 Task: Find connections with filter location Payyannūr with filter topic #LinkedInwith filter profile language German with filter current company Jobs Quest with filter school Rani Channamma University, Belagavi with filter industry Wholesale Motor Vehicles and Parts with filter service category Budgeting with filter keywords title Management Consultant
Action: Mouse moved to (594, 83)
Screenshot: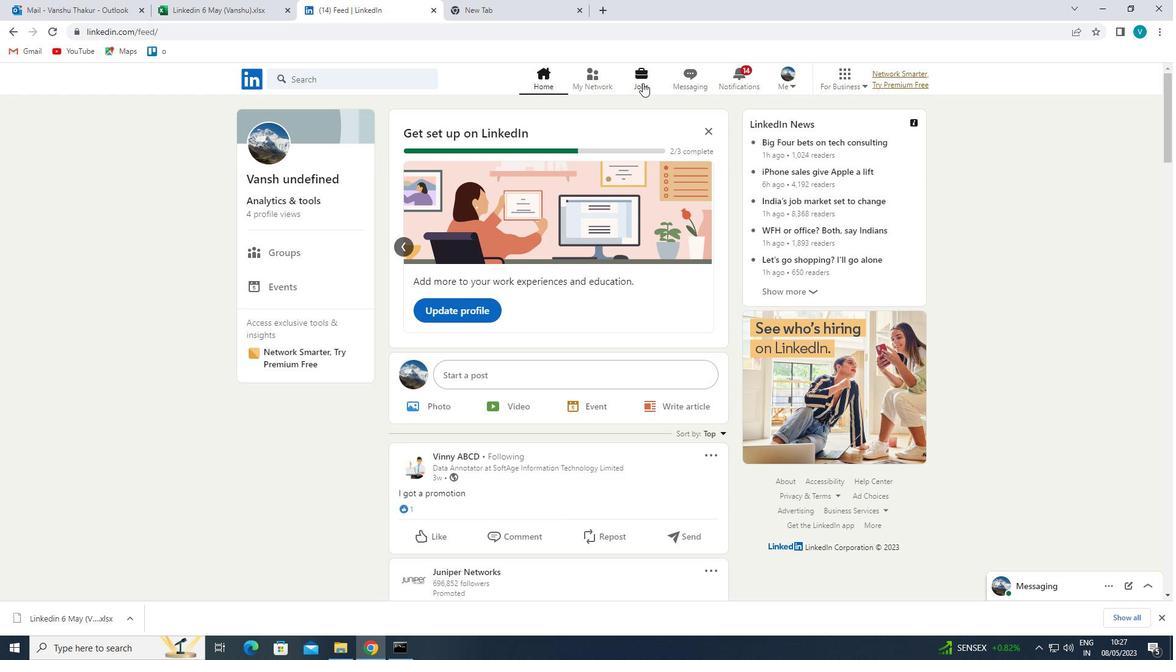 
Action: Mouse pressed left at (594, 83)
Screenshot: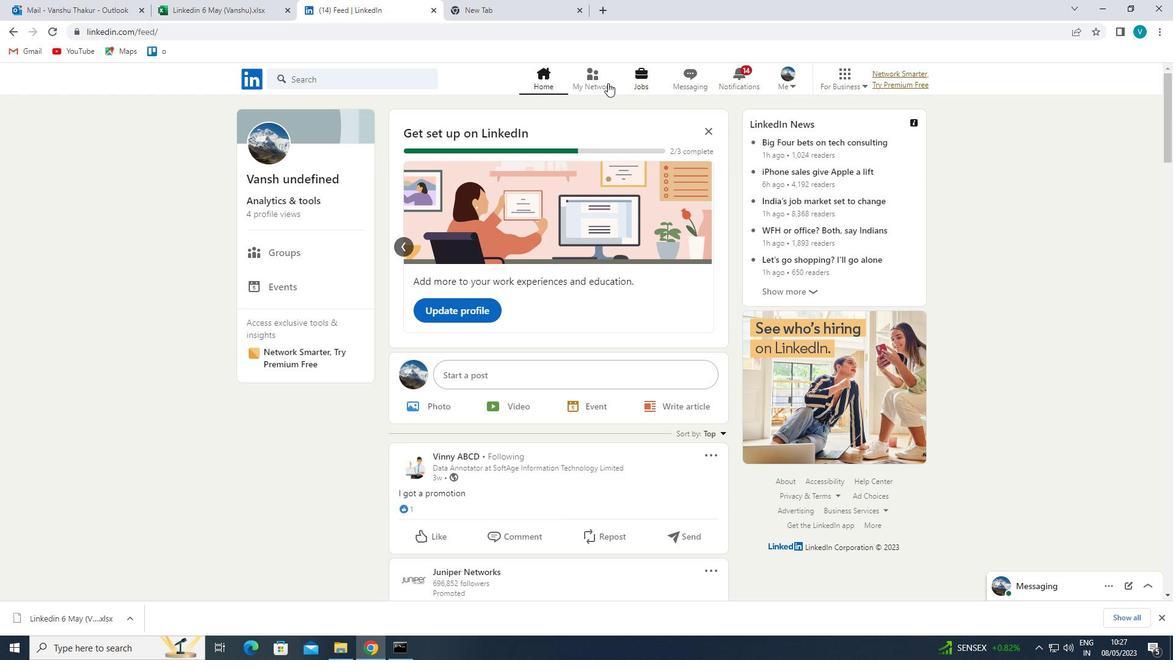 
Action: Mouse moved to (359, 135)
Screenshot: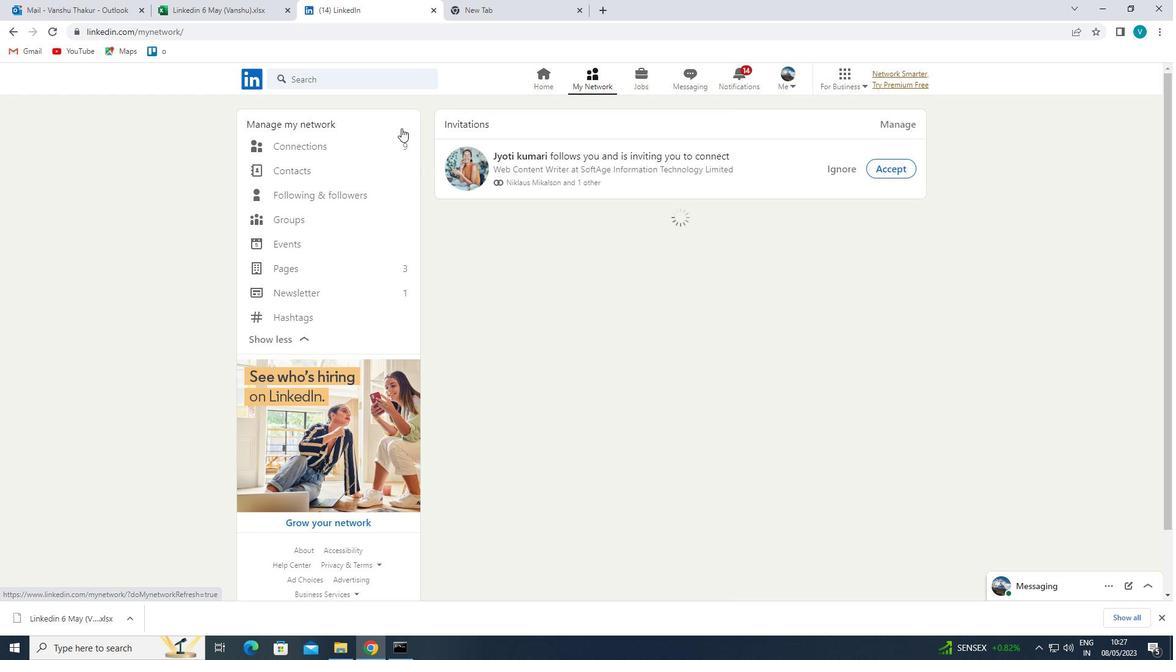 
Action: Mouse pressed left at (359, 135)
Screenshot: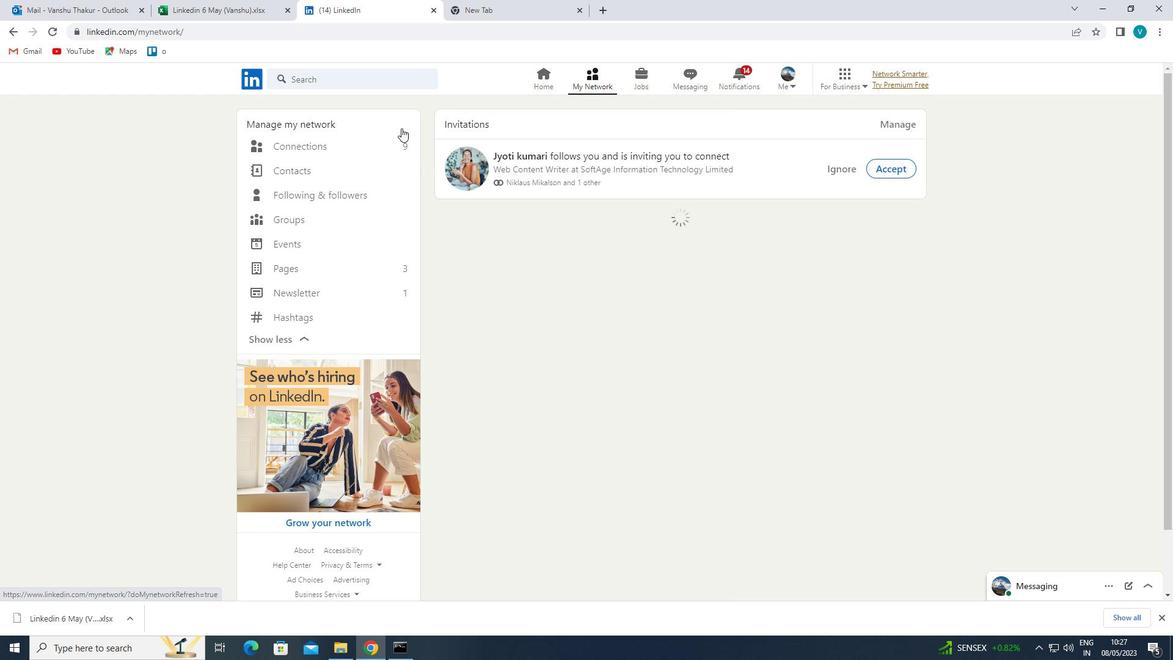 
Action: Mouse moved to (348, 144)
Screenshot: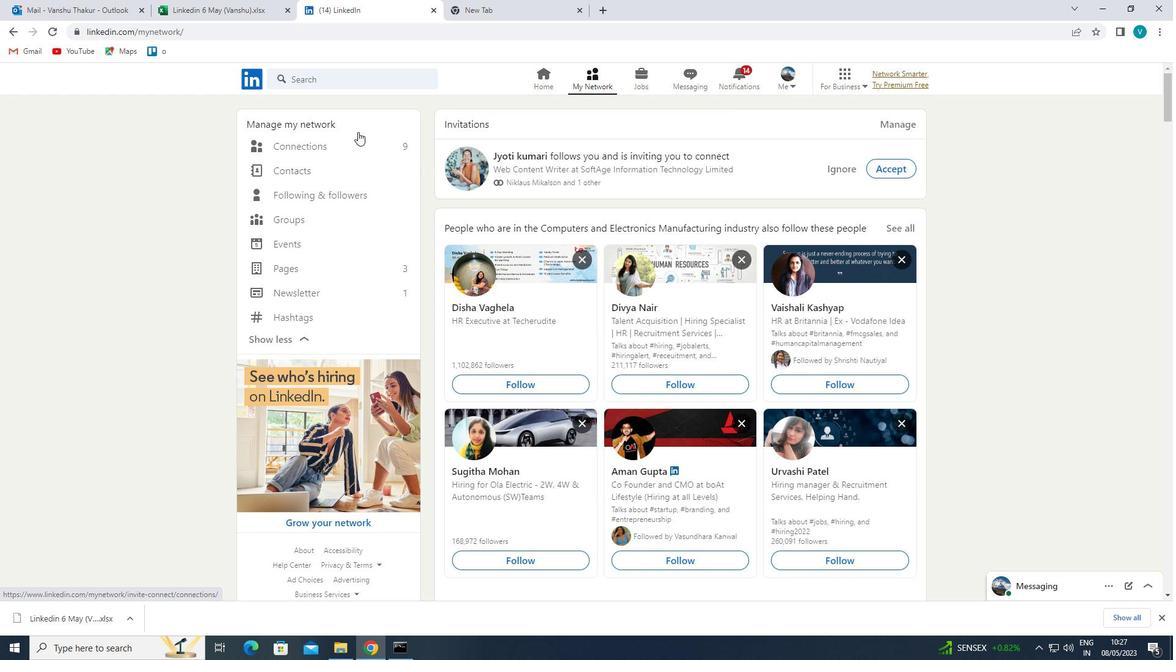 
Action: Mouse pressed left at (348, 144)
Screenshot: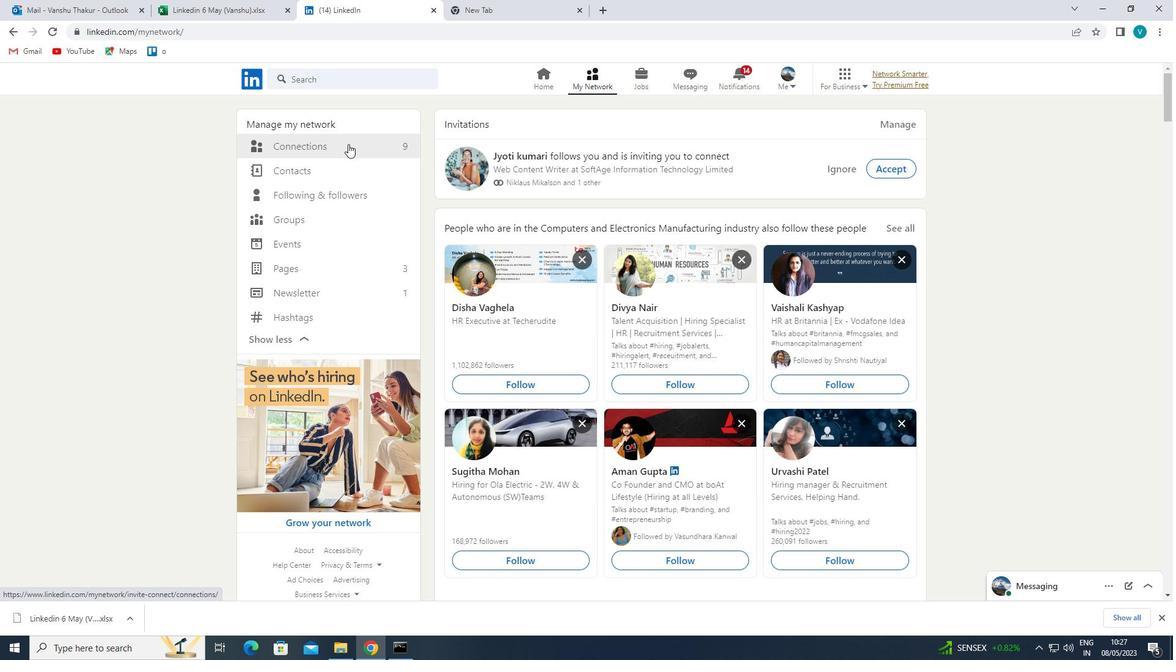 
Action: Mouse moved to (663, 144)
Screenshot: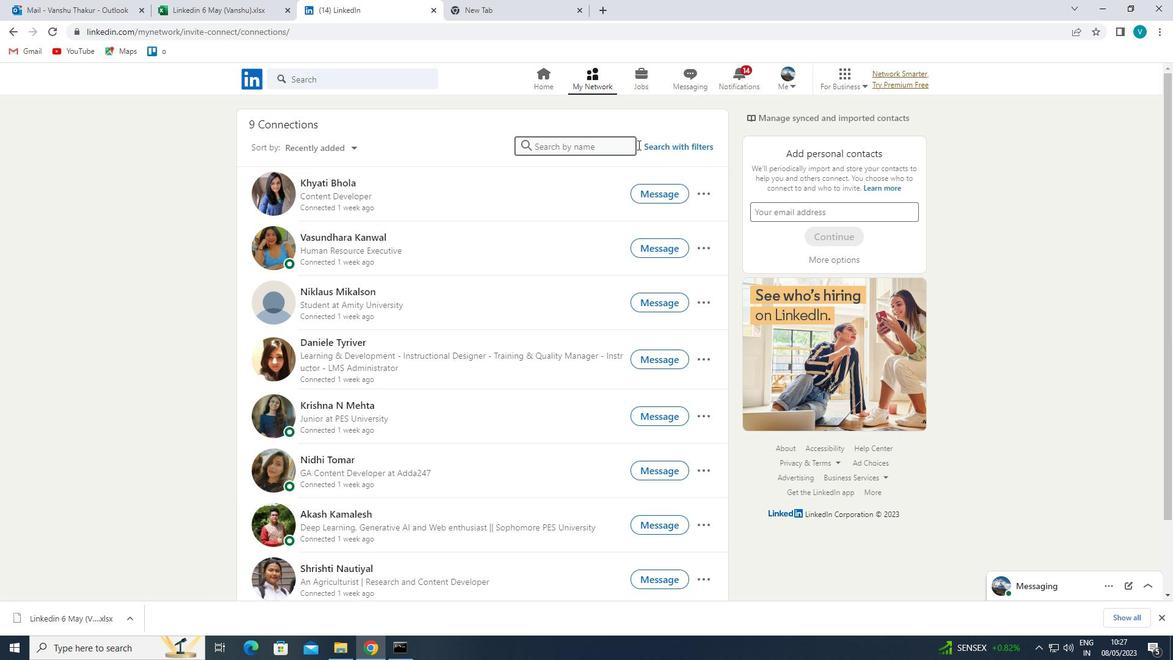 
Action: Mouse pressed left at (663, 144)
Screenshot: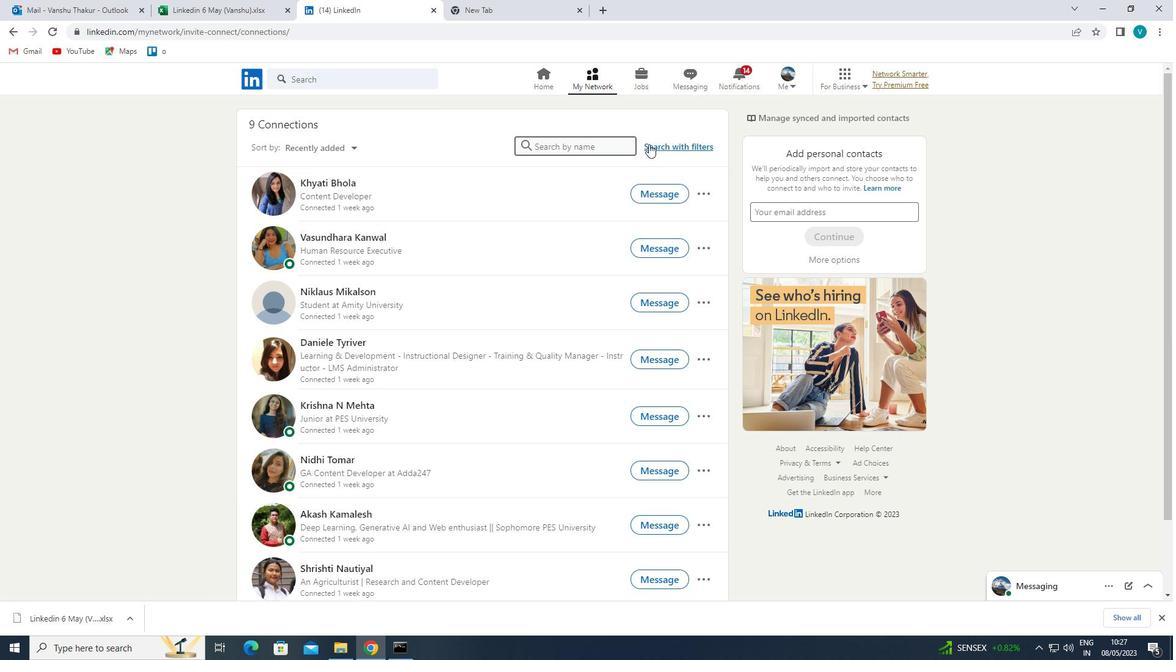 
Action: Mouse moved to (584, 108)
Screenshot: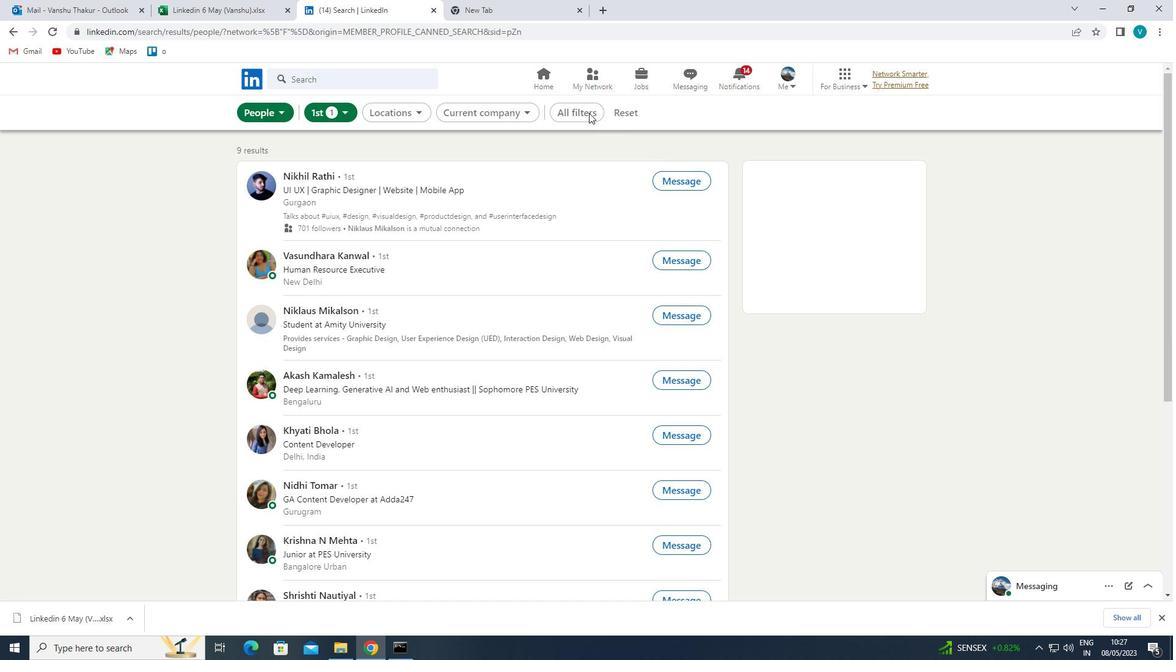 
Action: Mouse pressed left at (584, 108)
Screenshot: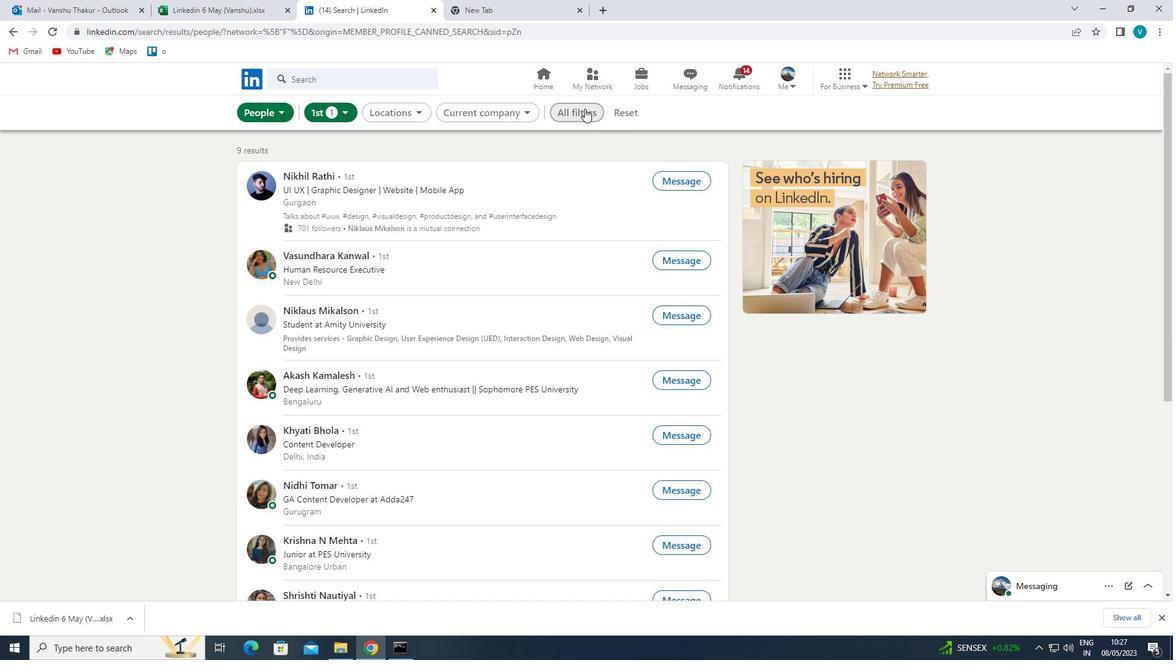 
Action: Mouse moved to (1031, 316)
Screenshot: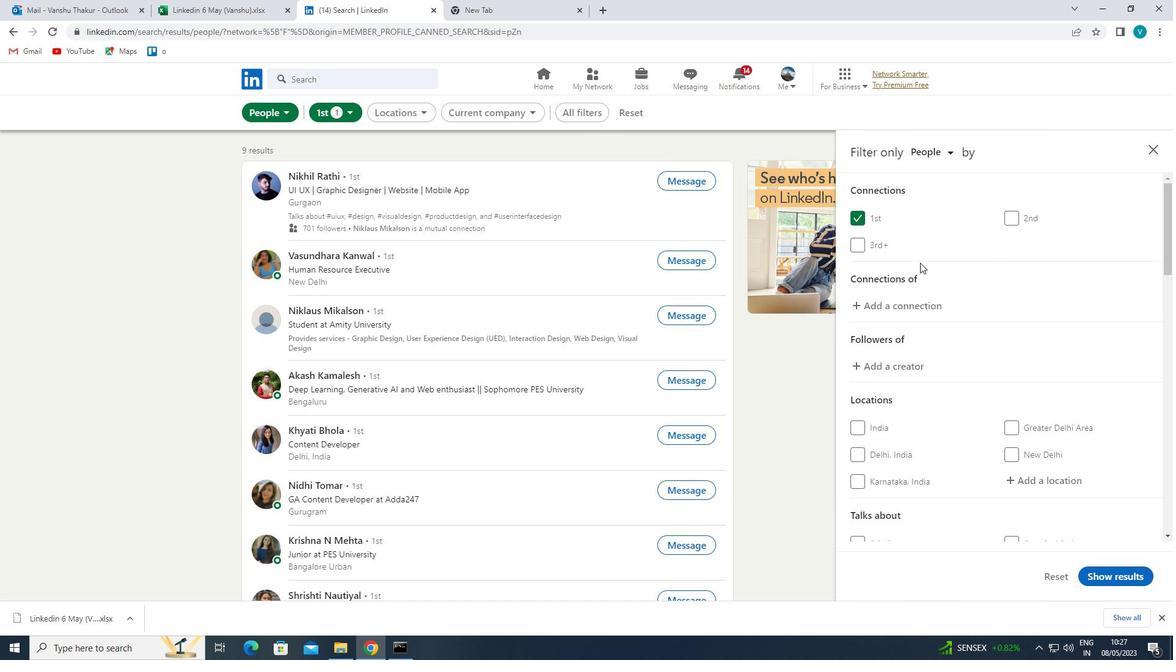 
Action: Mouse scrolled (1031, 315) with delta (0, 0)
Screenshot: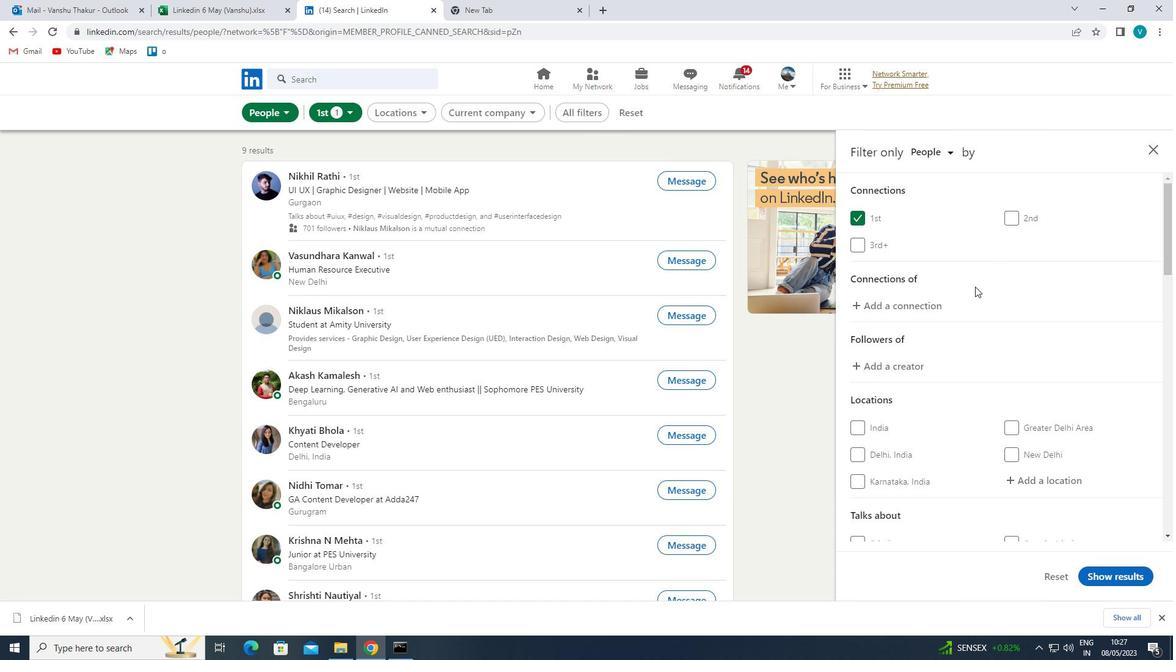
Action: Mouse moved to (1055, 418)
Screenshot: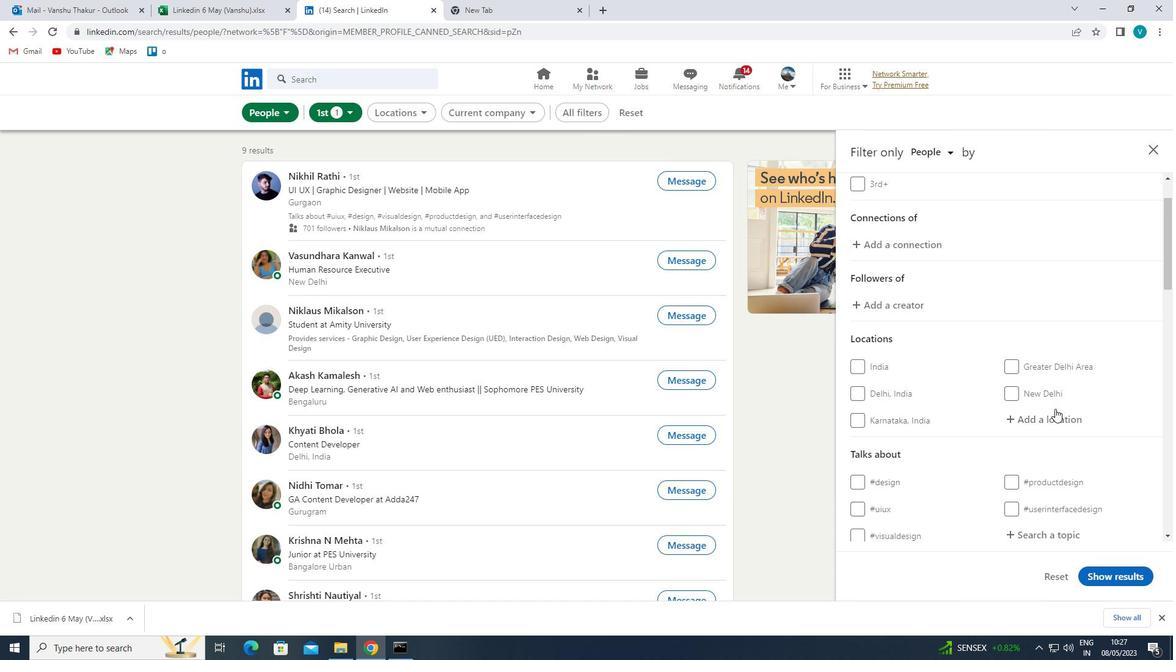
Action: Mouse pressed left at (1055, 418)
Screenshot: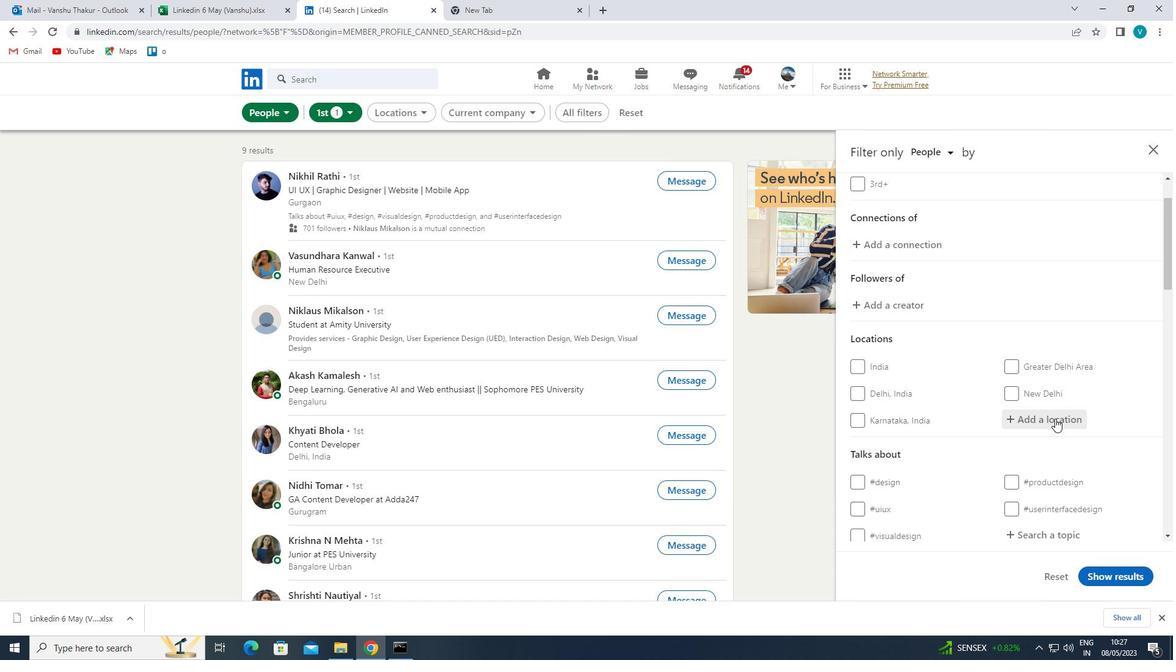 
Action: Mouse moved to (801, 279)
Screenshot: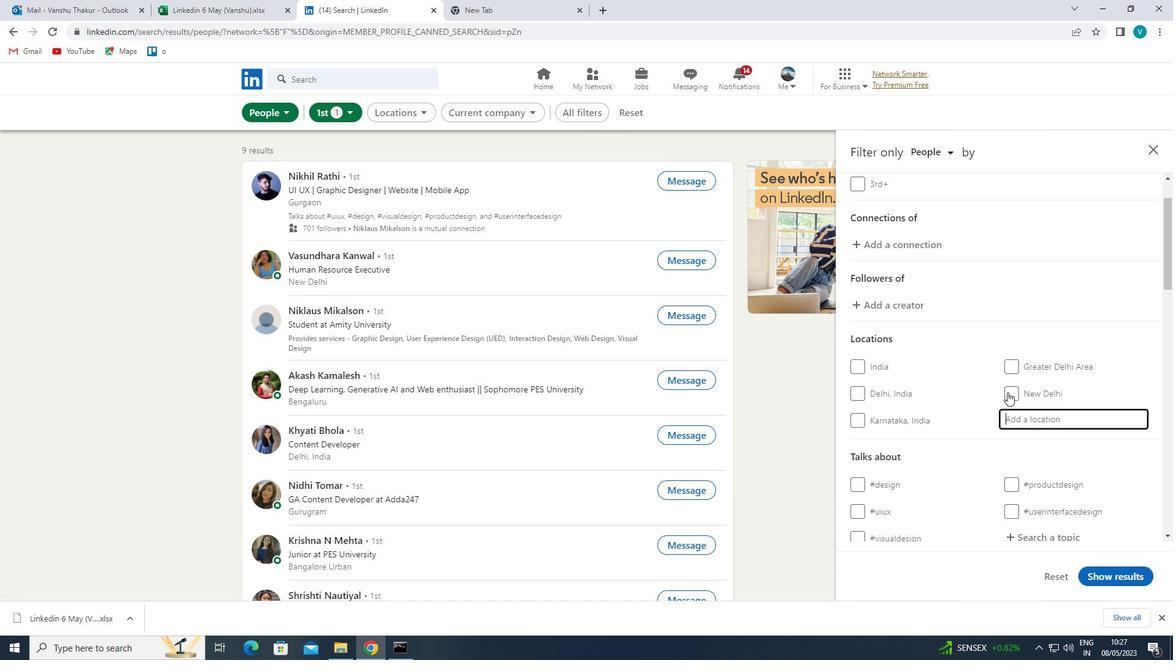 
Action: Key pressed <Key.shift>PAYYANNUR
Screenshot: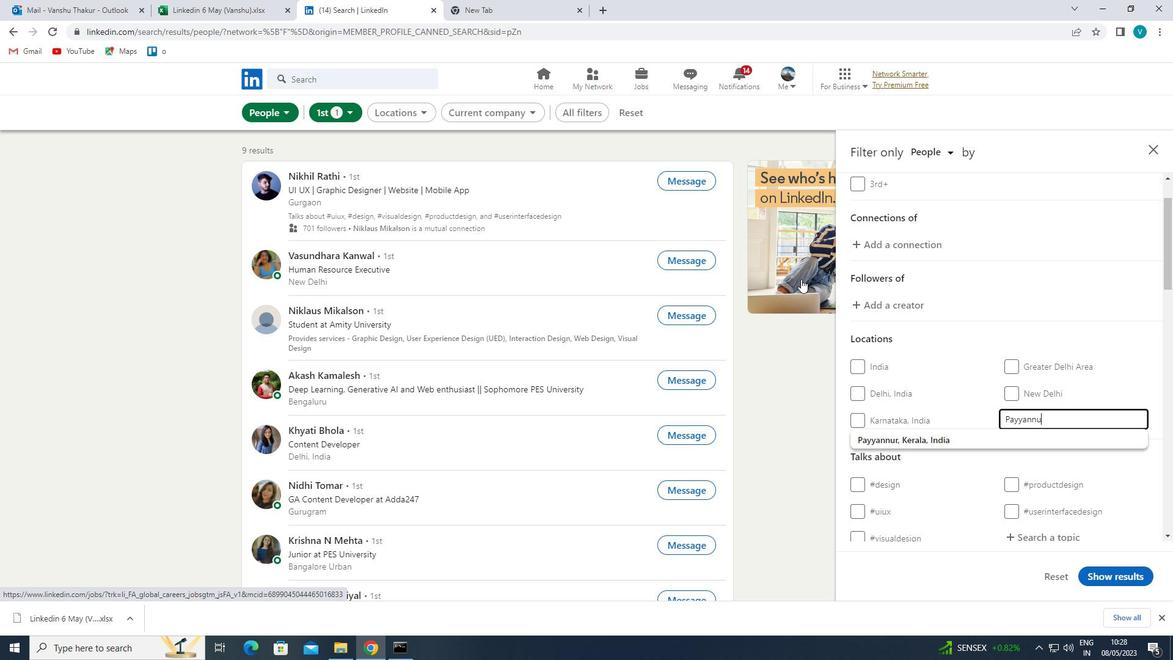 
Action: Mouse moved to (922, 434)
Screenshot: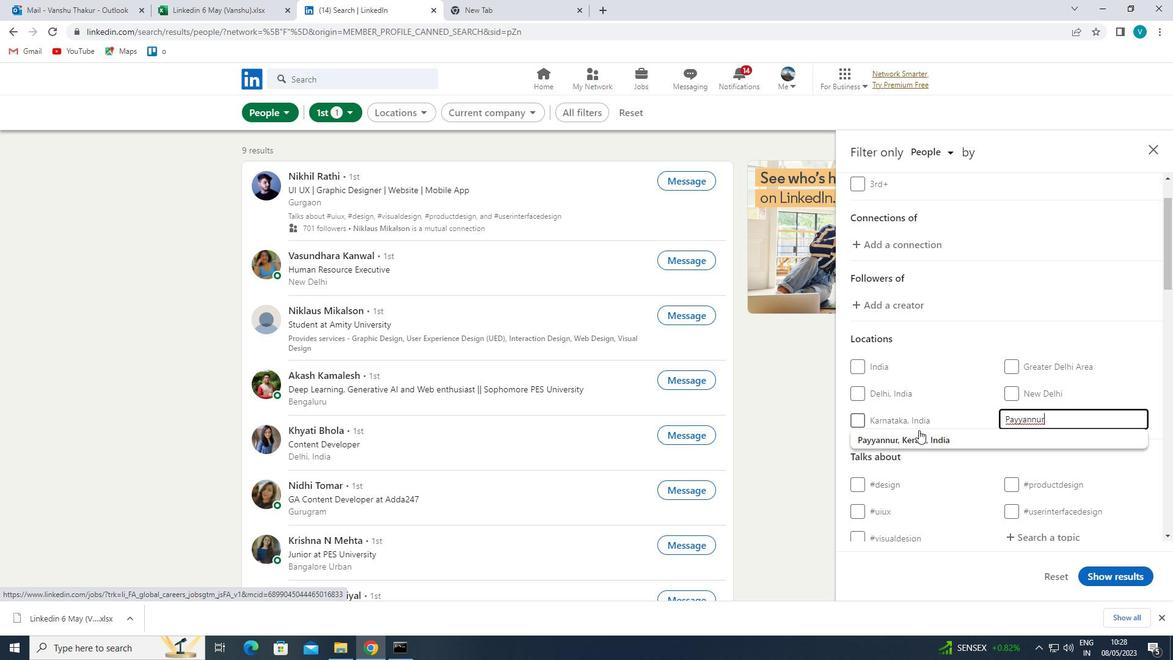 
Action: Mouse pressed left at (922, 434)
Screenshot: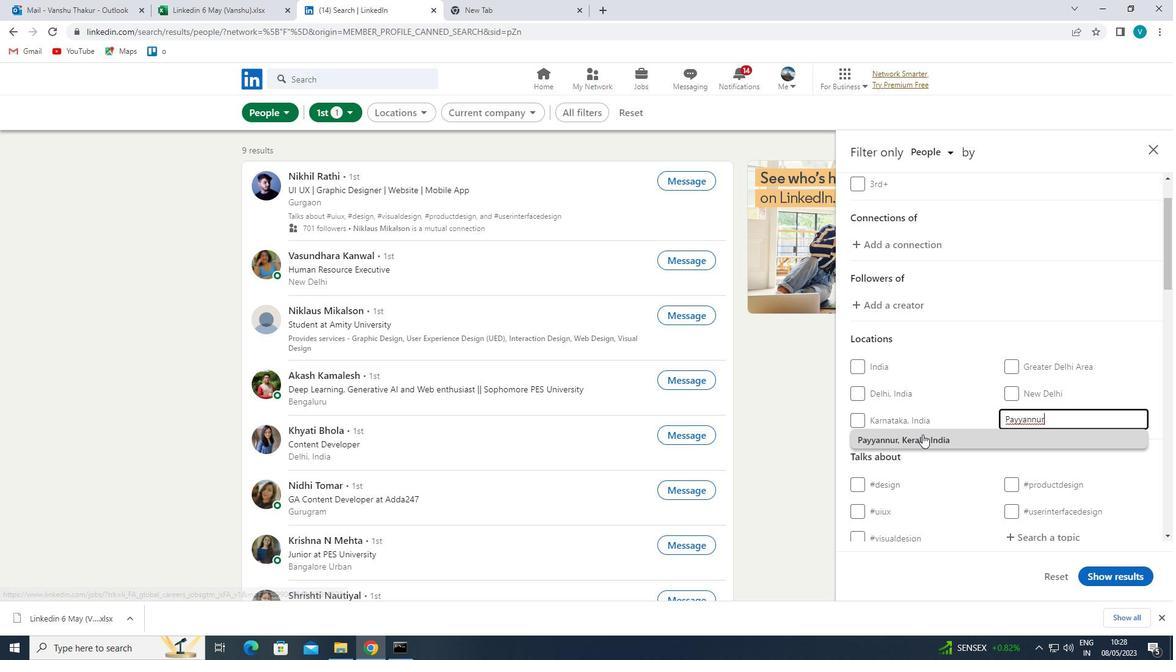 
Action: Mouse moved to (1007, 451)
Screenshot: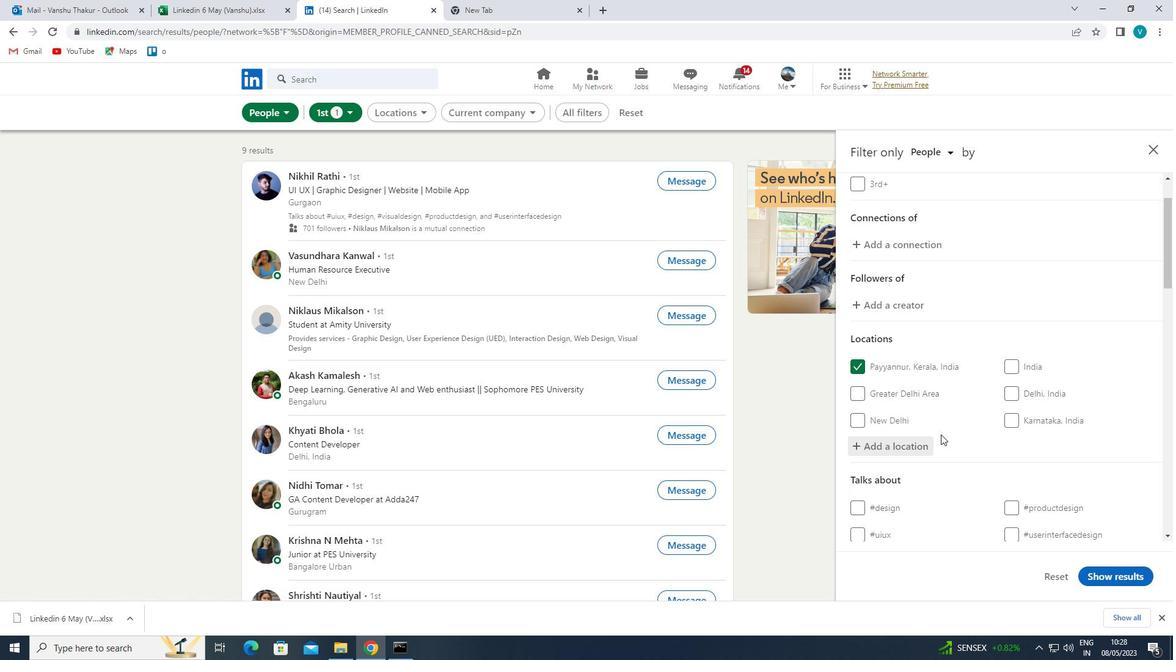 
Action: Mouse scrolled (1007, 450) with delta (0, 0)
Screenshot: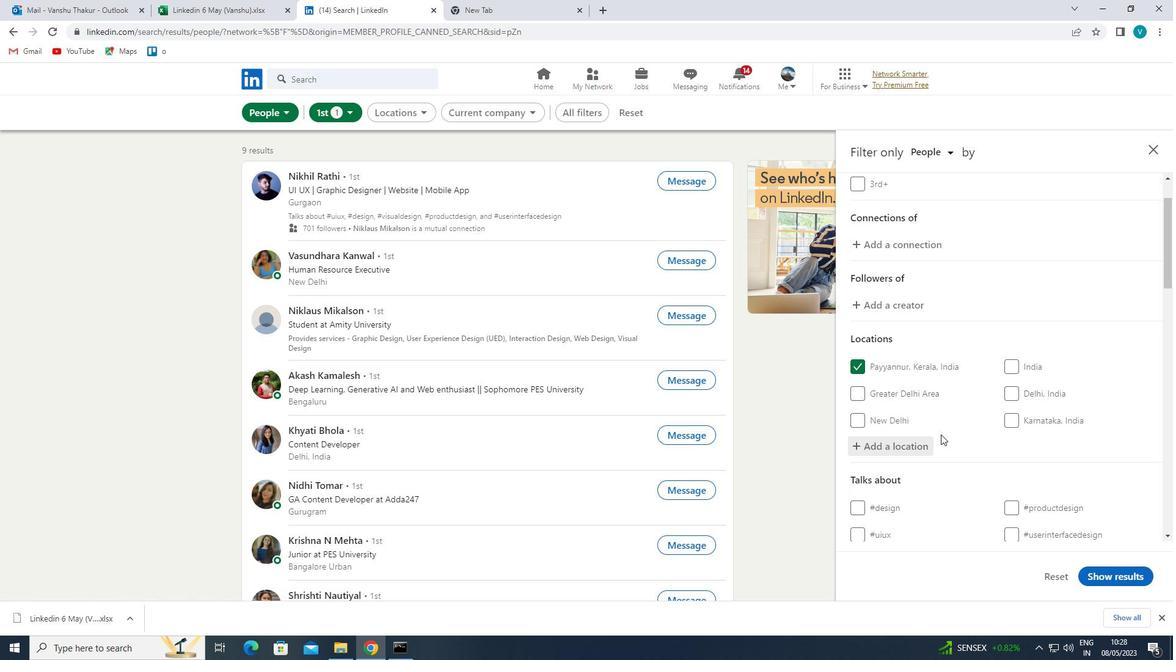 
Action: Mouse moved to (1012, 452)
Screenshot: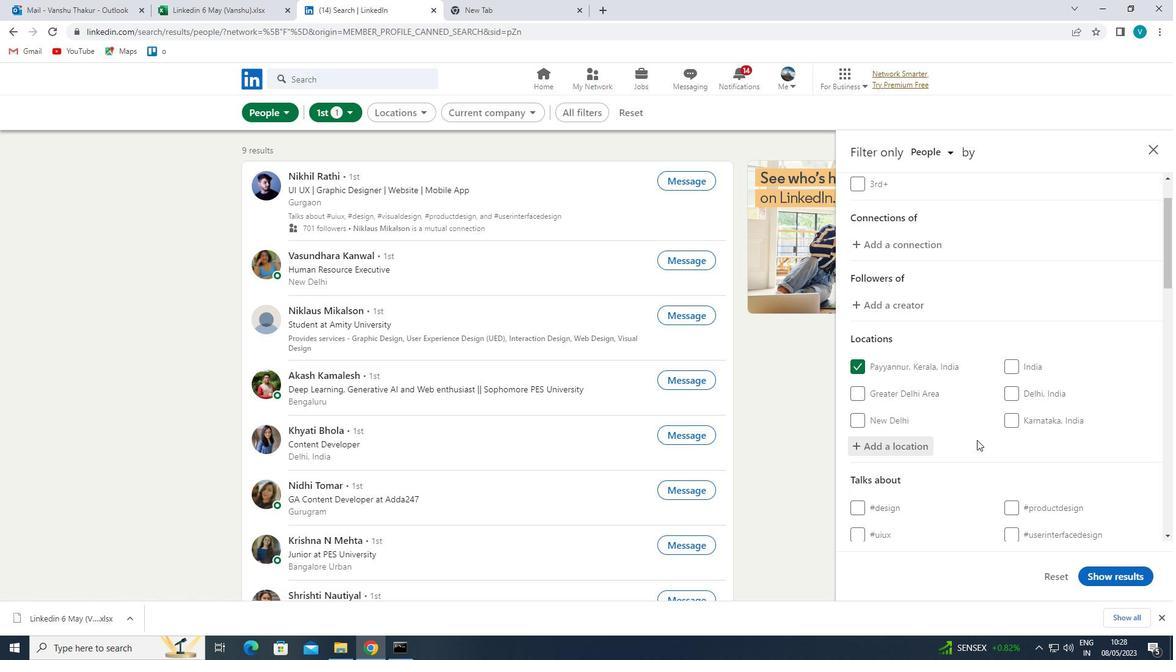 
Action: Mouse scrolled (1012, 452) with delta (0, 0)
Screenshot: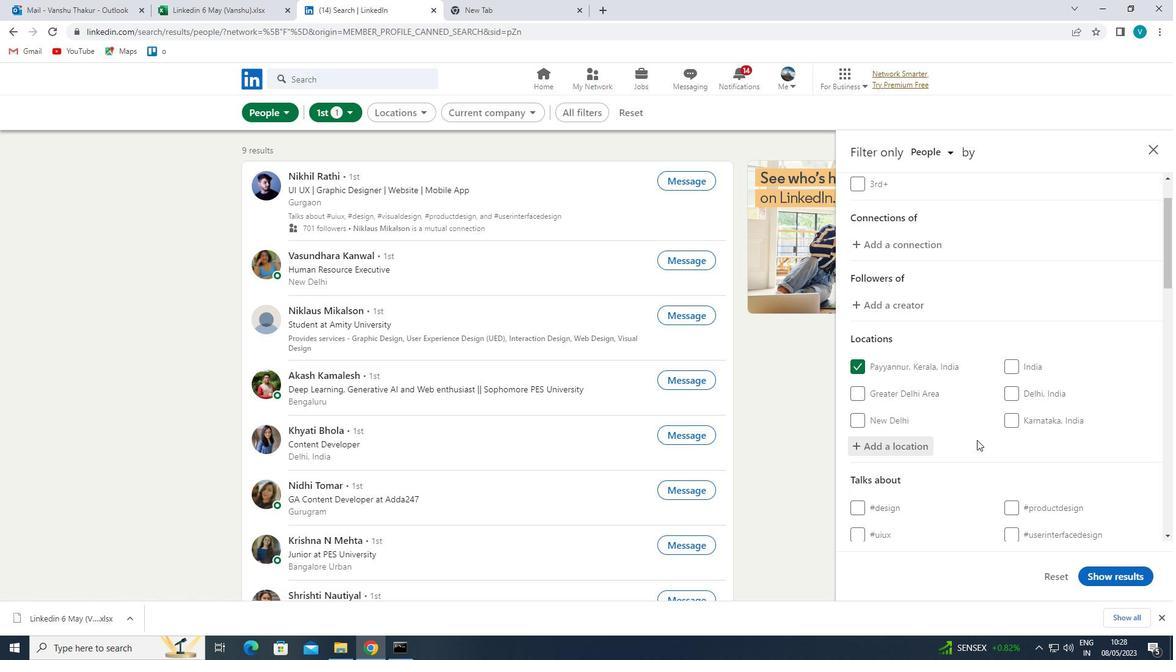 
Action: Mouse moved to (1035, 434)
Screenshot: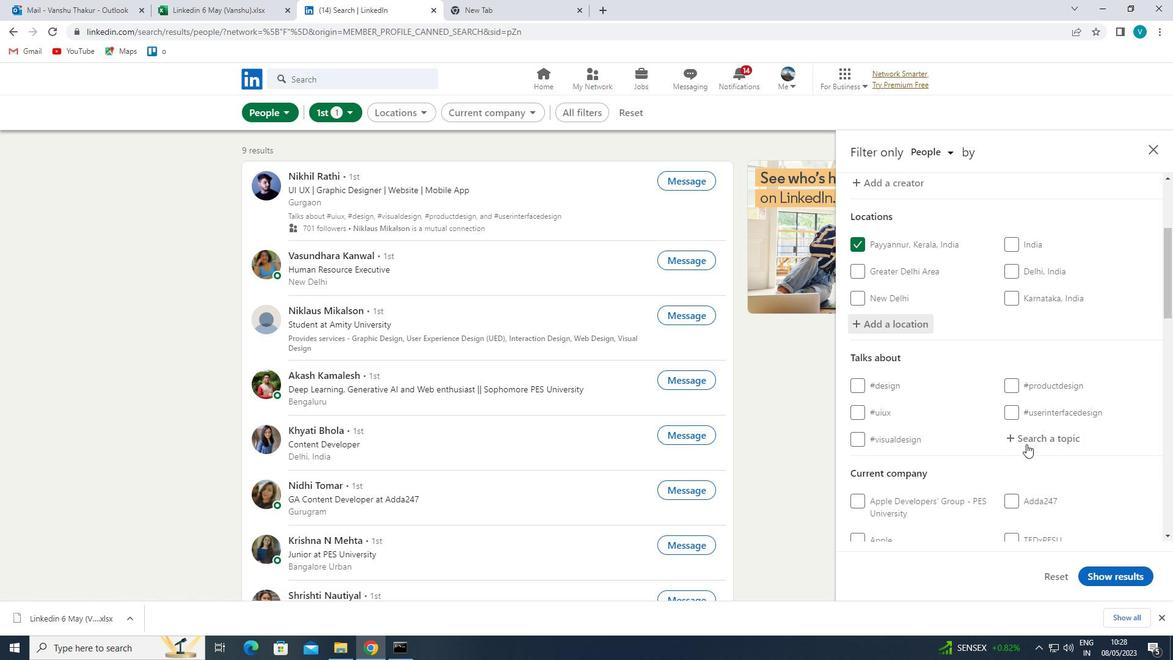 
Action: Mouse pressed left at (1035, 434)
Screenshot: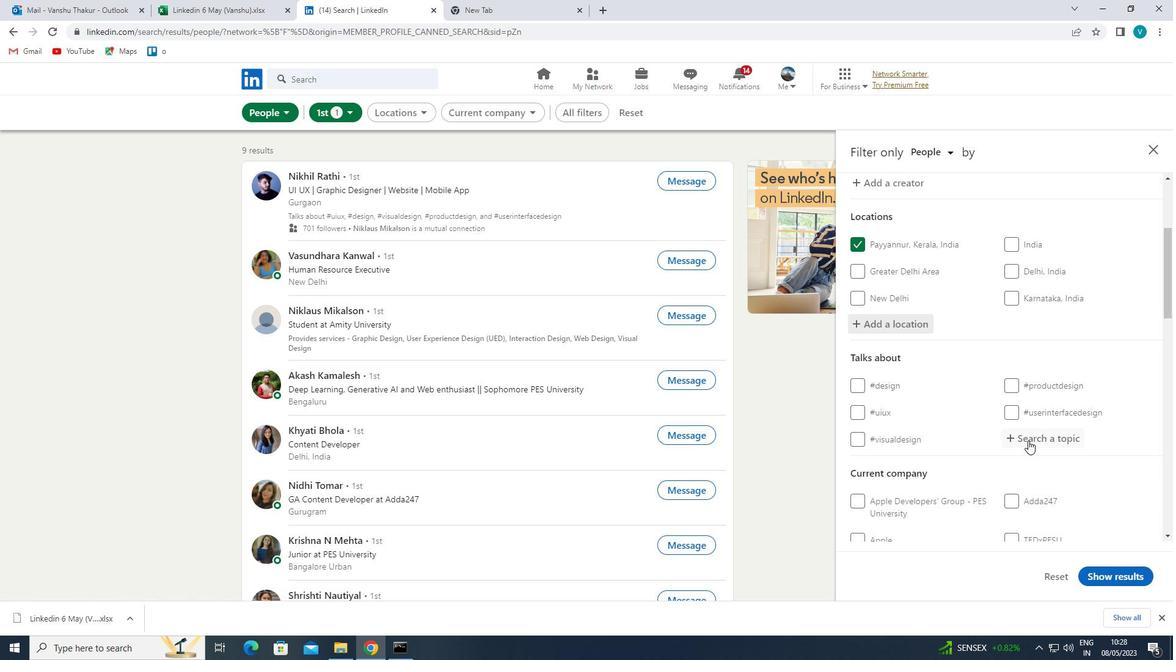 
Action: Mouse moved to (835, 320)
Screenshot: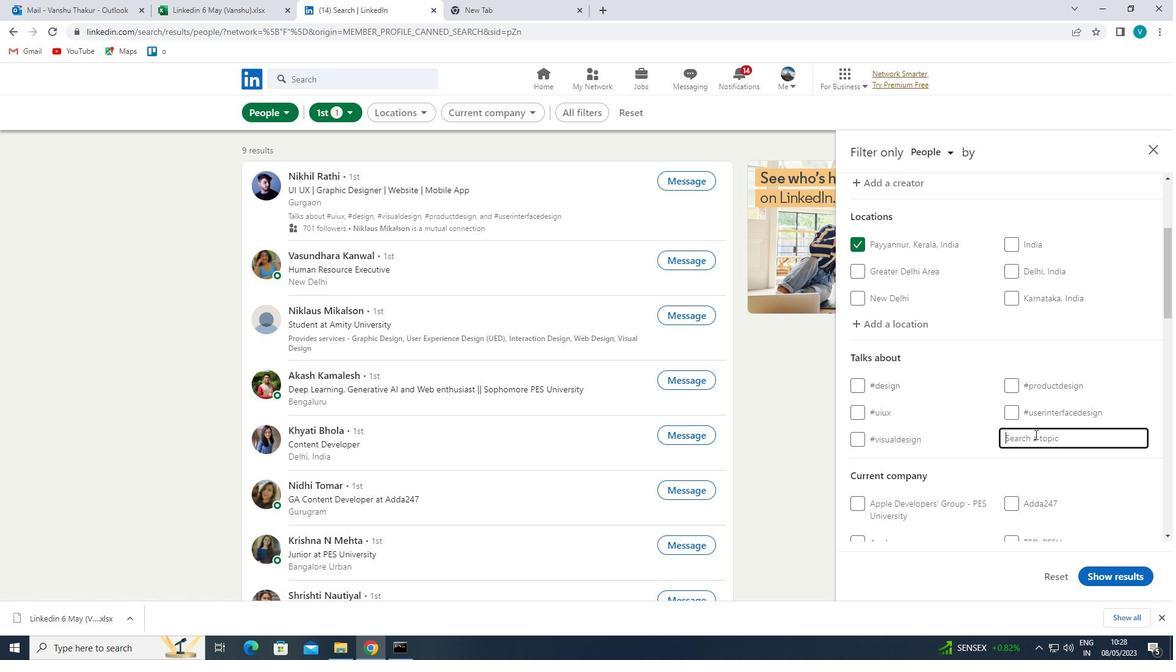 
Action: Key pressed LINKEDIN
Screenshot: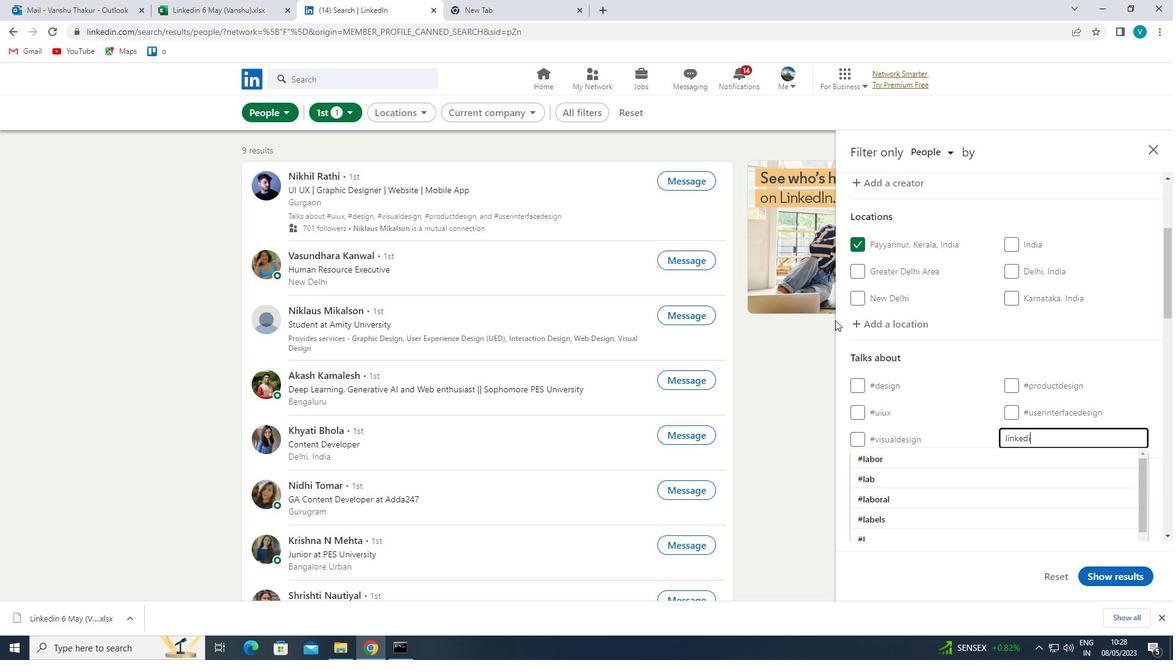 
Action: Mouse moved to (908, 454)
Screenshot: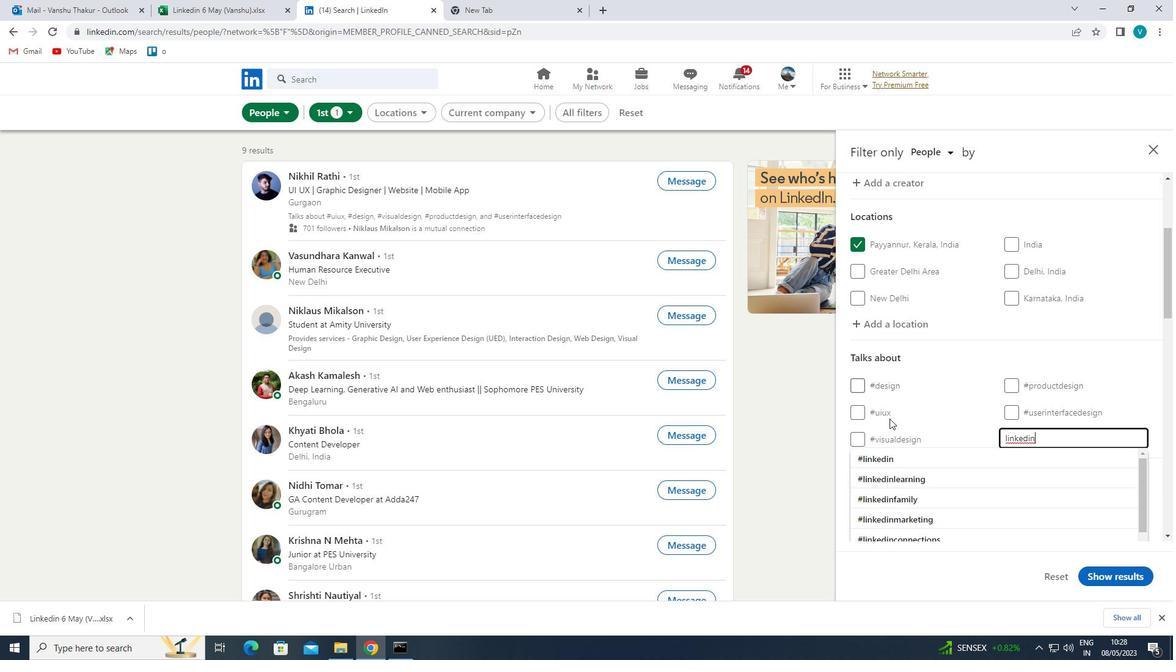 
Action: Mouse pressed left at (908, 454)
Screenshot: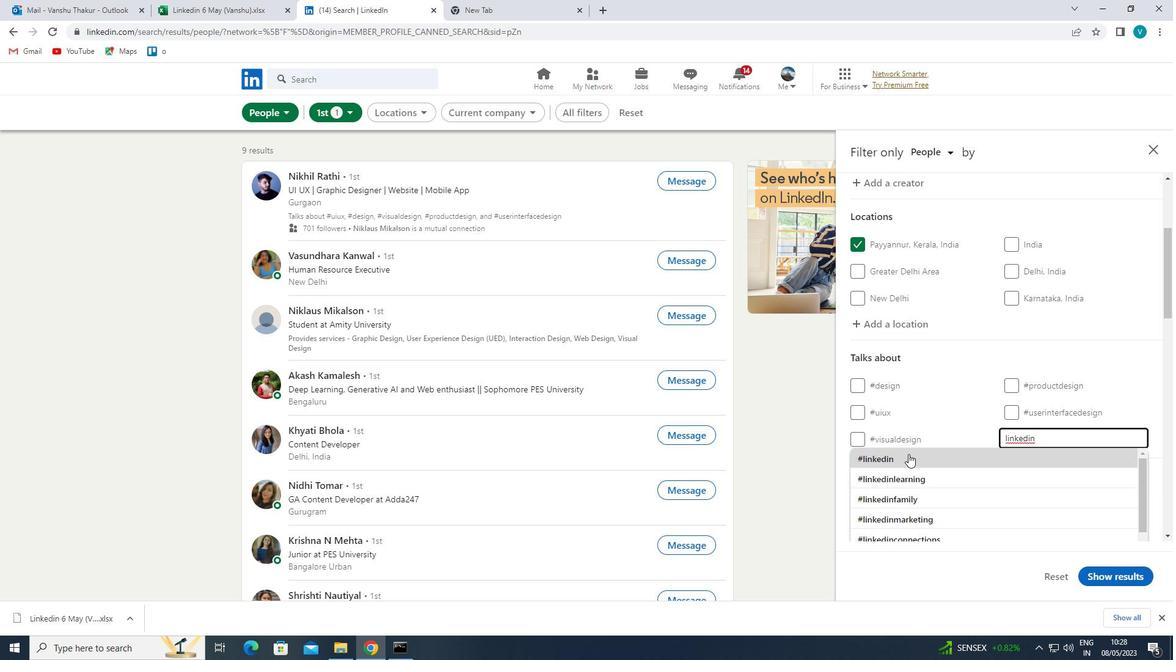 
Action: Mouse moved to (968, 466)
Screenshot: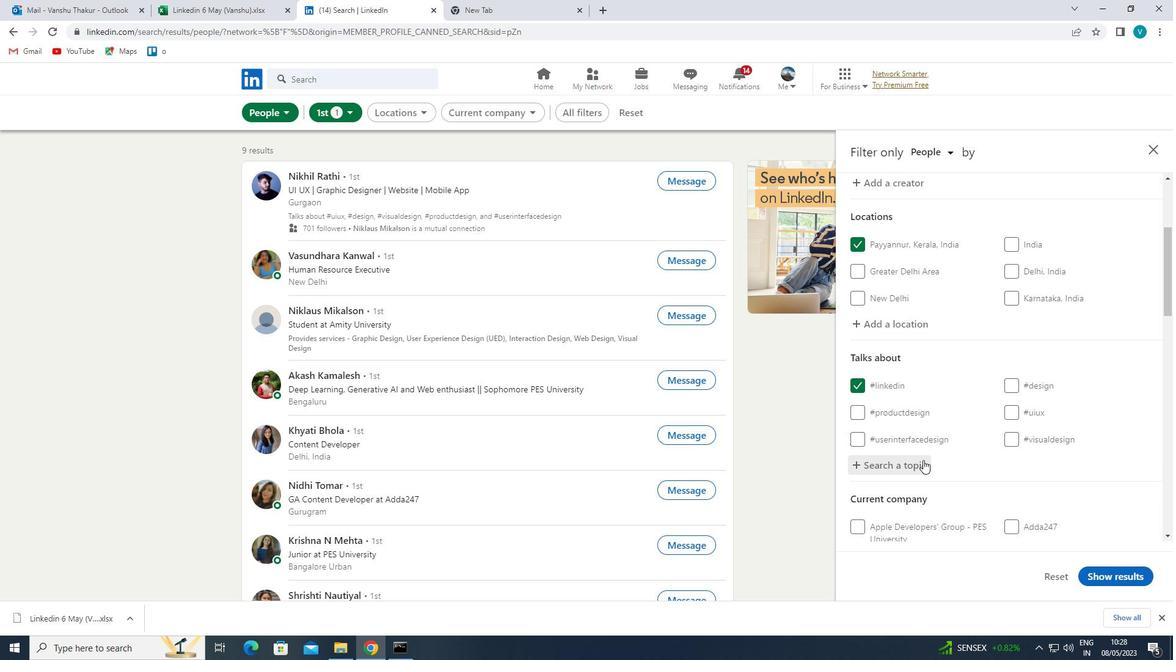 
Action: Mouse scrolled (968, 465) with delta (0, 0)
Screenshot: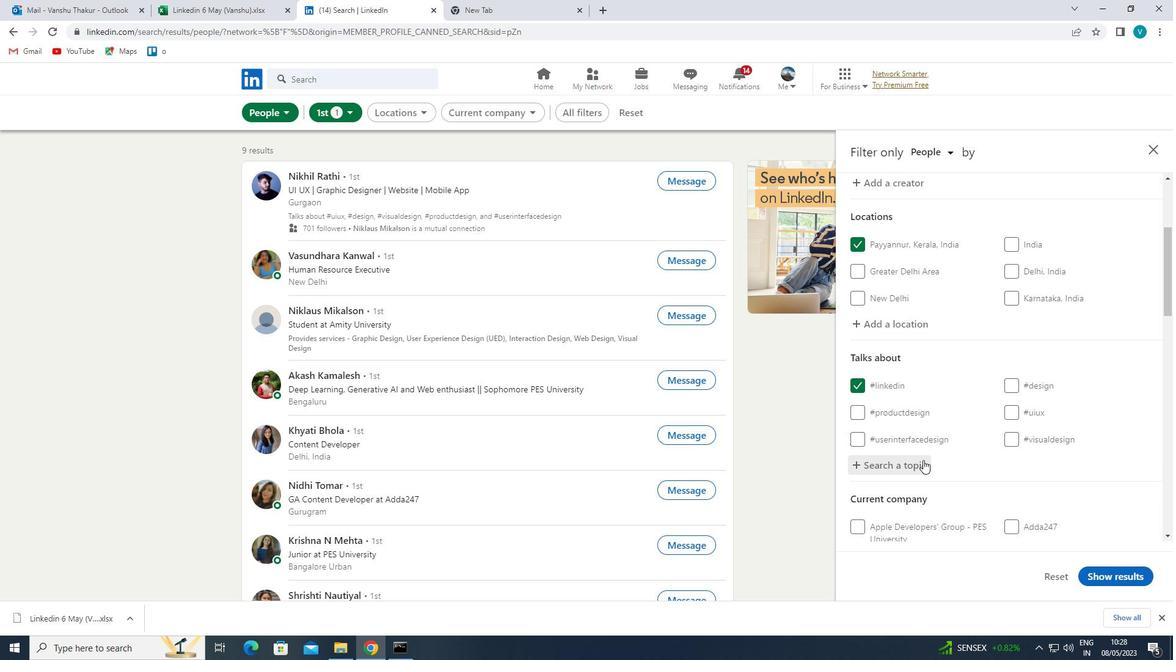 
Action: Mouse moved to (984, 460)
Screenshot: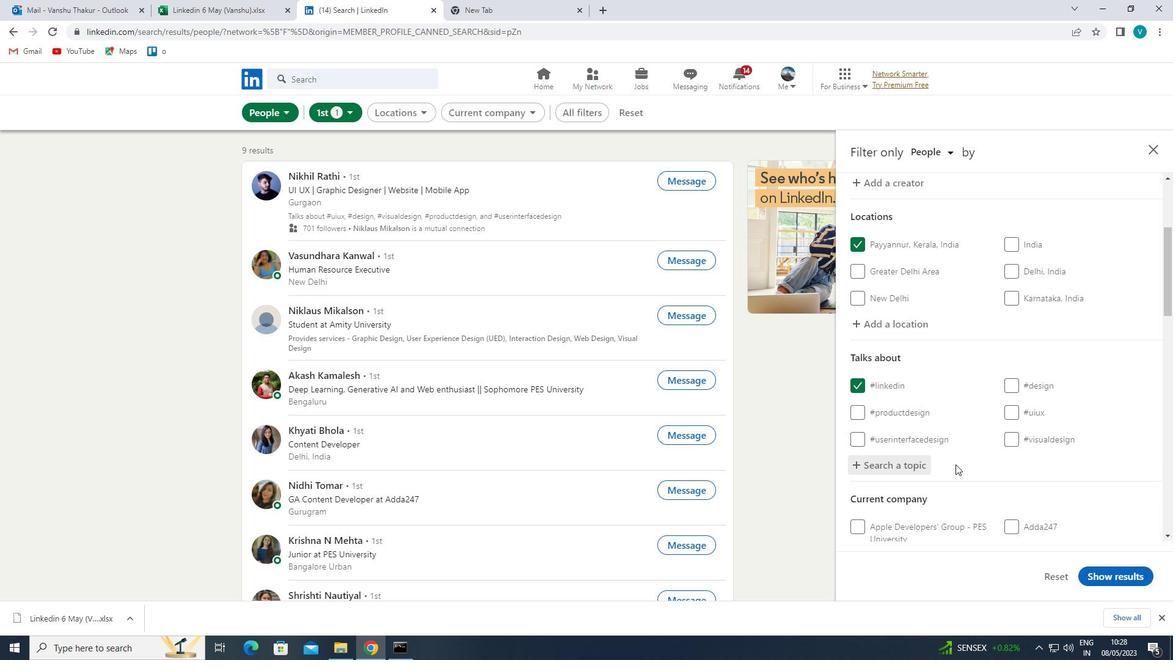
Action: Mouse scrolled (984, 460) with delta (0, 0)
Screenshot: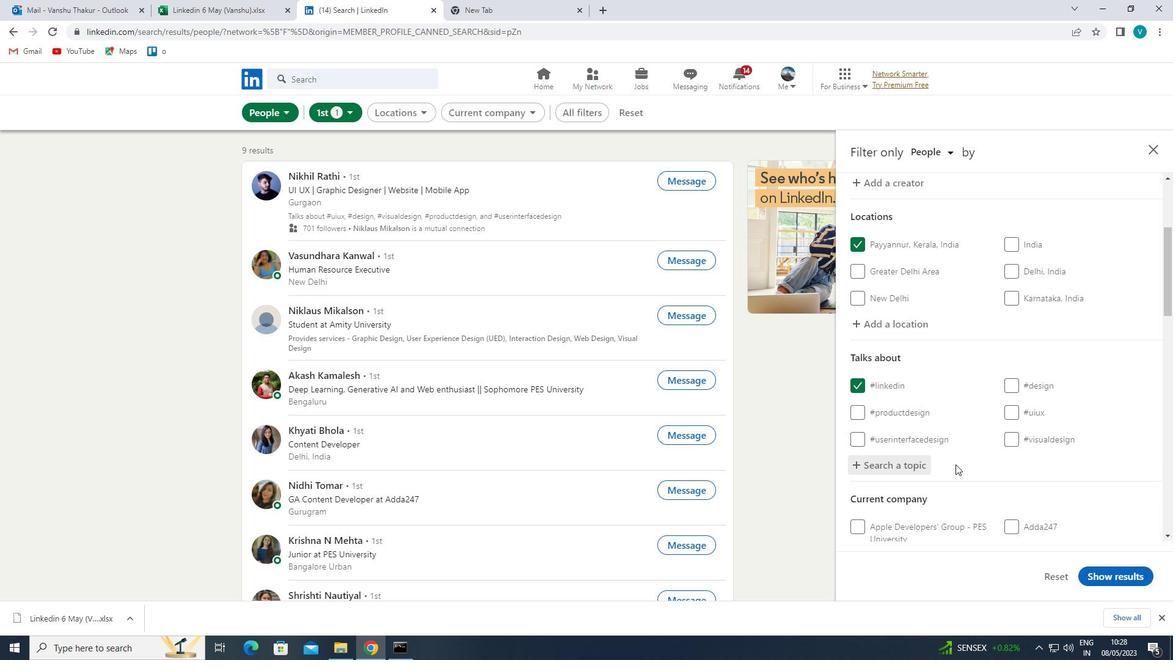 
Action: Mouse moved to (990, 456)
Screenshot: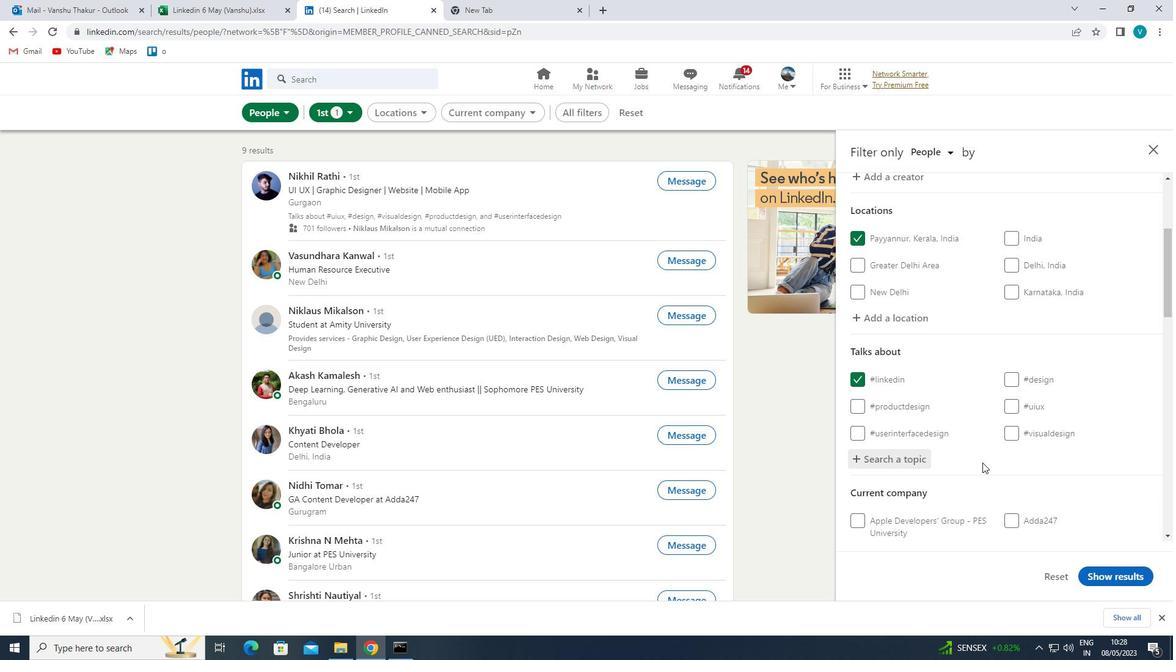 
Action: Mouse scrolled (990, 455) with delta (0, 0)
Screenshot: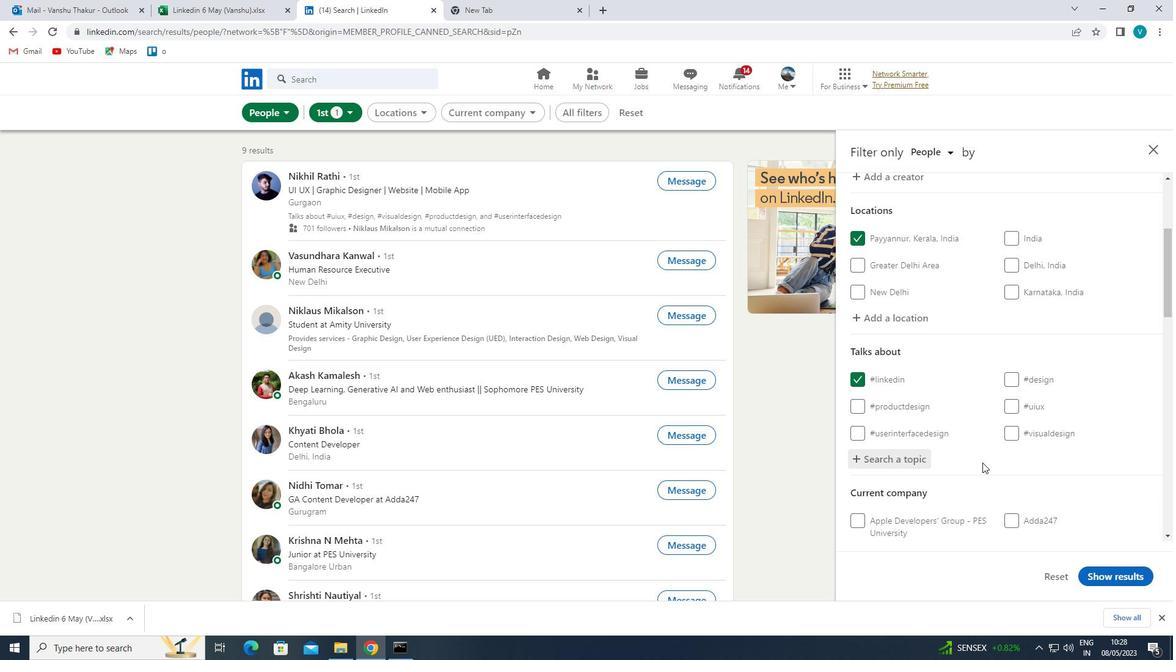 
Action: Mouse moved to (1048, 409)
Screenshot: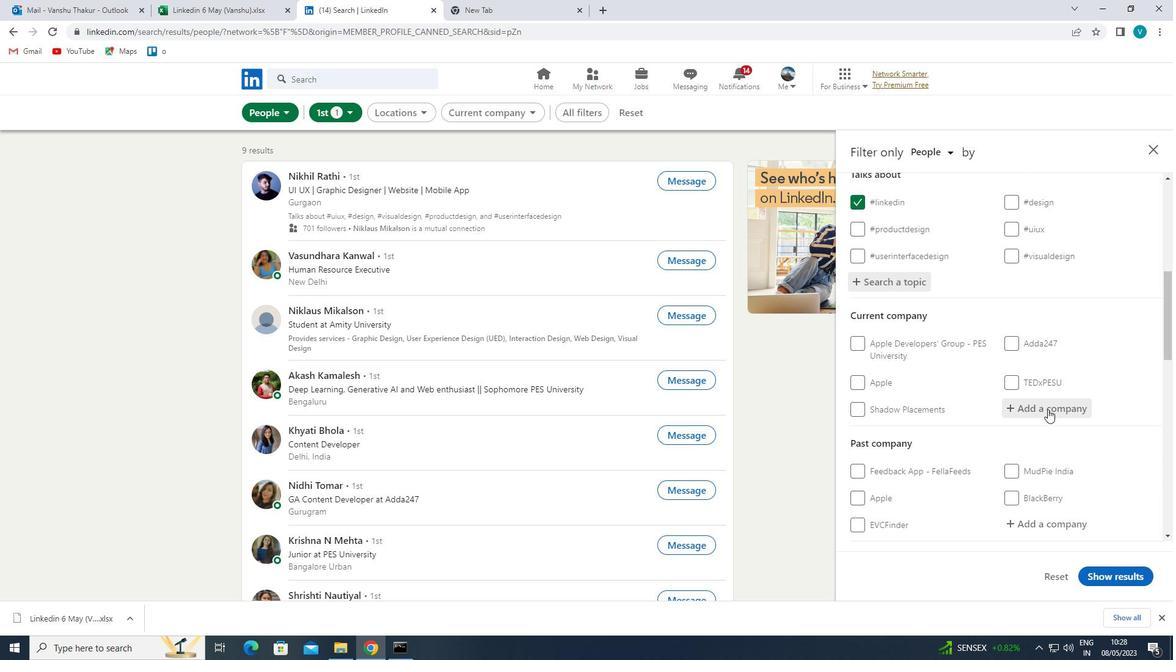 
Action: Mouse pressed left at (1048, 409)
Screenshot: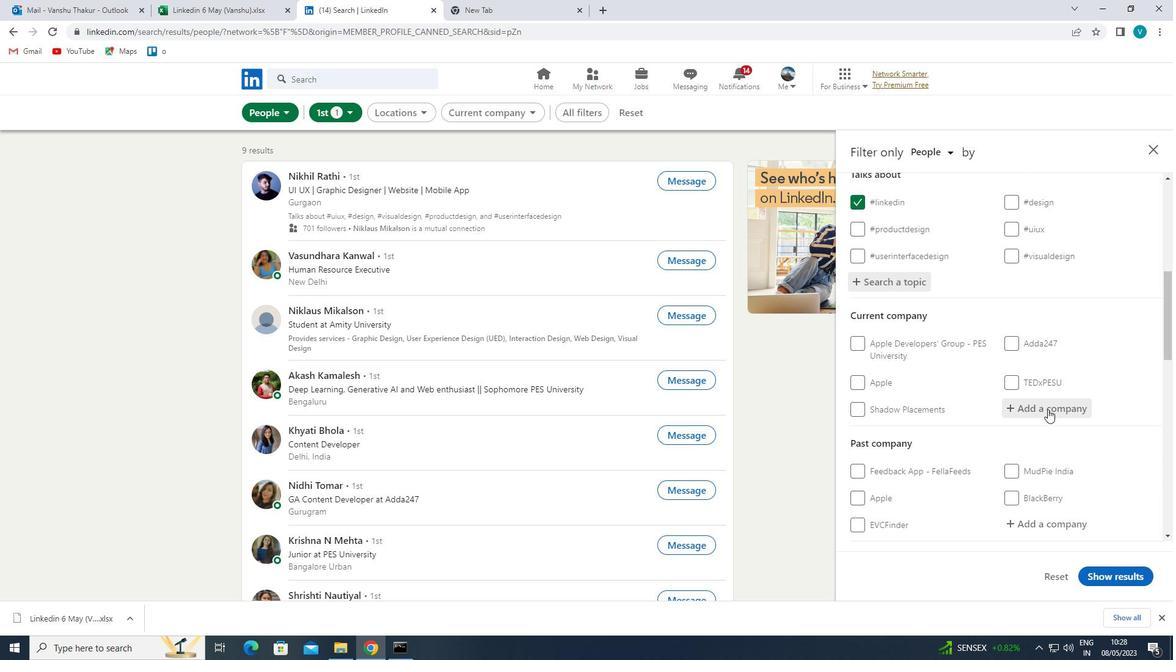 
Action: Mouse moved to (969, 367)
Screenshot: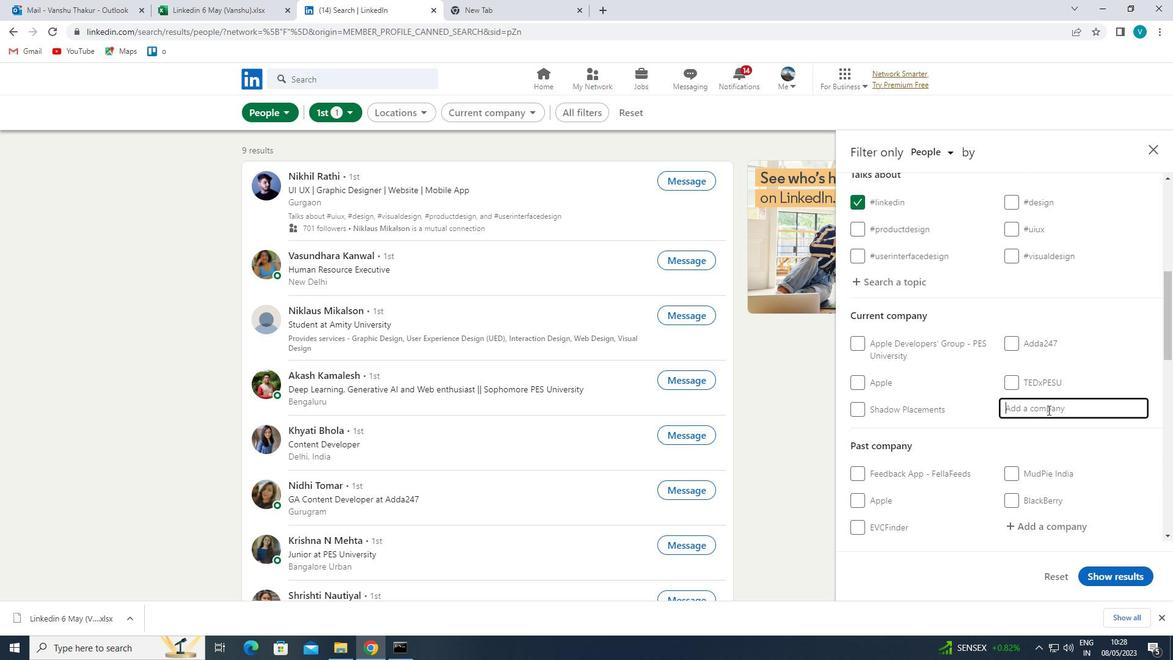 
Action: Key pressed <Key.shift>JON<Key.backspace>BS<Key.space>
Screenshot: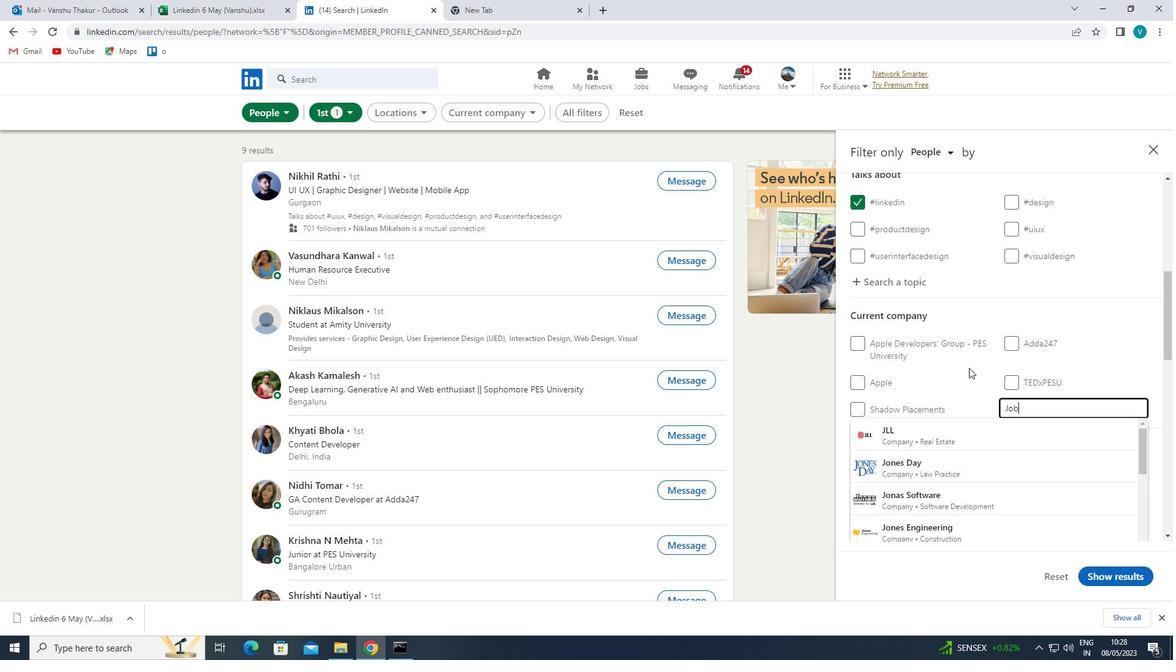 
Action: Mouse moved to (984, 375)
Screenshot: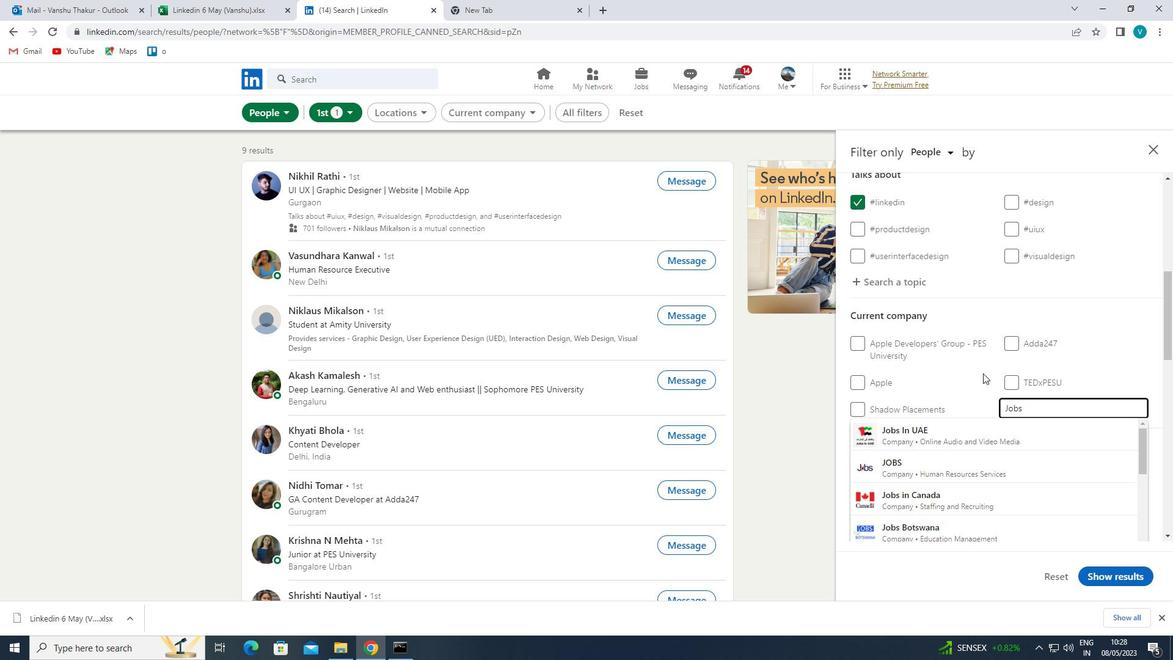 
Action: Key pressed <Key.shift>QUEST
Screenshot: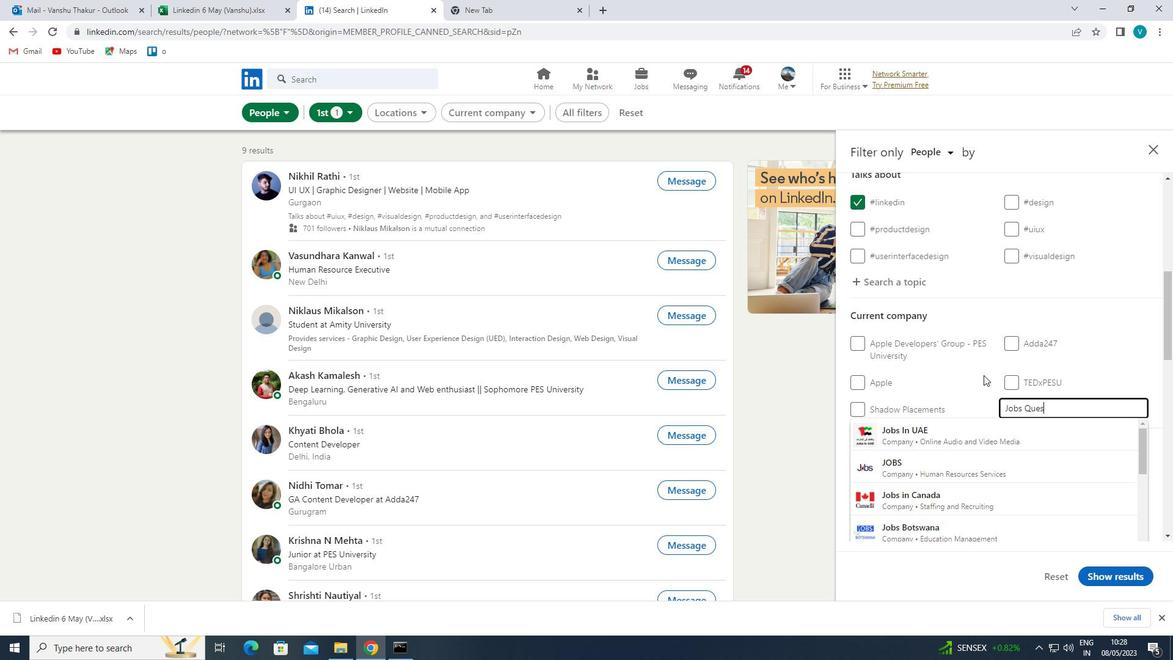 
Action: Mouse moved to (977, 424)
Screenshot: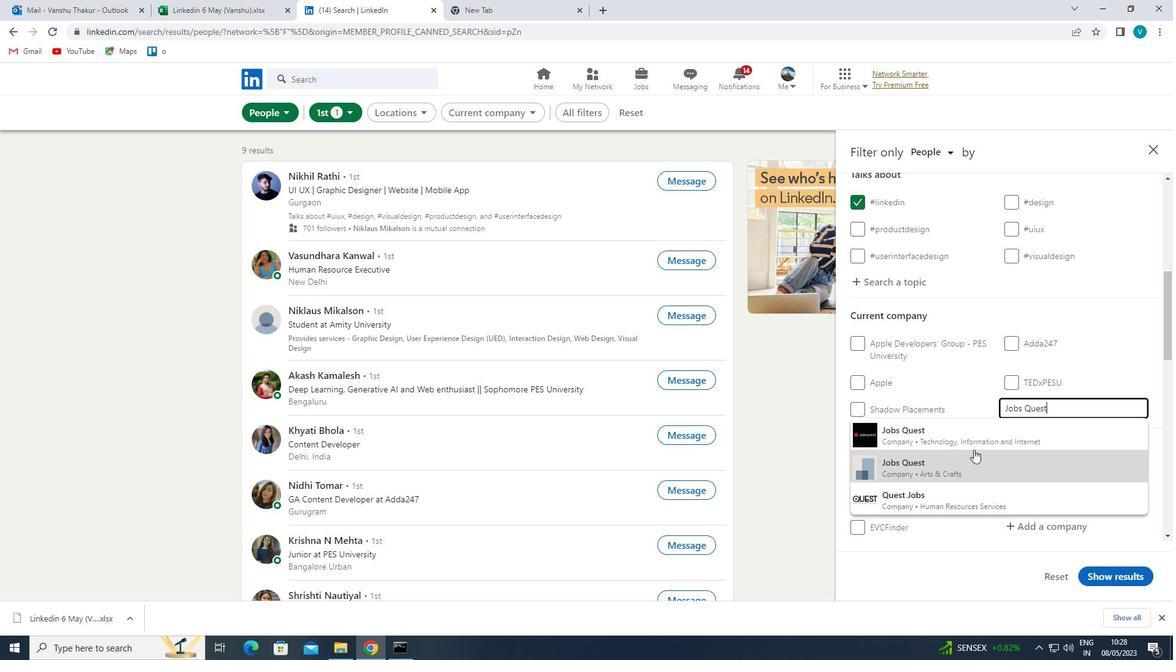 
Action: Mouse pressed left at (977, 424)
Screenshot: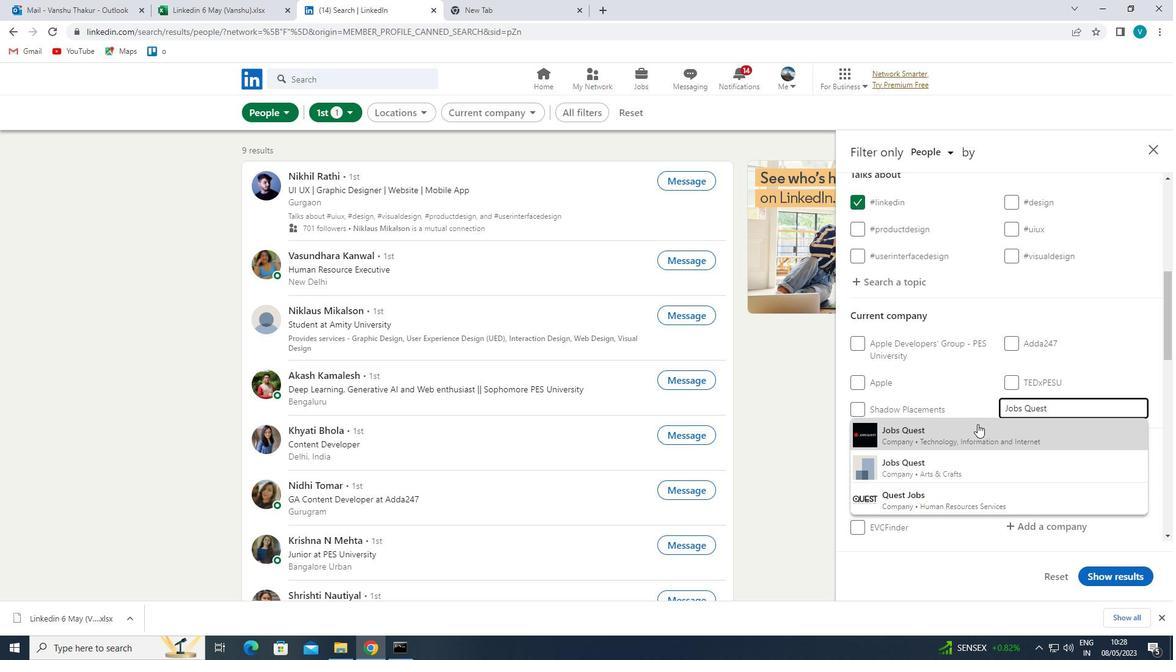 
Action: Mouse moved to (979, 421)
Screenshot: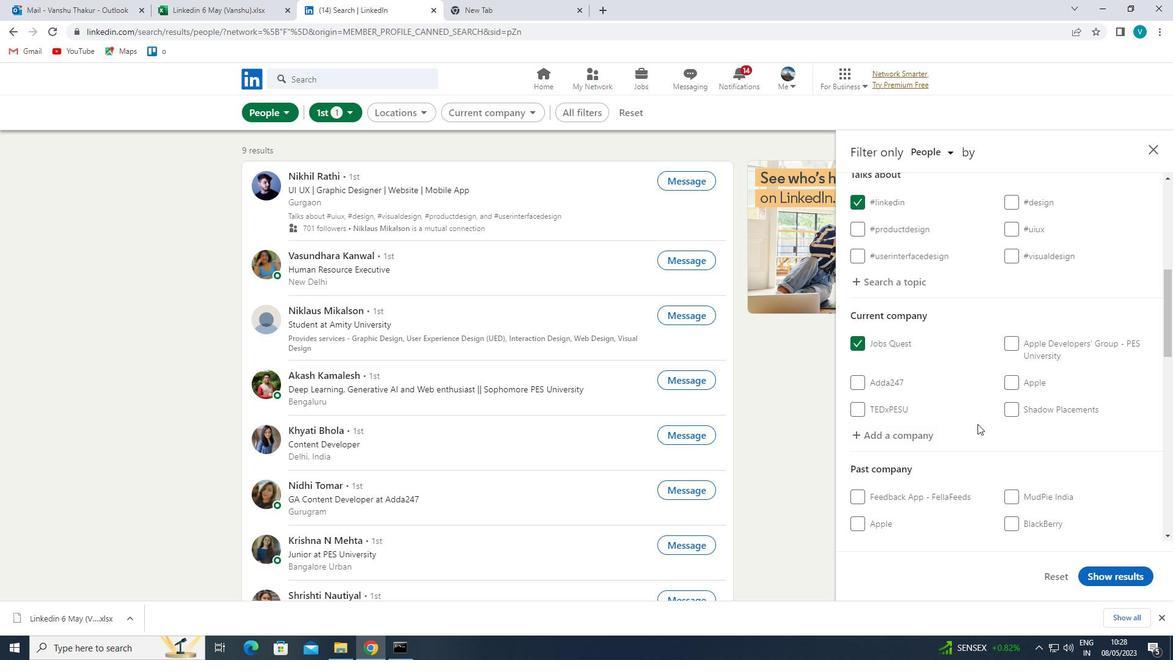 
Action: Mouse scrolled (979, 421) with delta (0, 0)
Screenshot: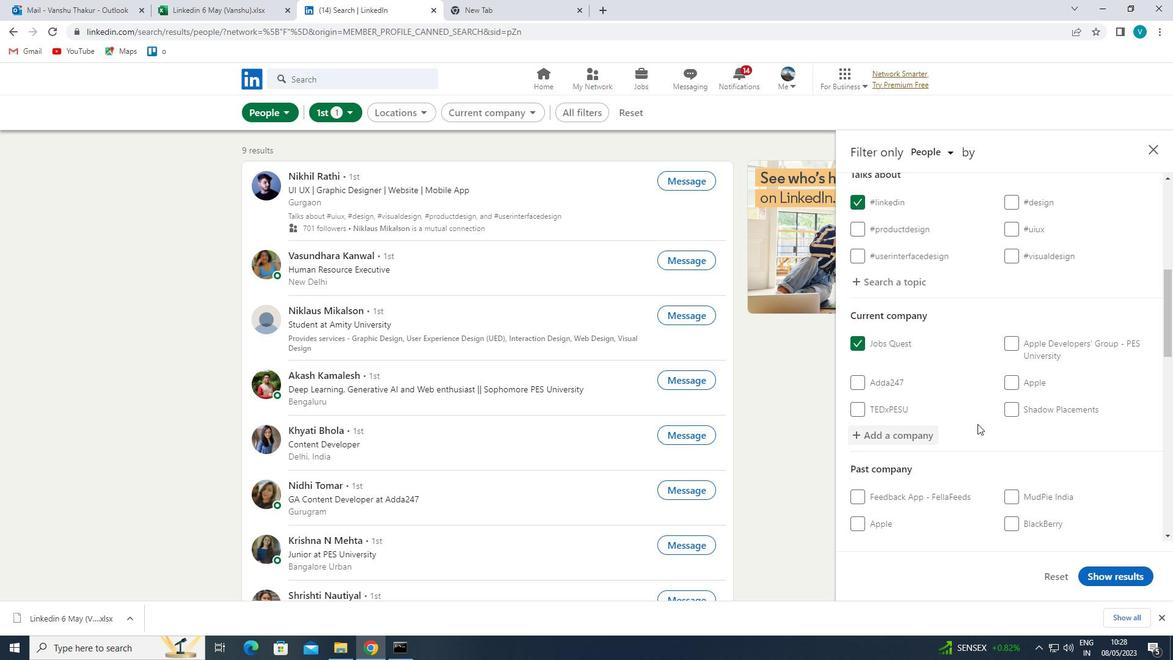 
Action: Mouse moved to (980, 421)
Screenshot: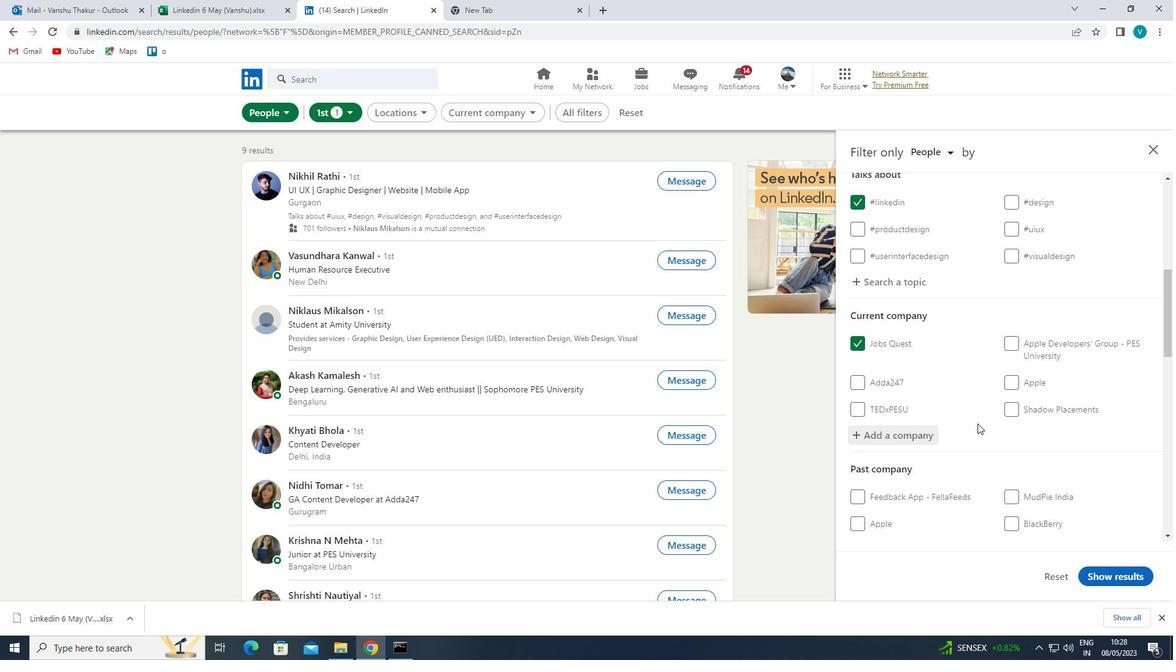 
Action: Mouse scrolled (980, 421) with delta (0, 0)
Screenshot: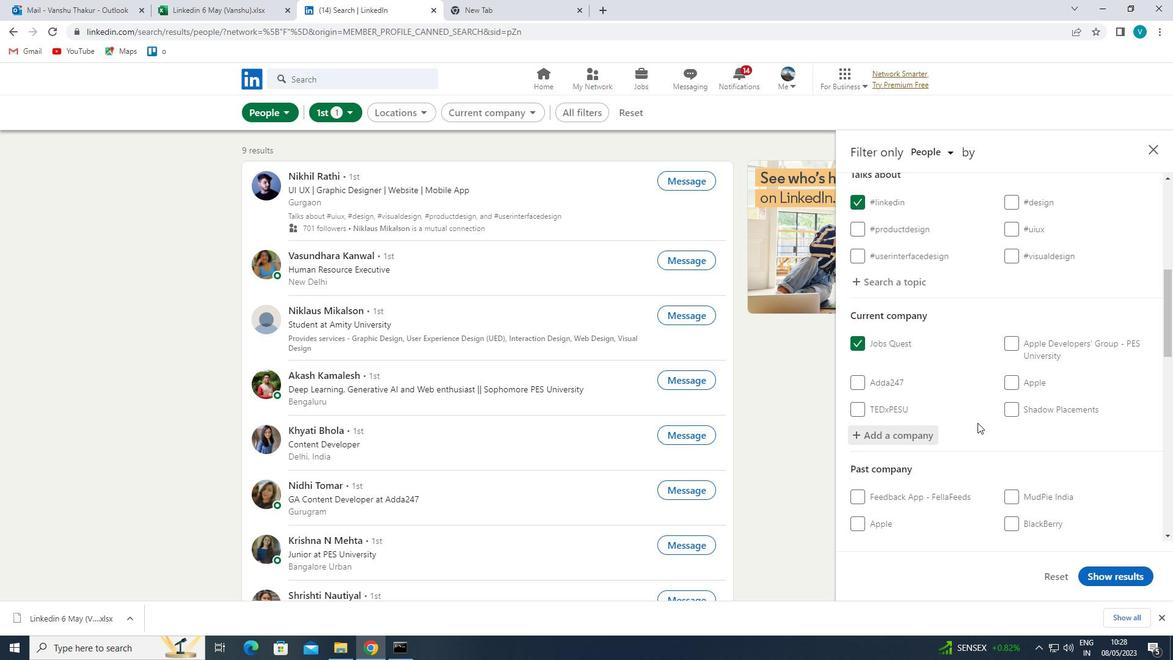 
Action: Mouse scrolled (980, 421) with delta (0, 0)
Screenshot: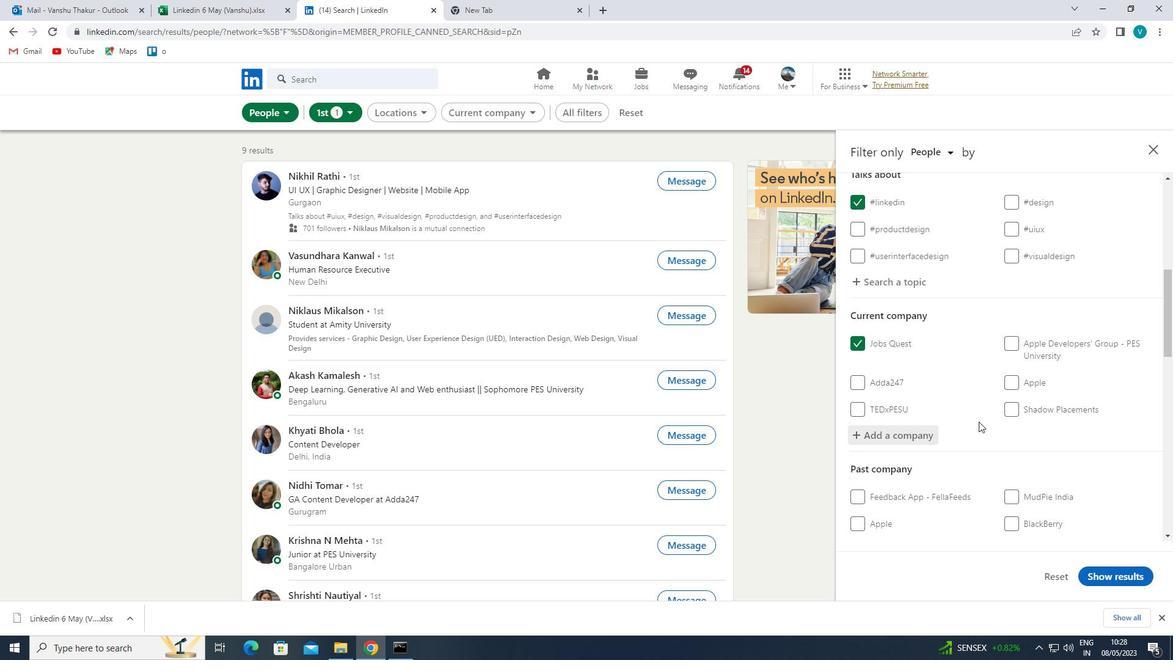 
Action: Mouse scrolled (980, 421) with delta (0, 0)
Screenshot: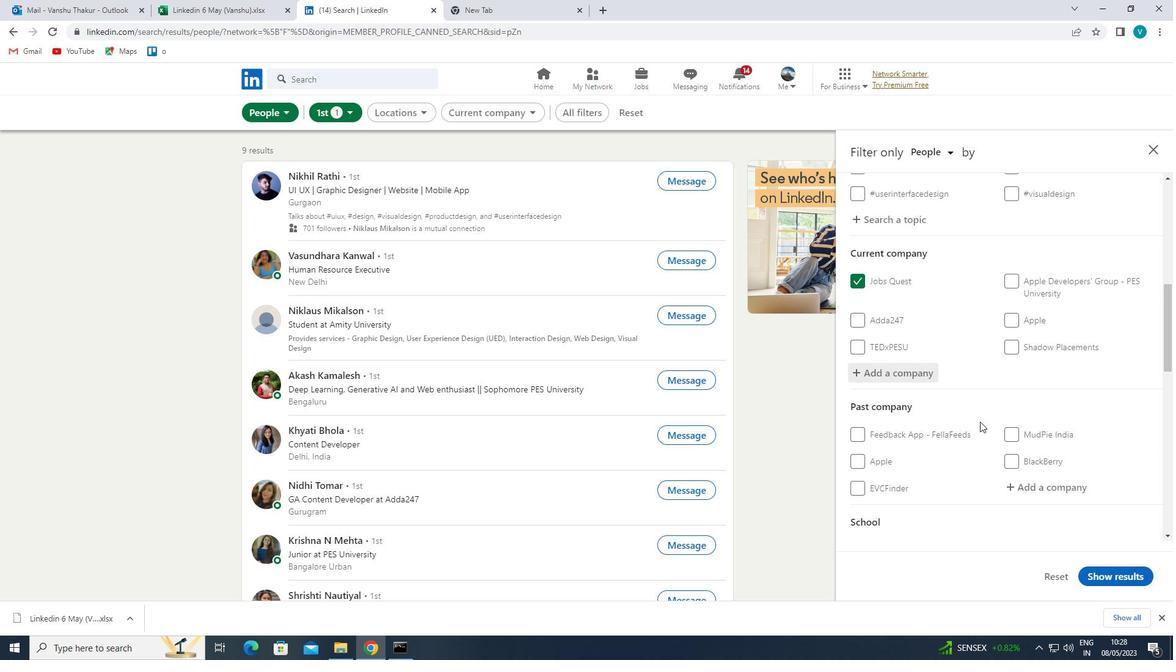 
Action: Mouse scrolled (980, 421) with delta (0, 0)
Screenshot: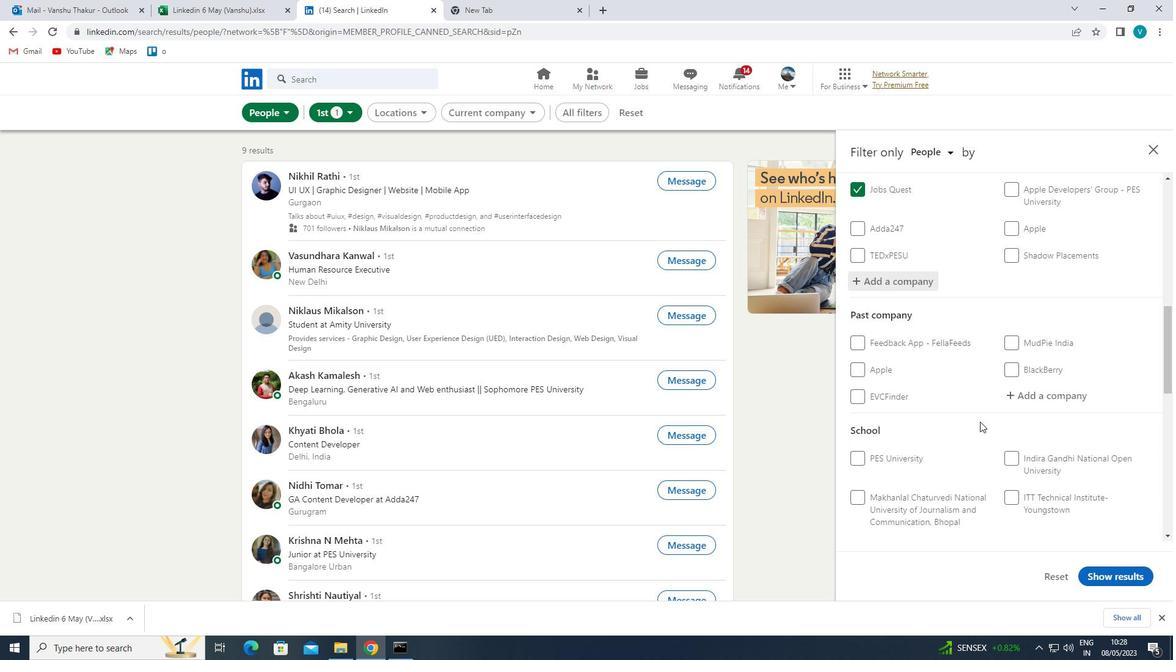 
Action: Mouse moved to (1043, 394)
Screenshot: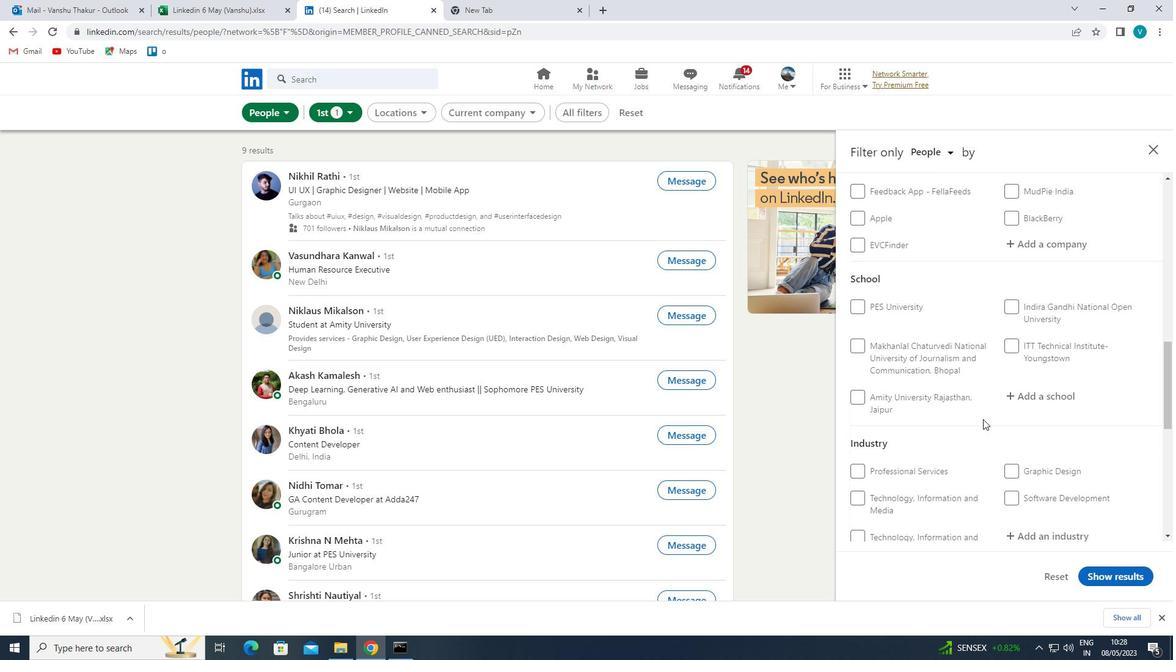 
Action: Mouse pressed left at (1043, 394)
Screenshot: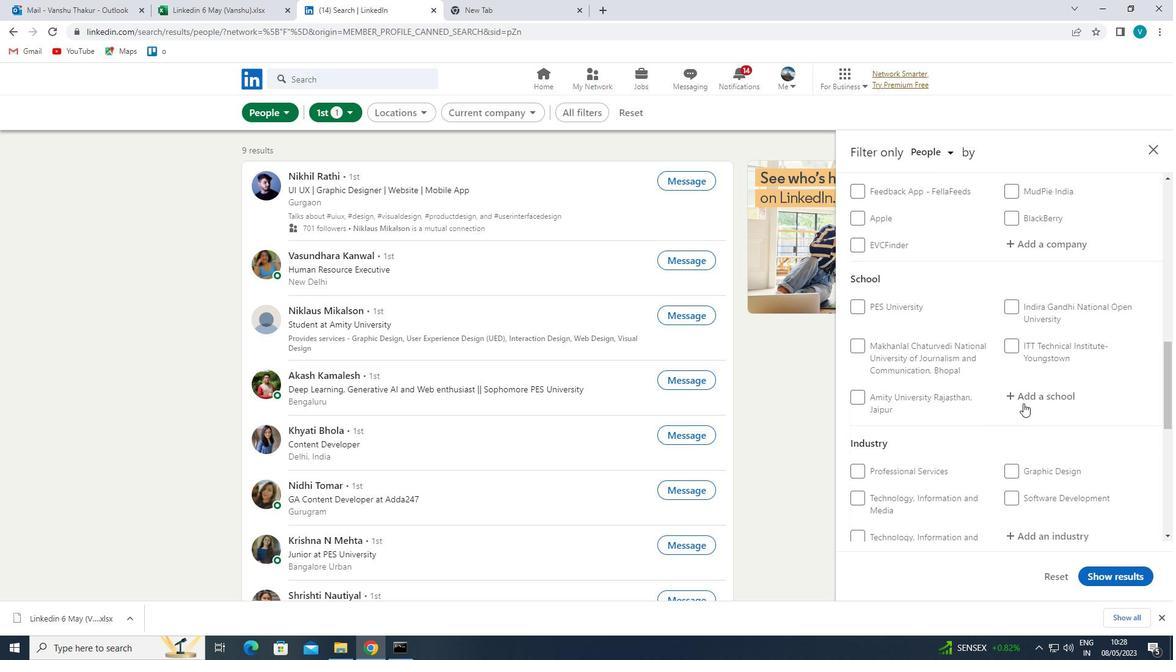 
Action: Mouse moved to (1044, 394)
Screenshot: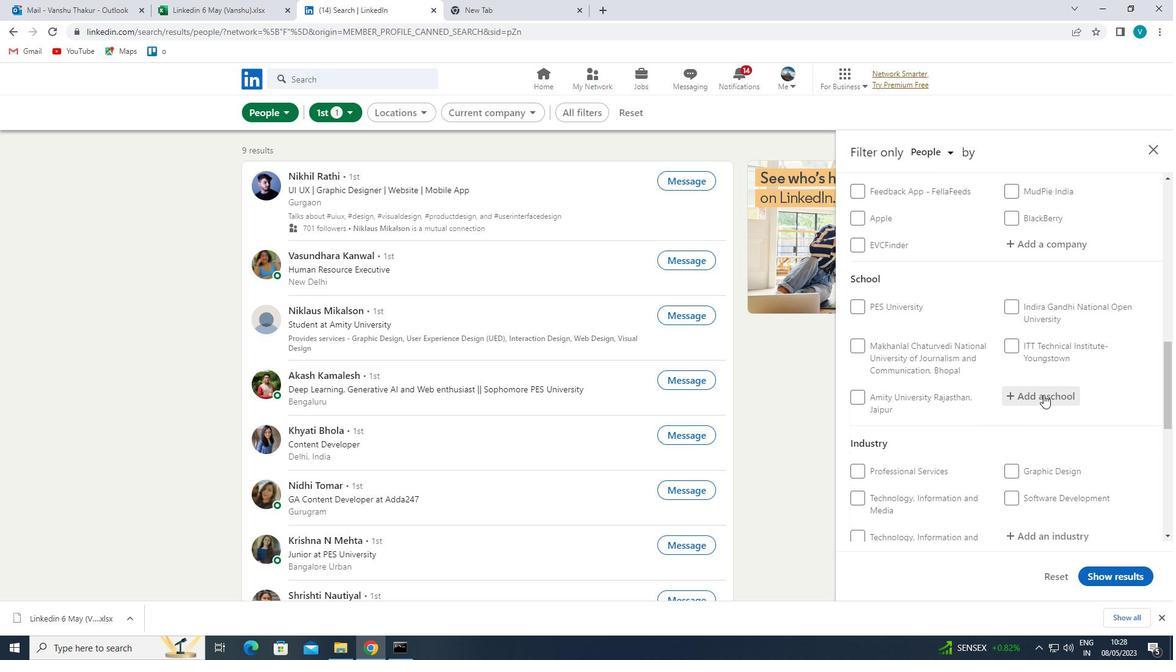 
Action: Key pressed <Key.shift>RANI<Key.space>
Screenshot: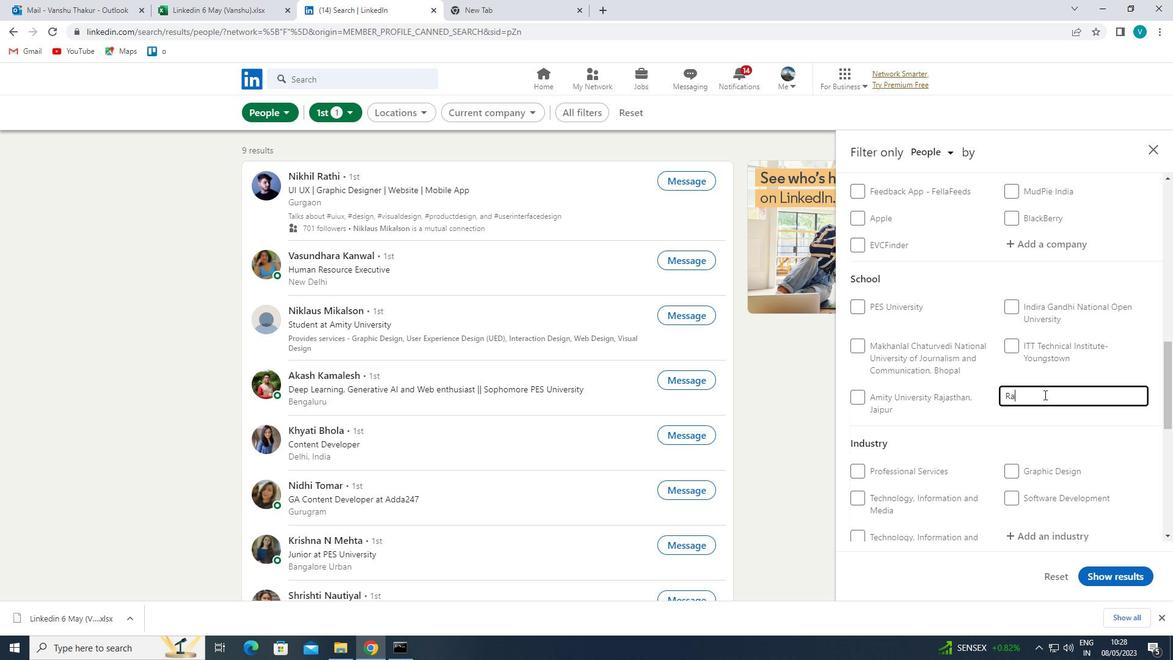 
Action: Mouse moved to (1030, 433)
Screenshot: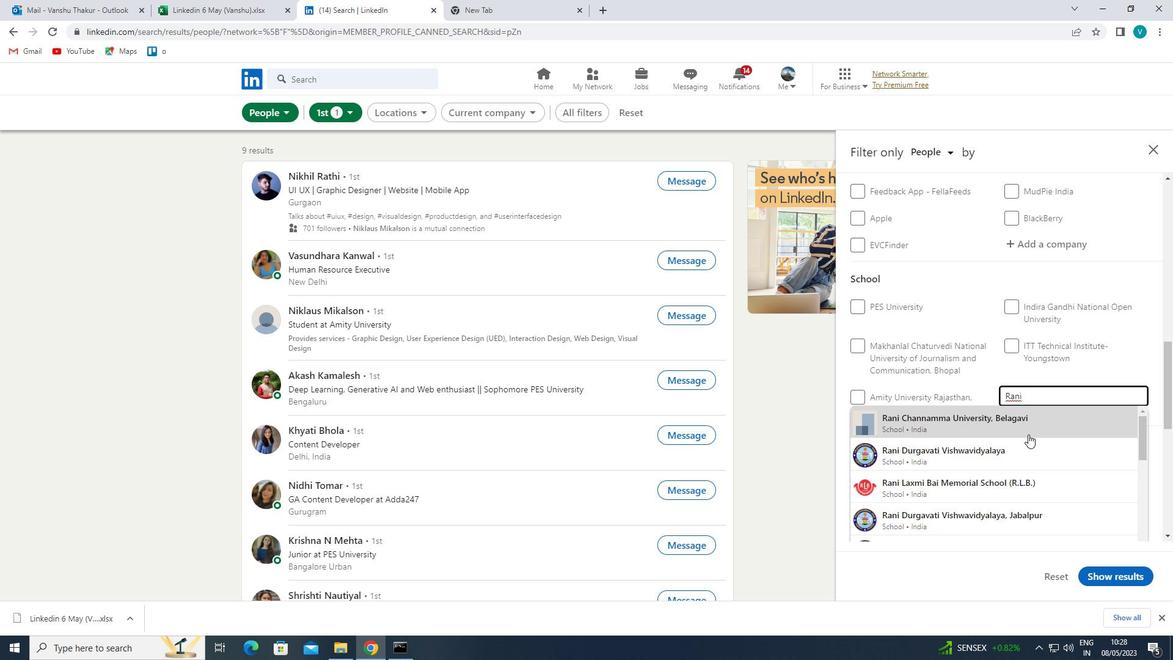
Action: Mouse pressed left at (1030, 433)
Screenshot: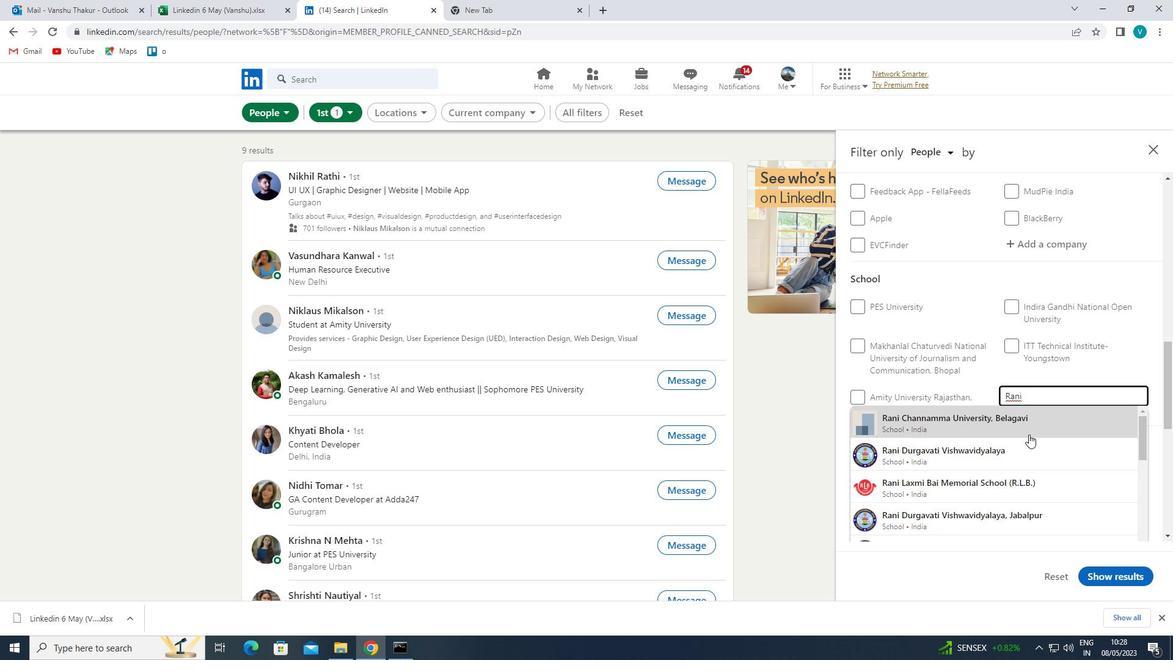 
Action: Mouse moved to (1034, 430)
Screenshot: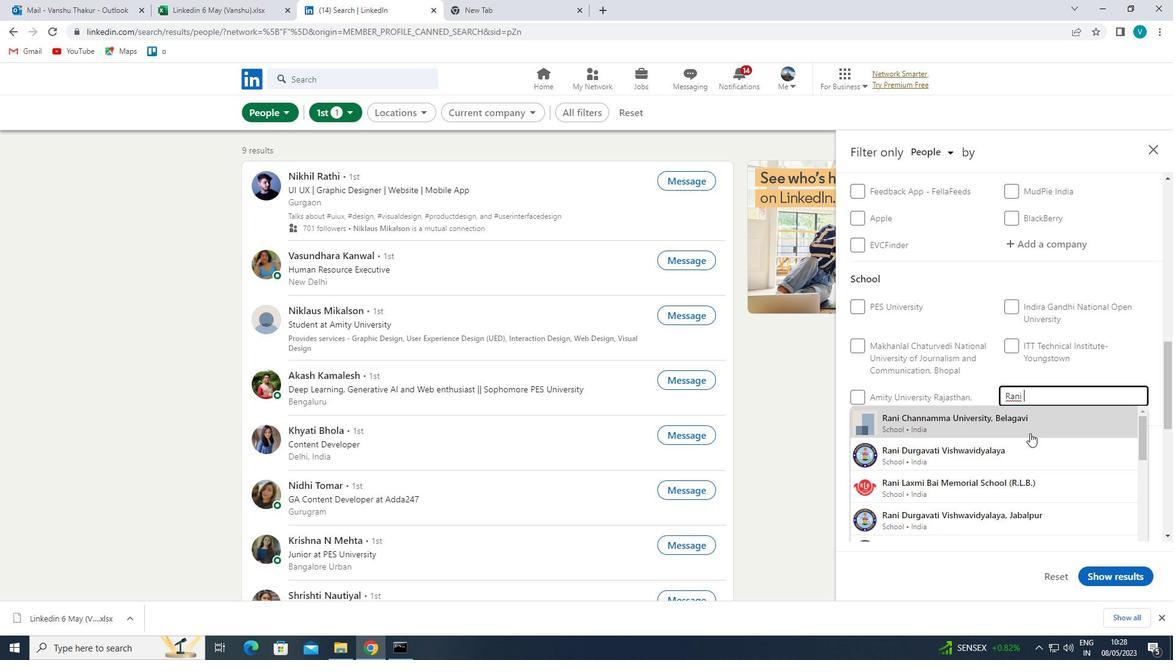 
Action: Mouse scrolled (1034, 430) with delta (0, 0)
Screenshot: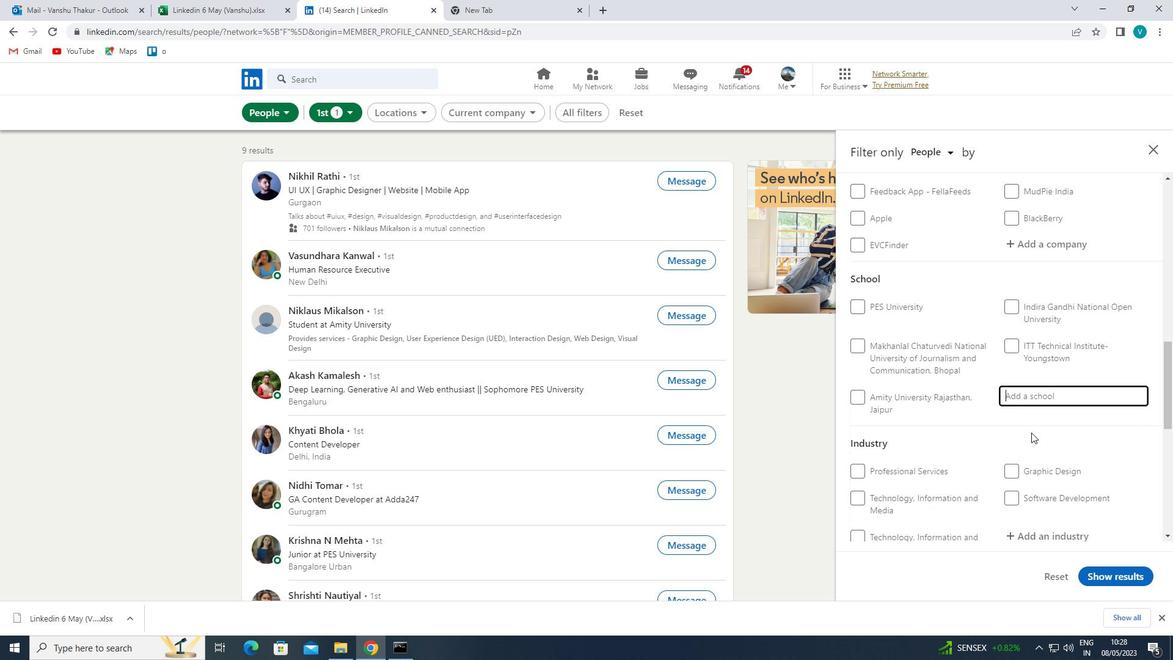 
Action: Mouse scrolled (1034, 430) with delta (0, 0)
Screenshot: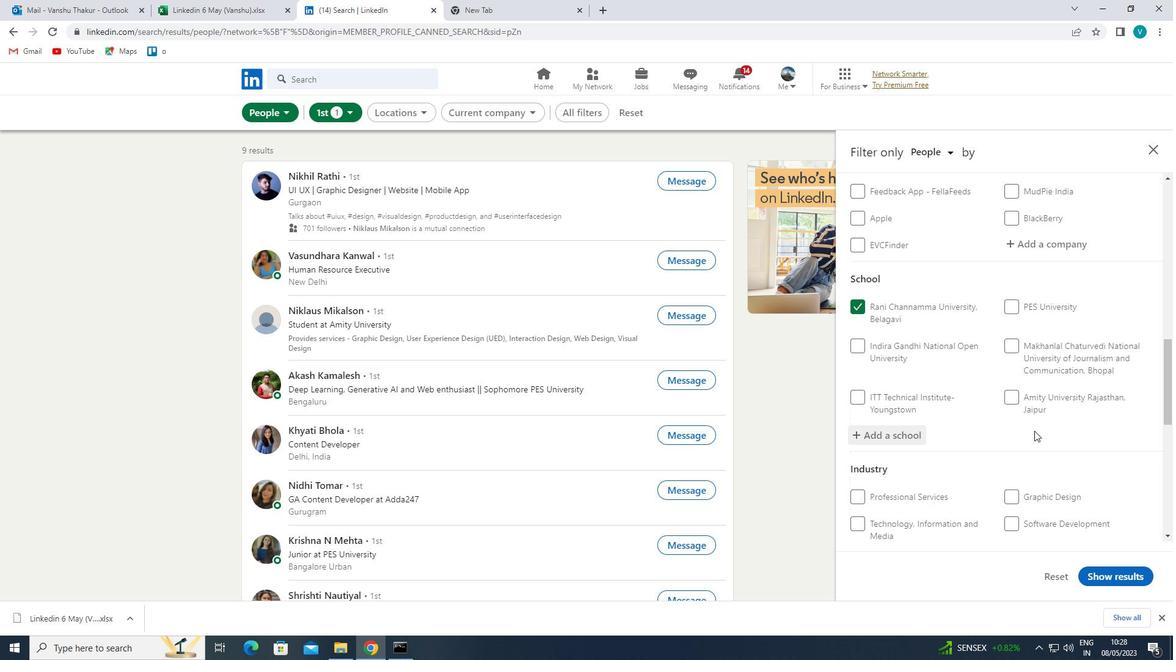 
Action: Mouse scrolled (1034, 430) with delta (0, 0)
Screenshot: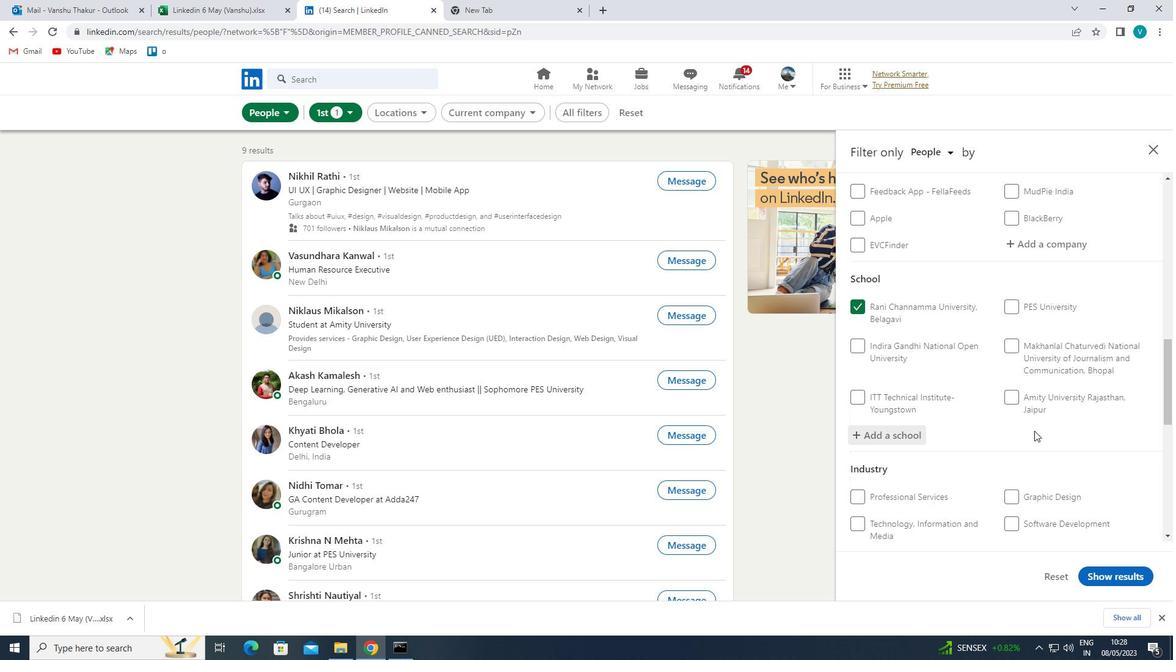 
Action: Mouse scrolled (1034, 430) with delta (0, 0)
Screenshot: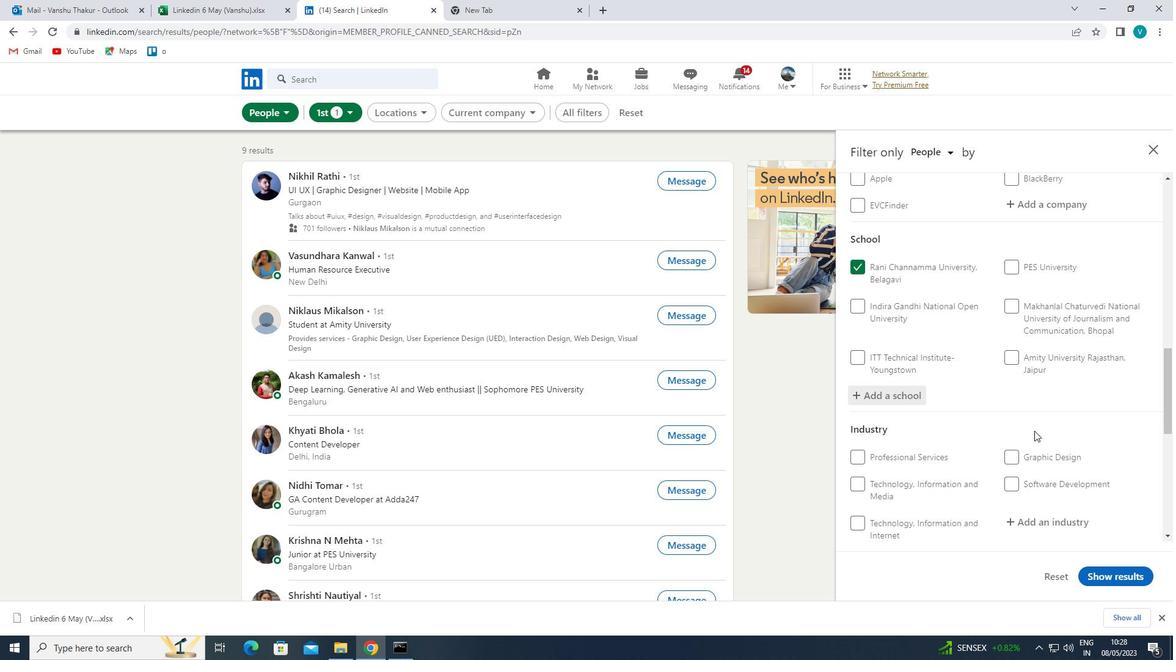 
Action: Mouse moved to (1057, 317)
Screenshot: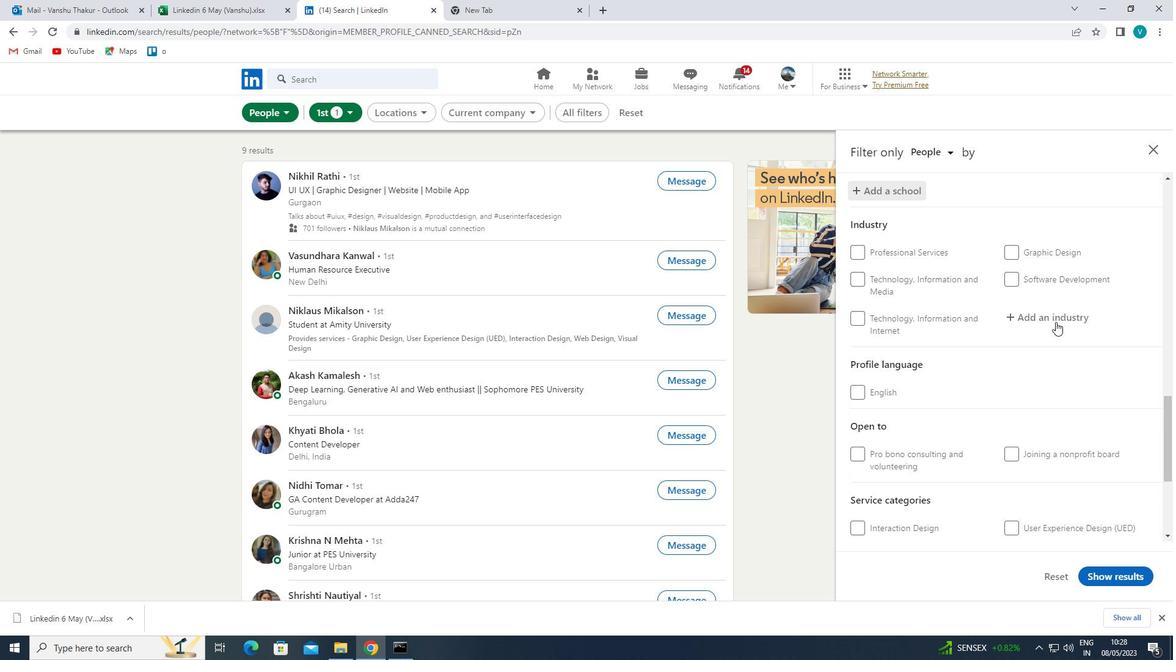
Action: Mouse pressed left at (1057, 317)
Screenshot: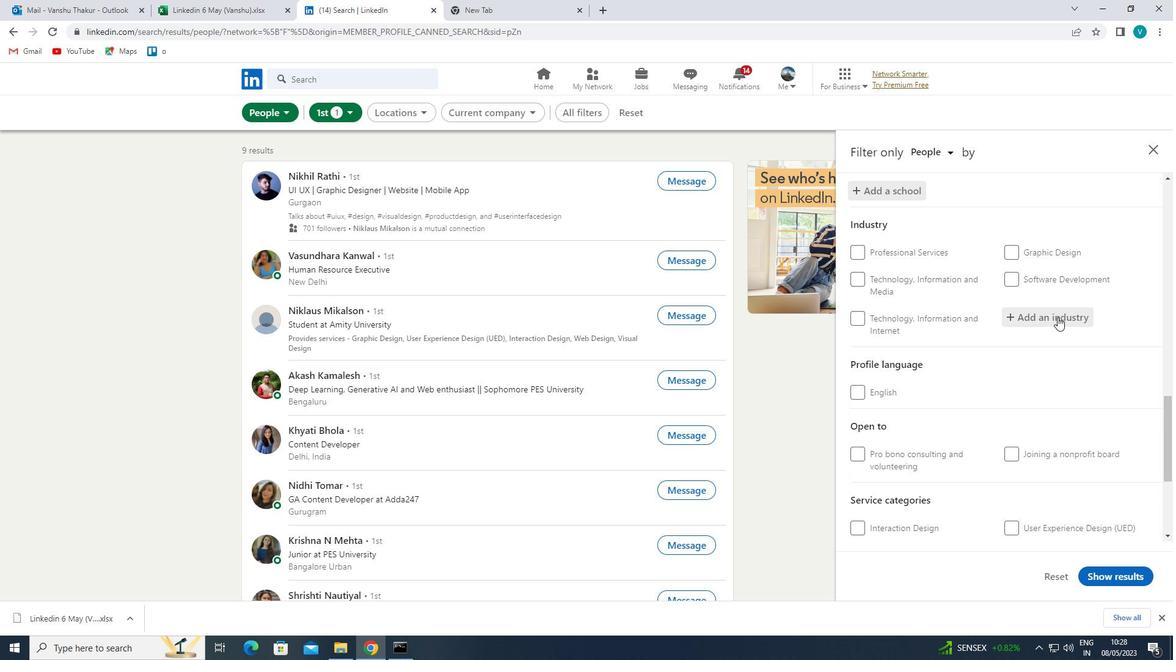 
Action: Mouse moved to (1046, 322)
Screenshot: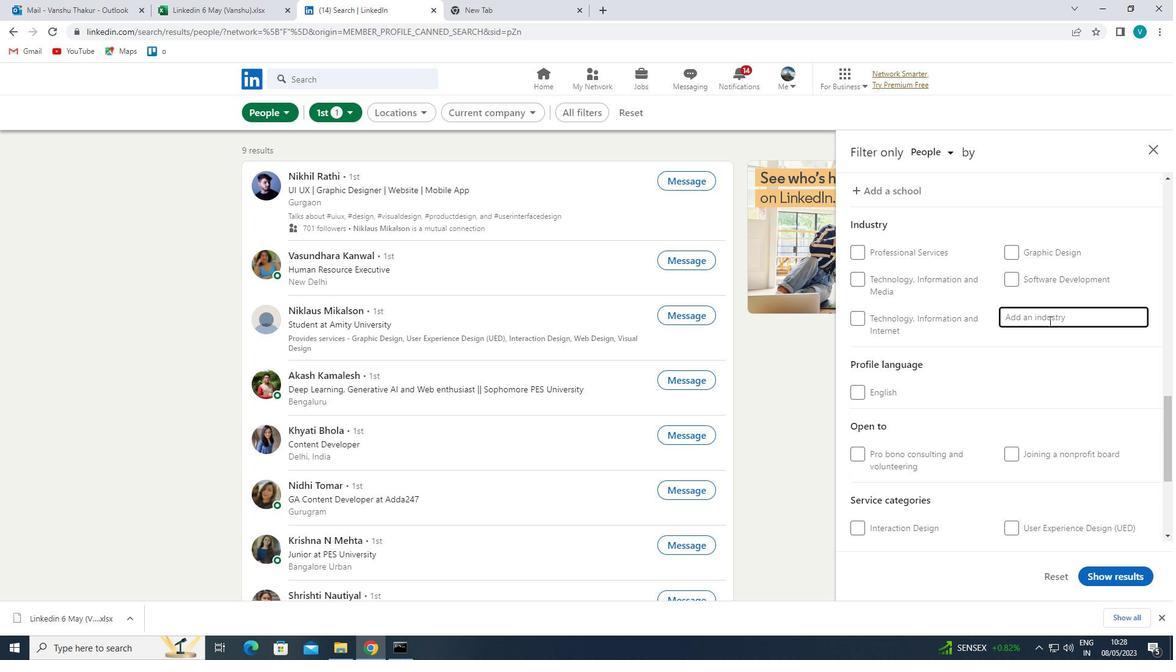 
Action: Key pressed <Key.shift>
Screenshot: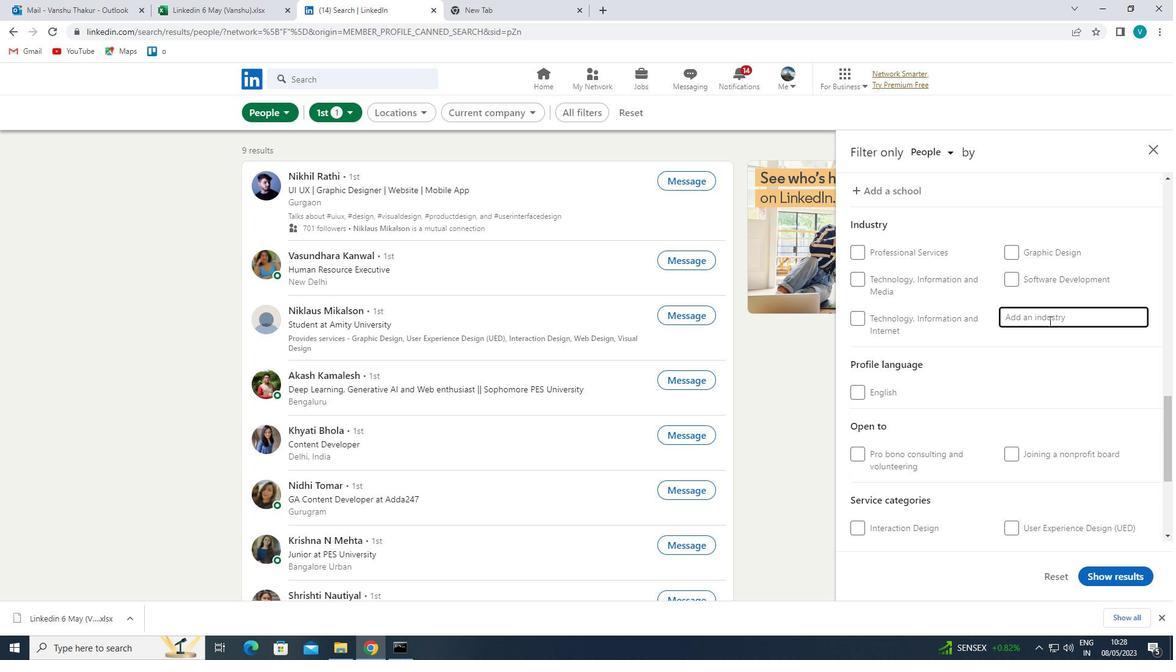 
Action: Mouse moved to (1046, 322)
Screenshot: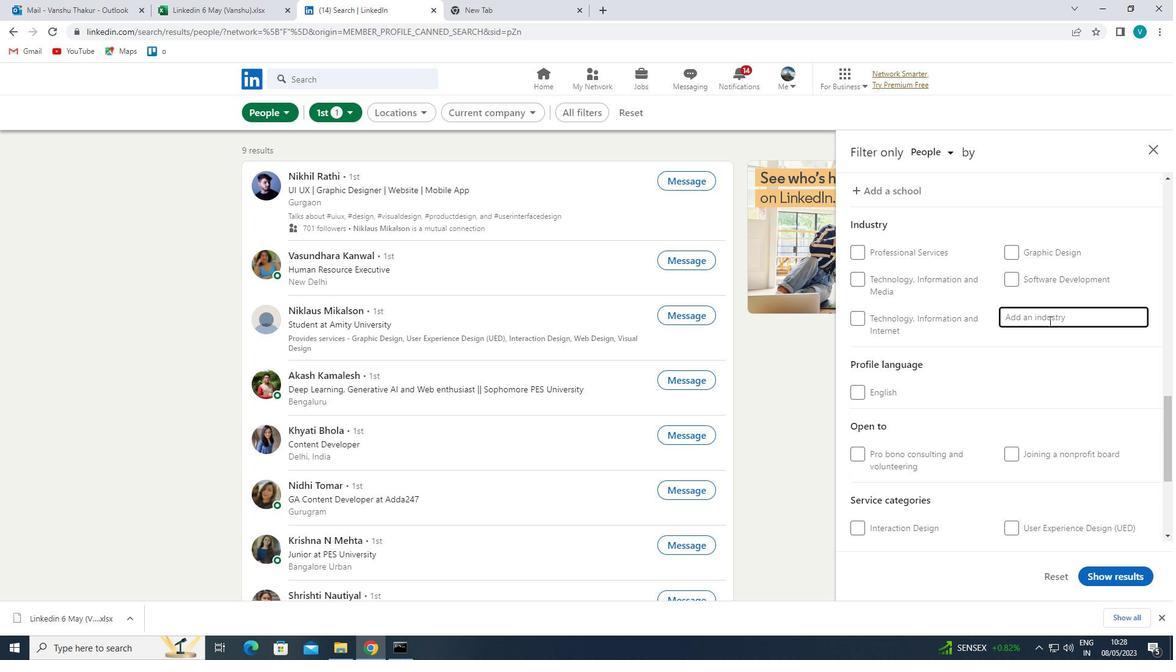
Action: Key pressed WHOLESALE<Key.space>
Screenshot: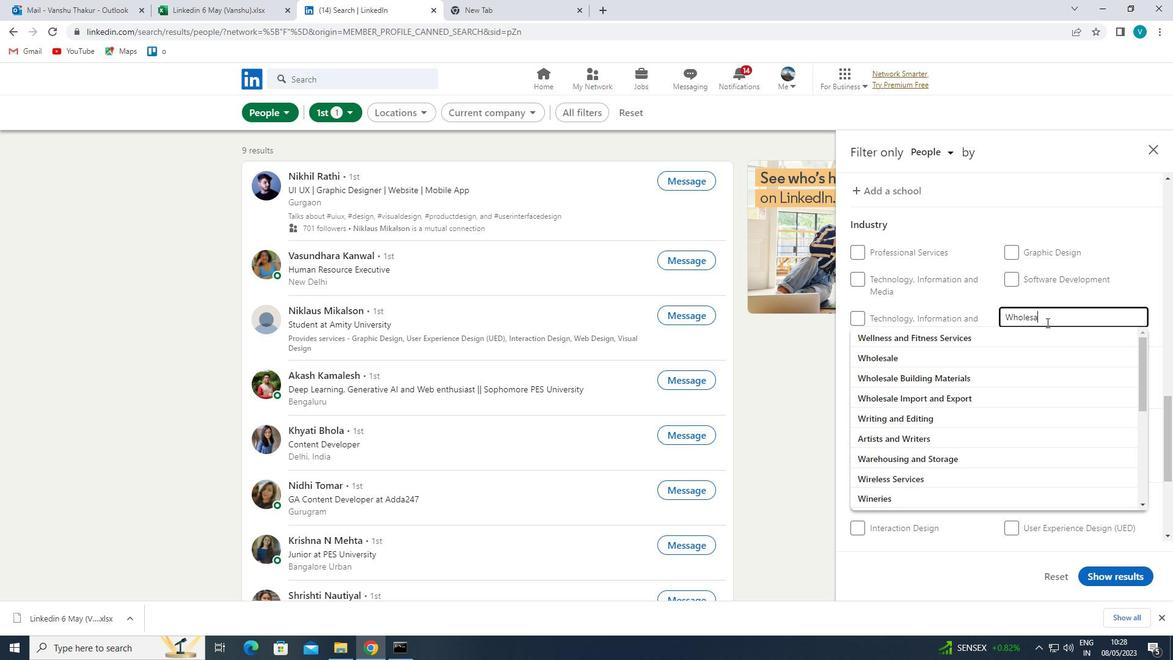 
Action: Mouse moved to (1037, 328)
Screenshot: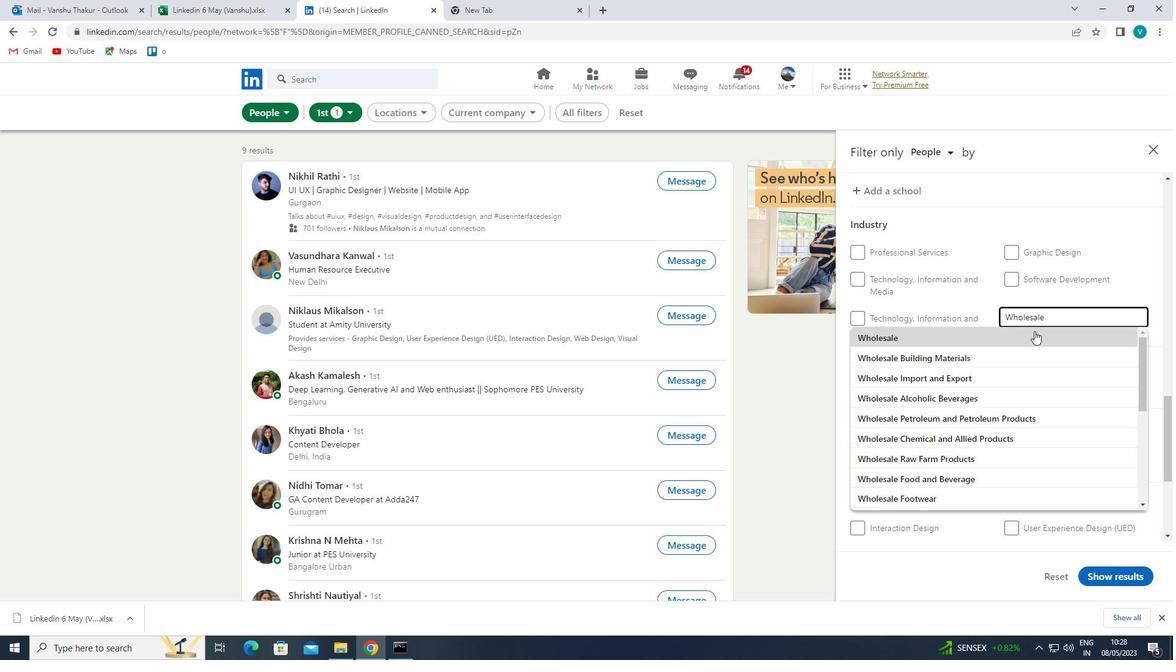 
Action: Key pressed <Key.shift><Key.shift><Key.shift><Key.shift><Key.shift><Key.shift>M<Key.backspace><Key.shift>MOTOR<Key.space>
Screenshot: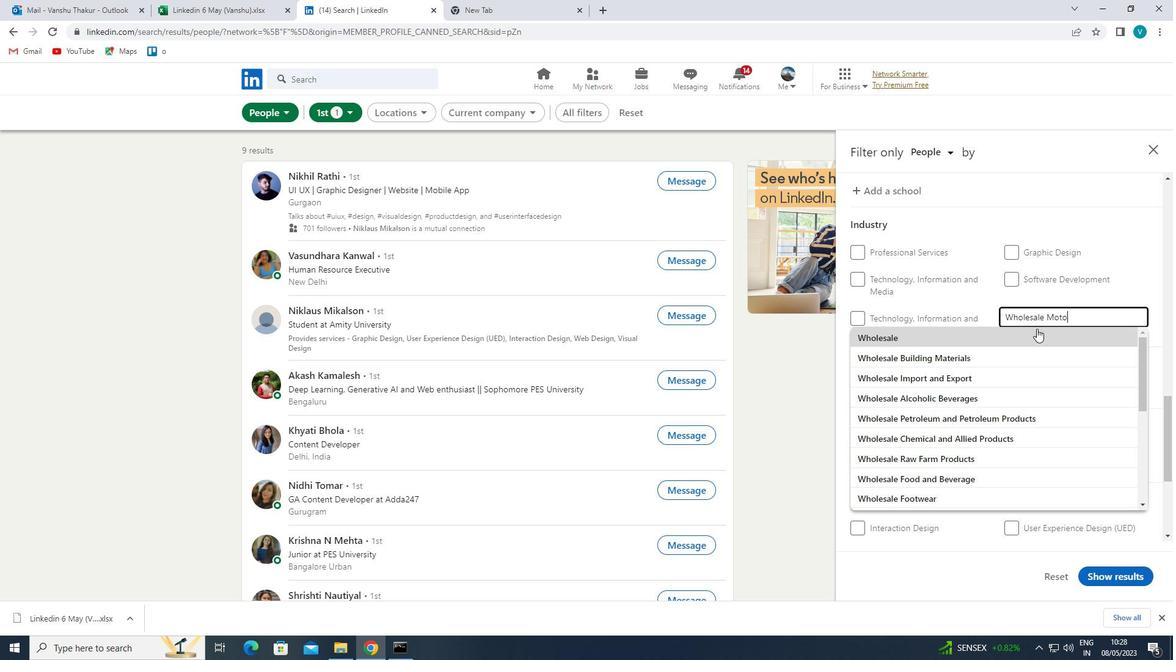 
Action: Mouse moved to (1038, 328)
Screenshot: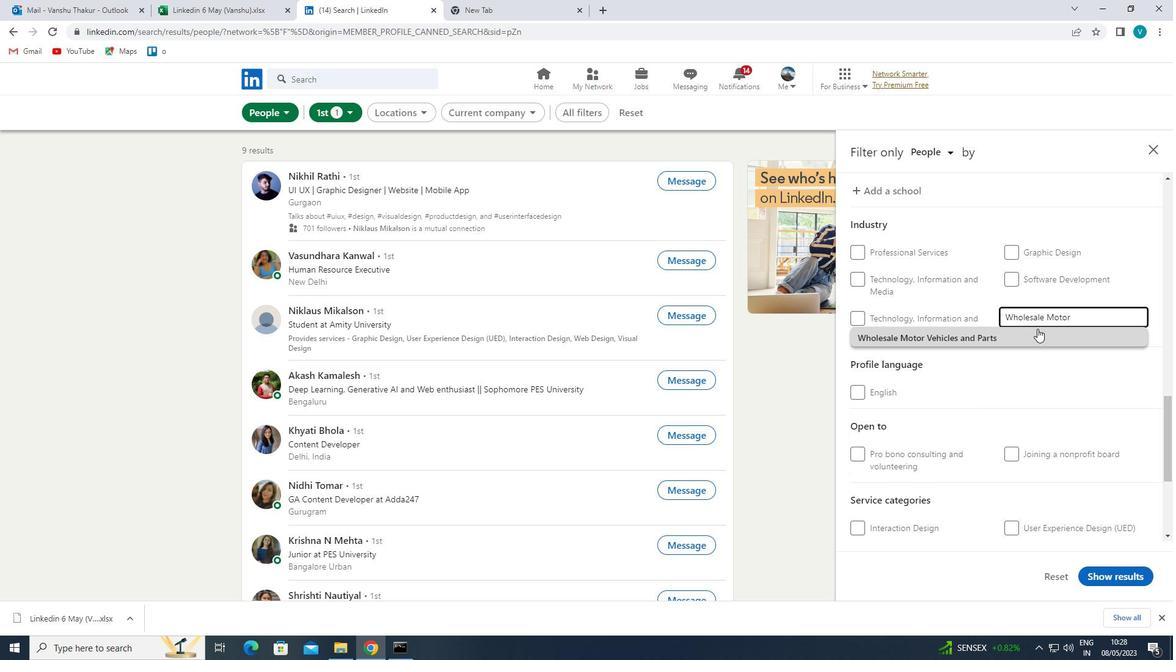 
Action: Mouse pressed left at (1038, 328)
Screenshot: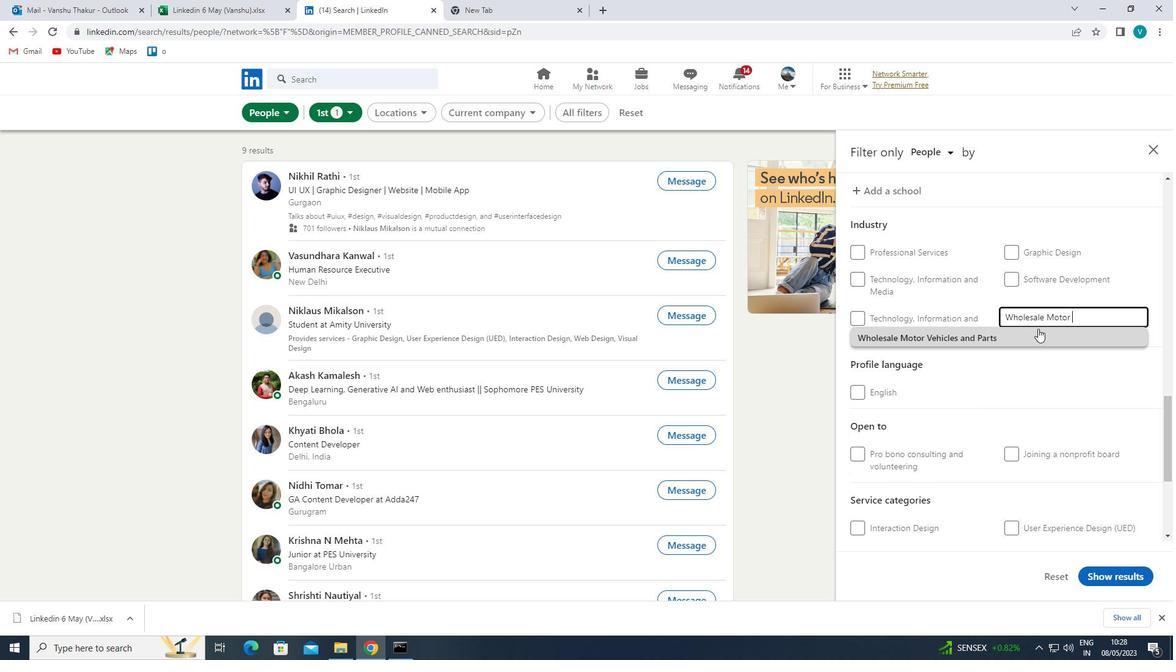 
Action: Mouse moved to (1036, 330)
Screenshot: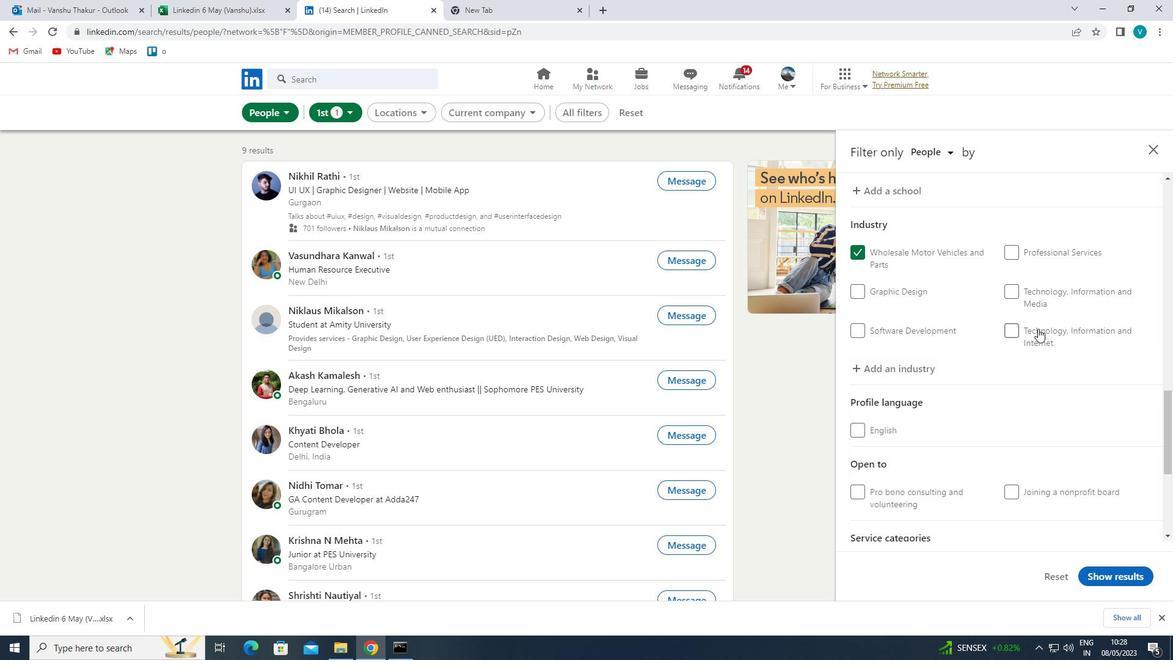 
Action: Mouse scrolled (1036, 329) with delta (0, 0)
Screenshot: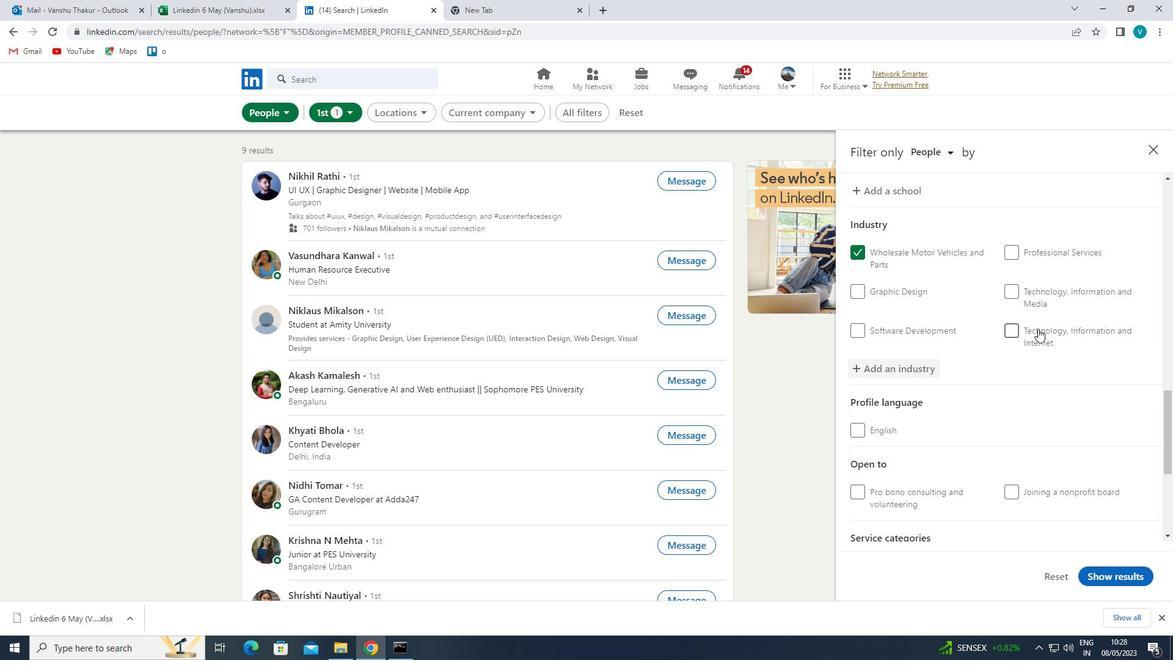 
Action: Mouse moved to (1034, 331)
Screenshot: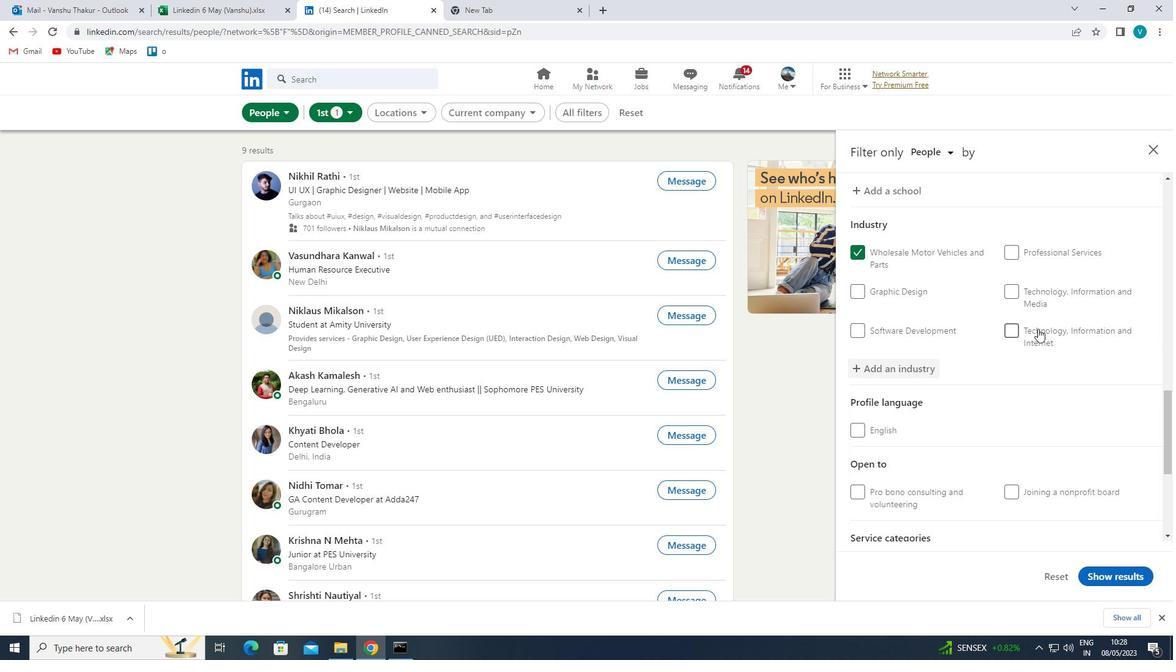 
Action: Mouse scrolled (1034, 330) with delta (0, 0)
Screenshot: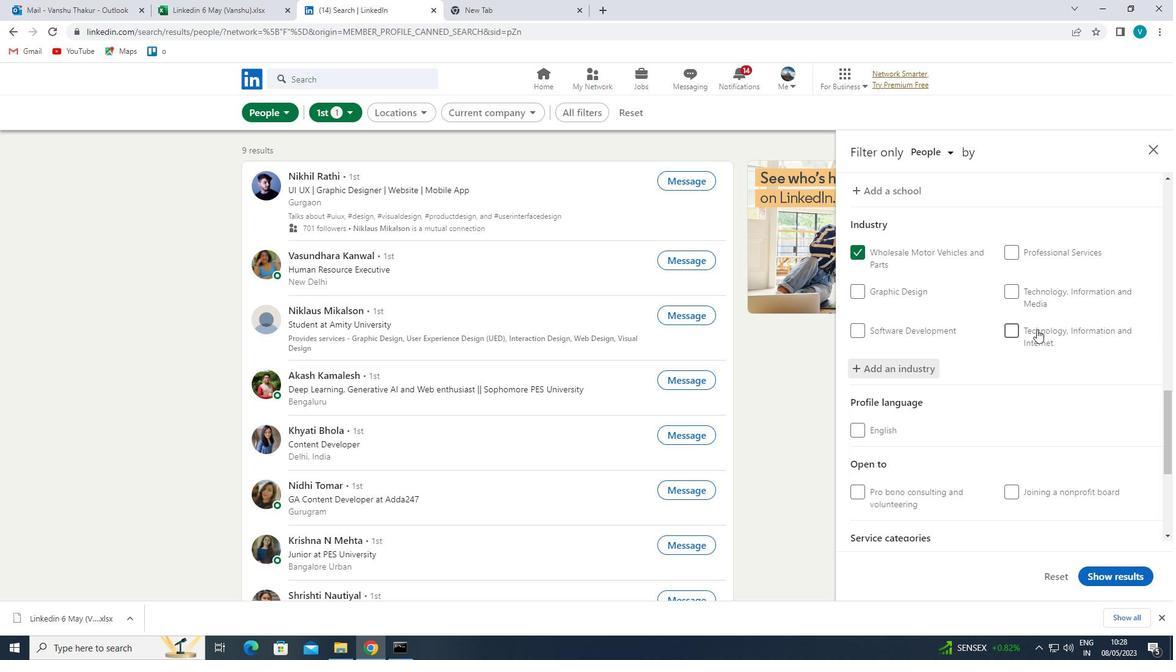 
Action: Mouse scrolled (1034, 330) with delta (0, 0)
Screenshot: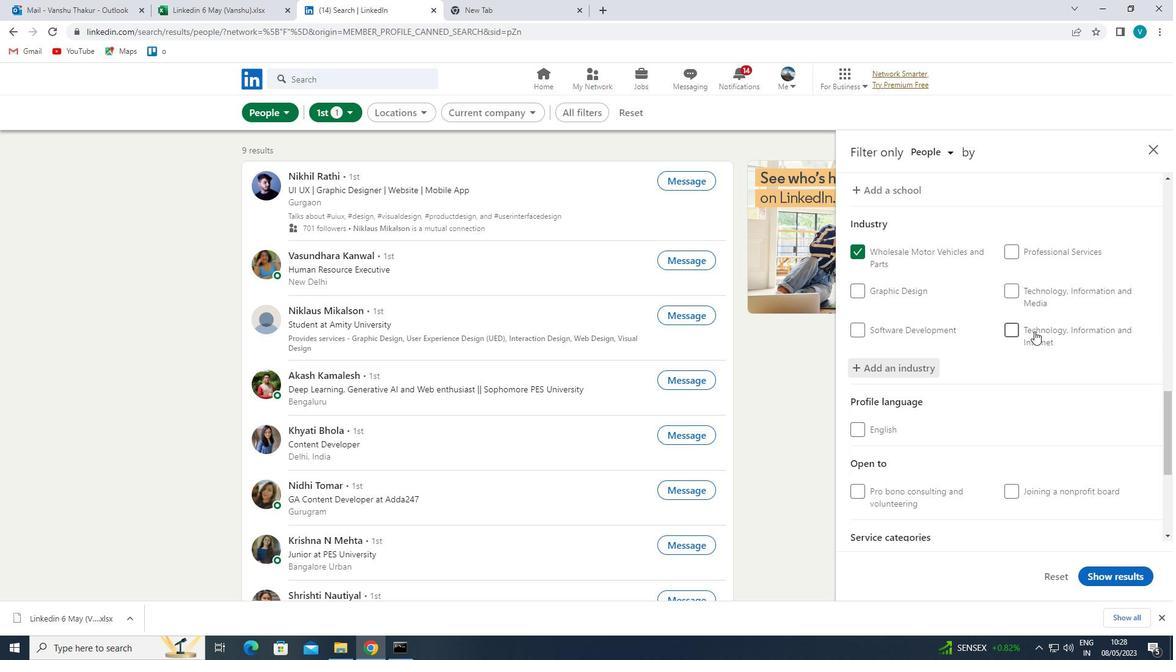 
Action: Mouse moved to (1034, 331)
Screenshot: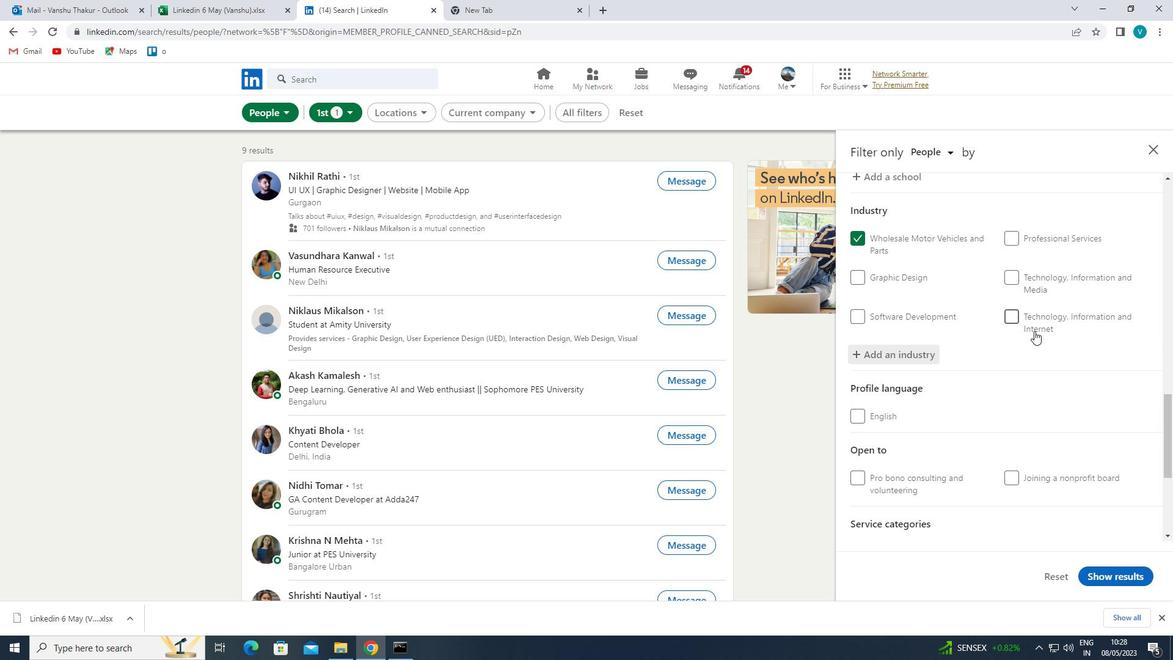
Action: Mouse scrolled (1034, 330) with delta (0, 0)
Screenshot: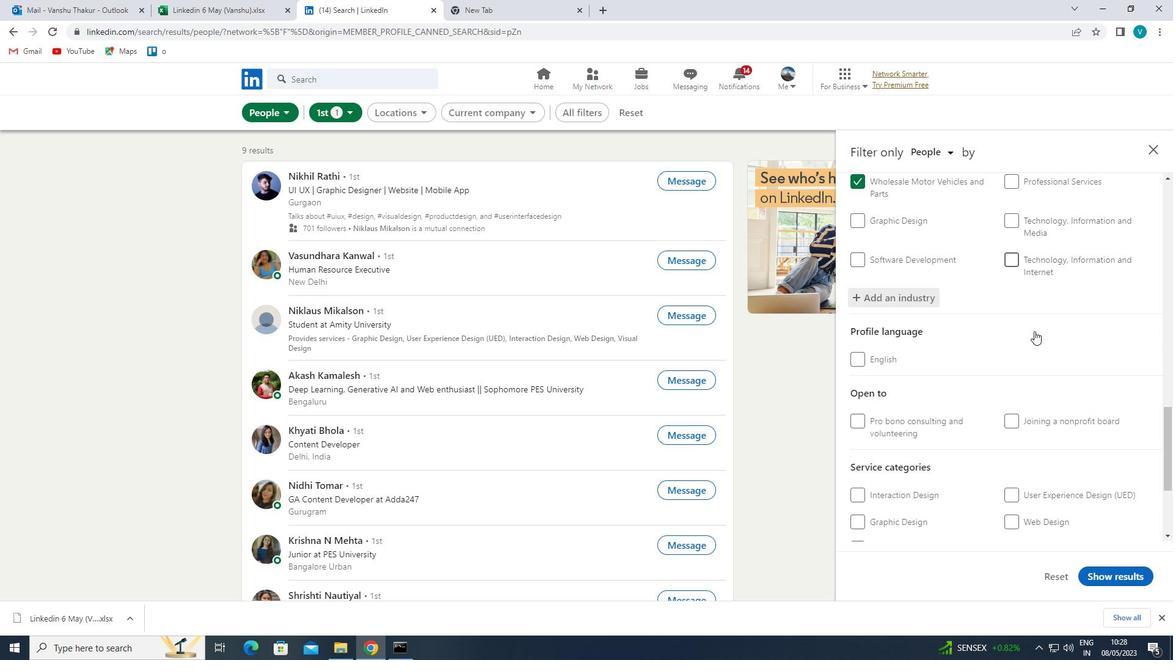 
Action: Mouse moved to (1039, 368)
Screenshot: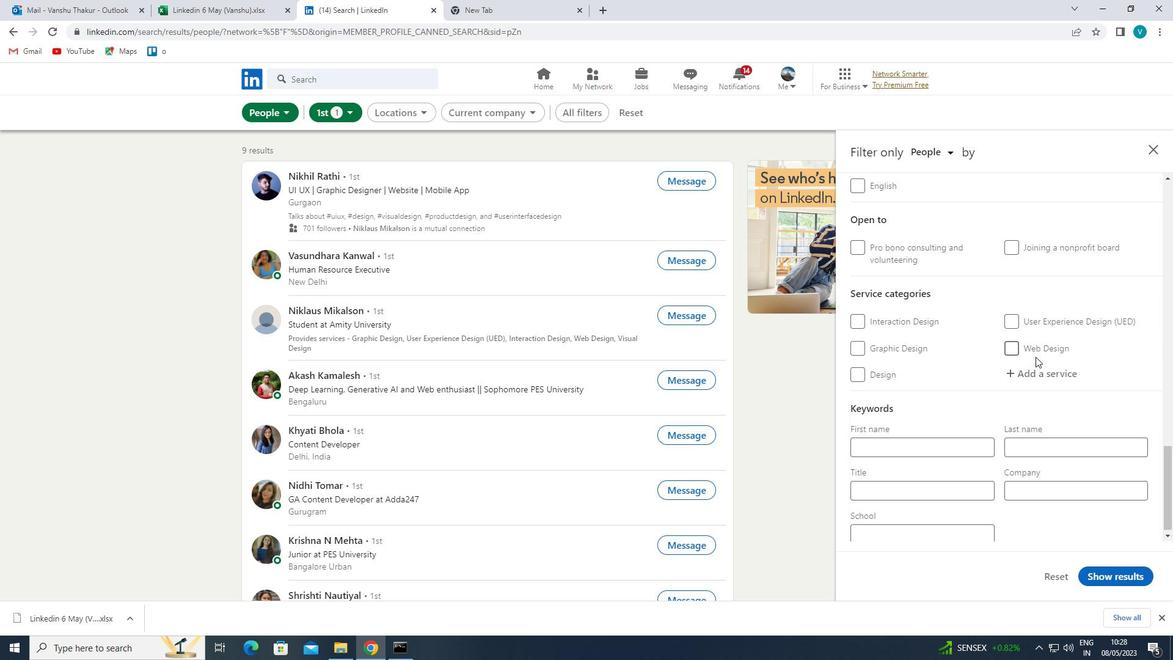 
Action: Mouse pressed left at (1039, 368)
Screenshot: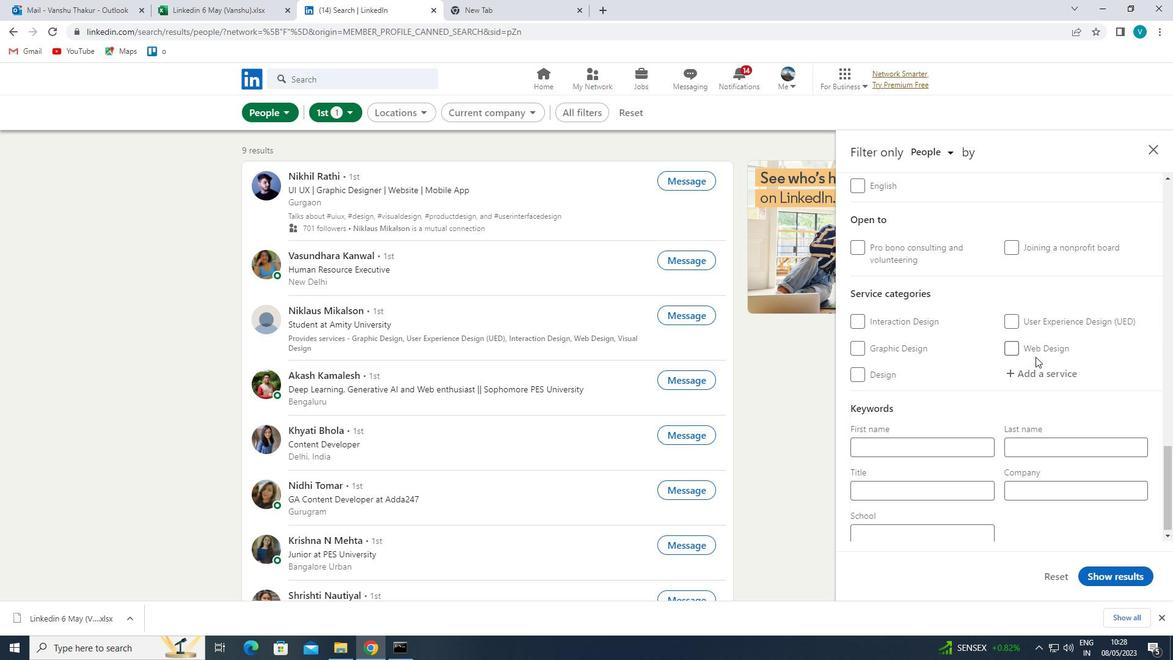 
Action: Mouse moved to (1042, 369)
Screenshot: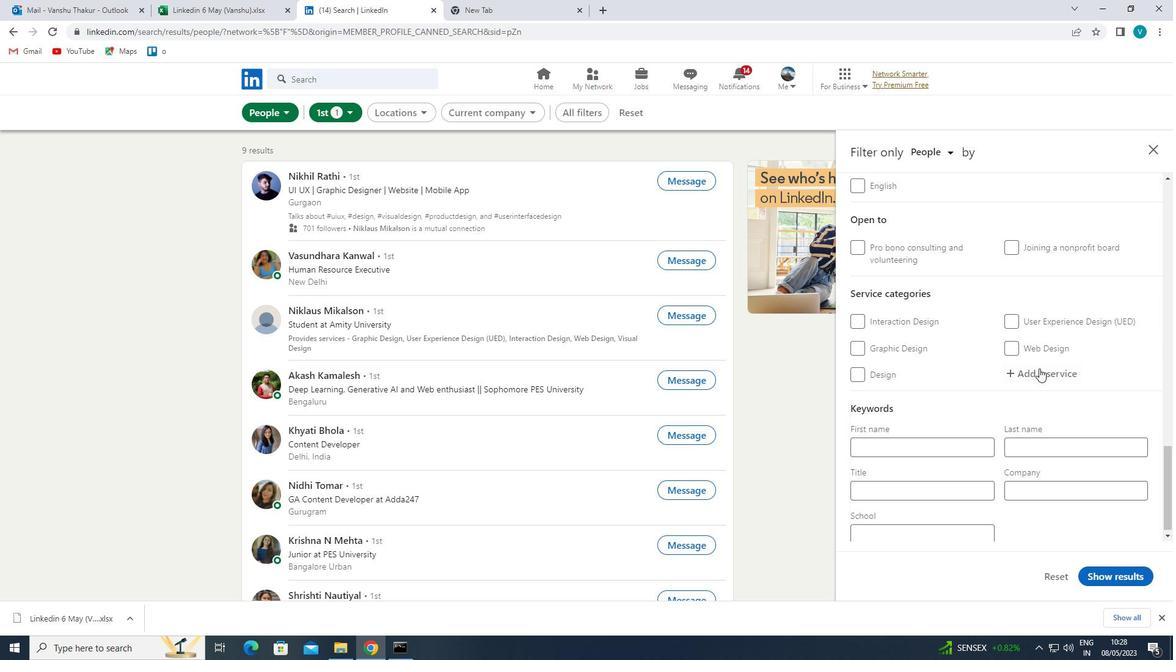 
Action: Key pressed <Key.shift>BUD
Screenshot: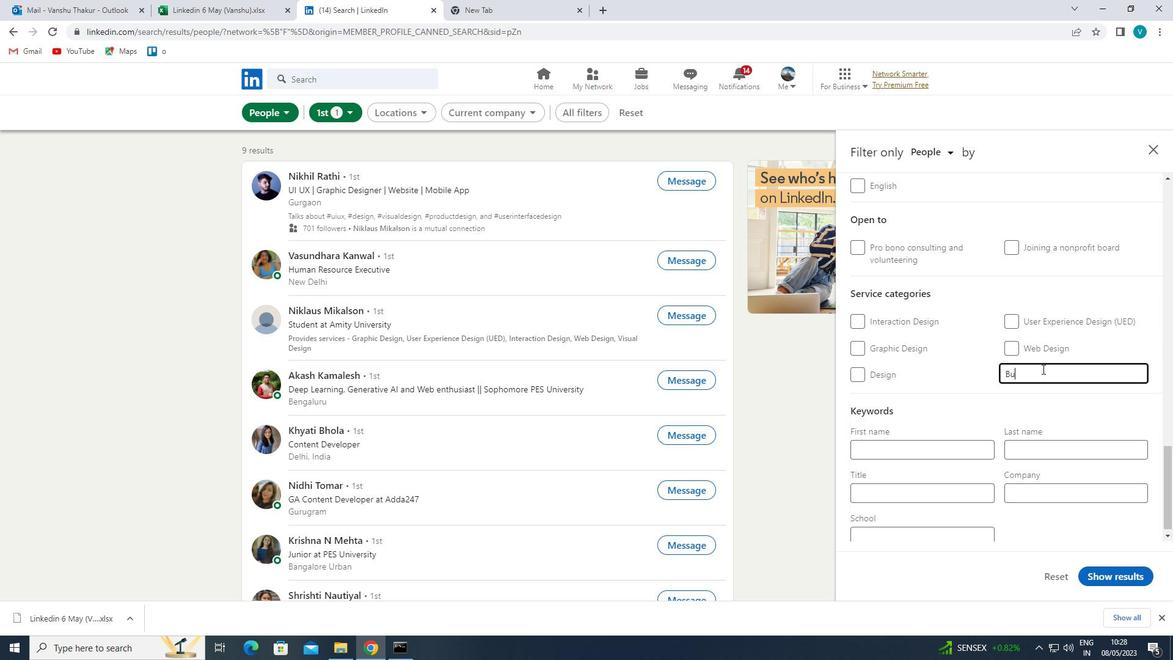 
Action: Mouse moved to (988, 382)
Screenshot: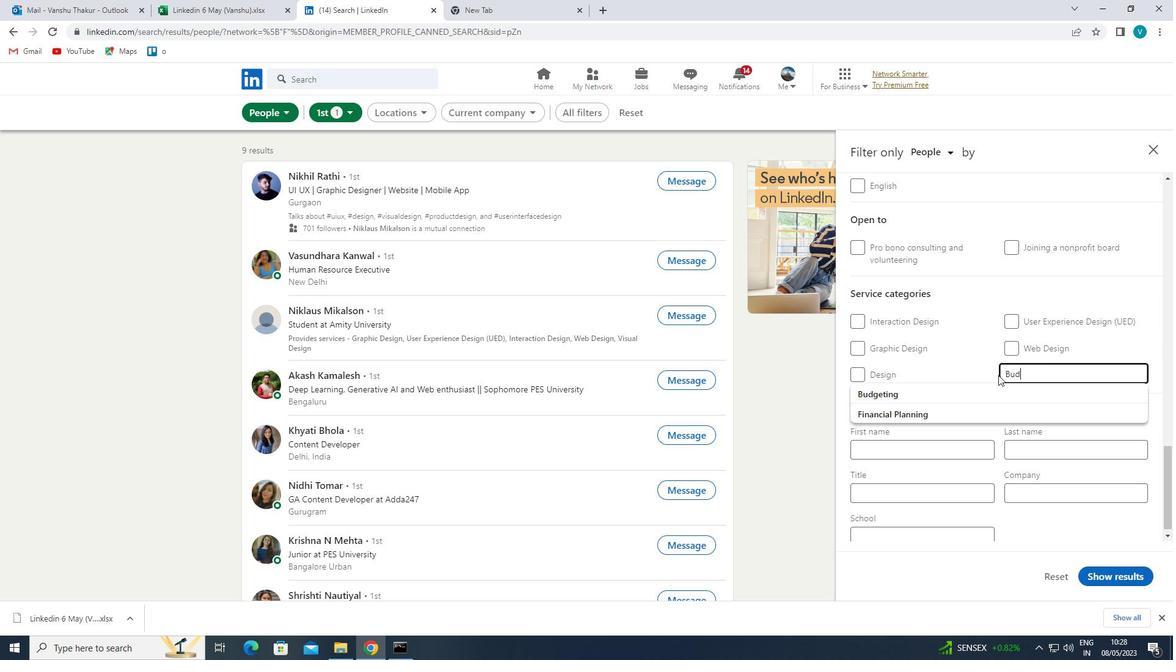 
Action: Mouse pressed left at (988, 382)
Screenshot: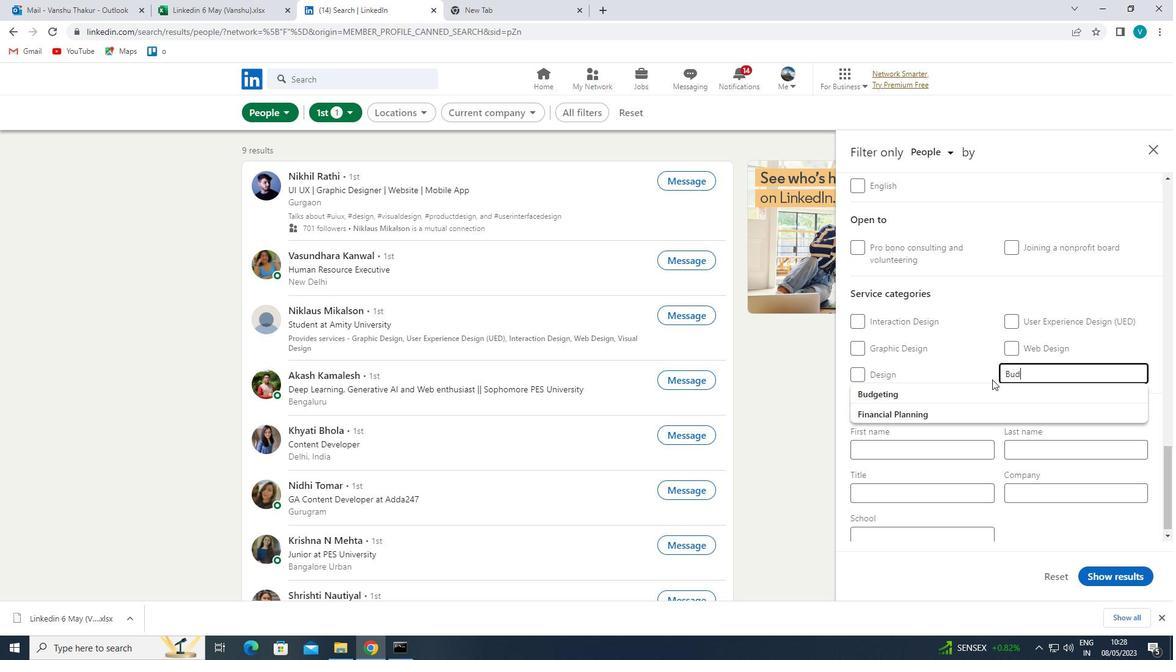 
Action: Mouse pressed left at (988, 382)
Screenshot: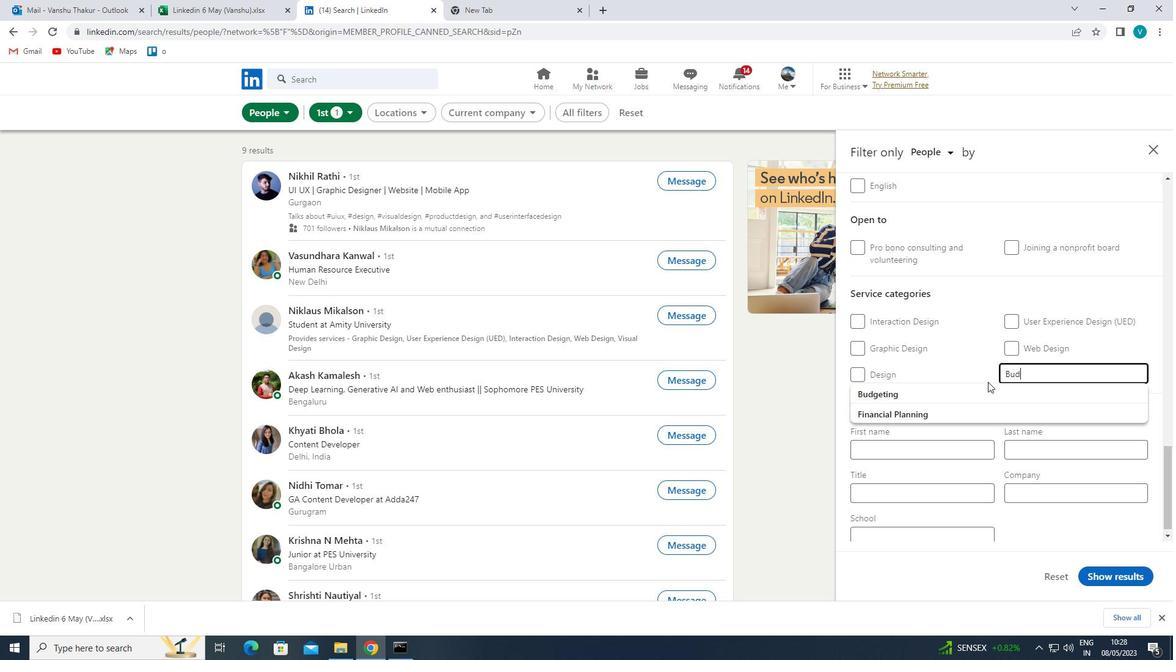 
Action: Mouse moved to (1037, 384)
Screenshot: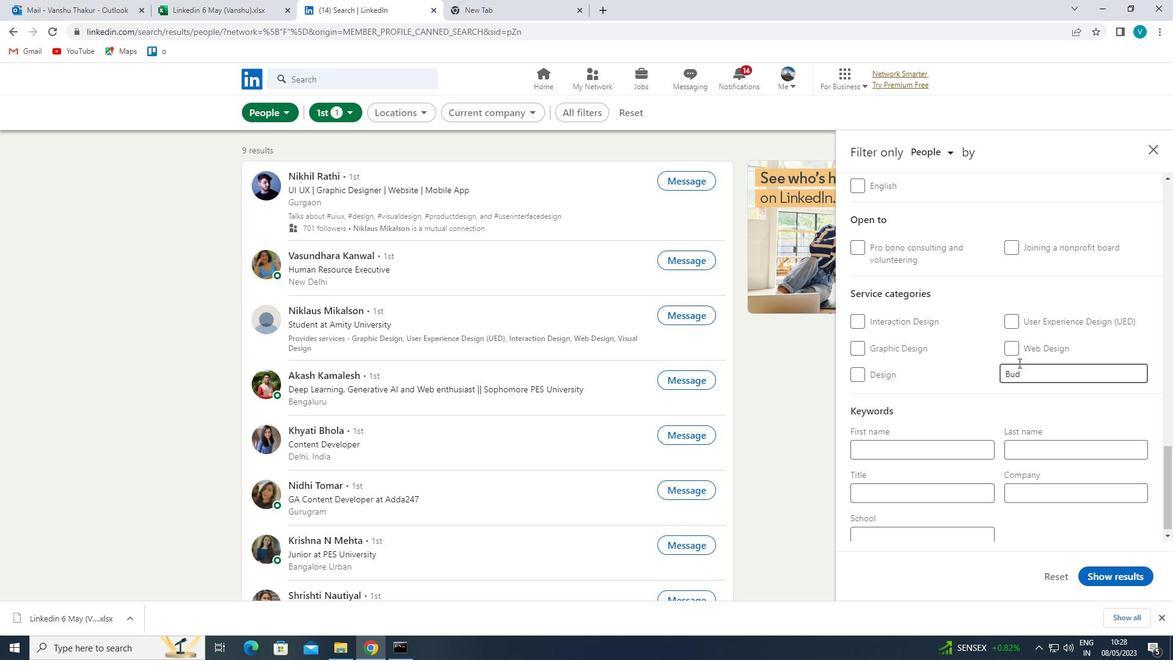 
Action: Mouse pressed left at (1037, 384)
Screenshot: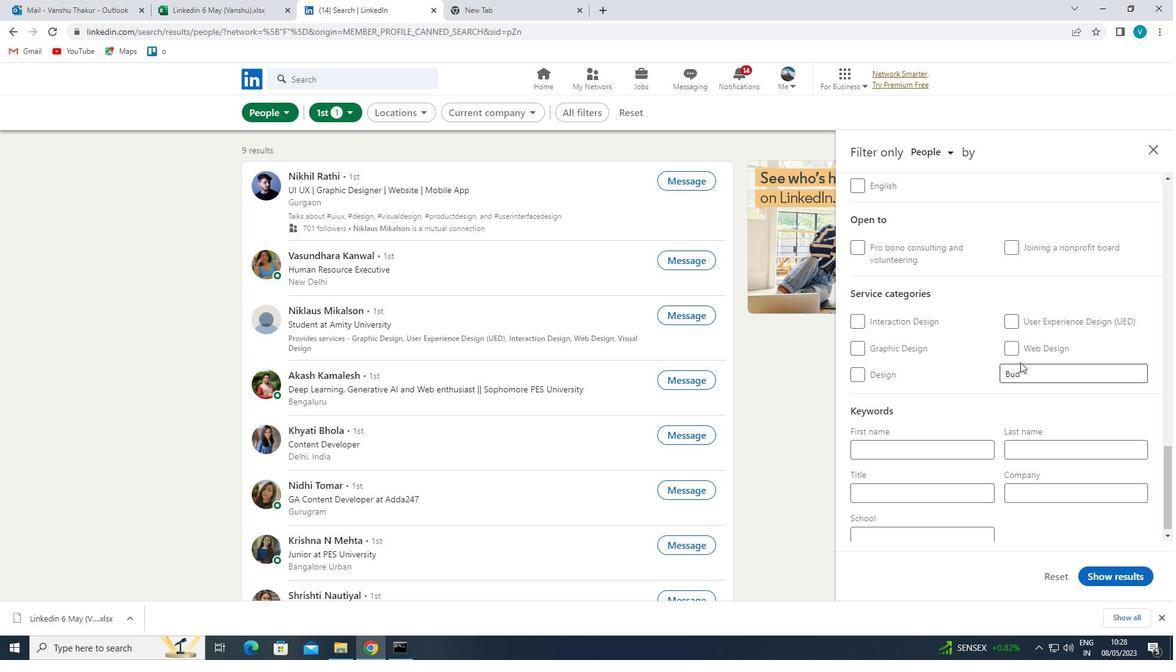 
Action: Mouse moved to (1040, 379)
Screenshot: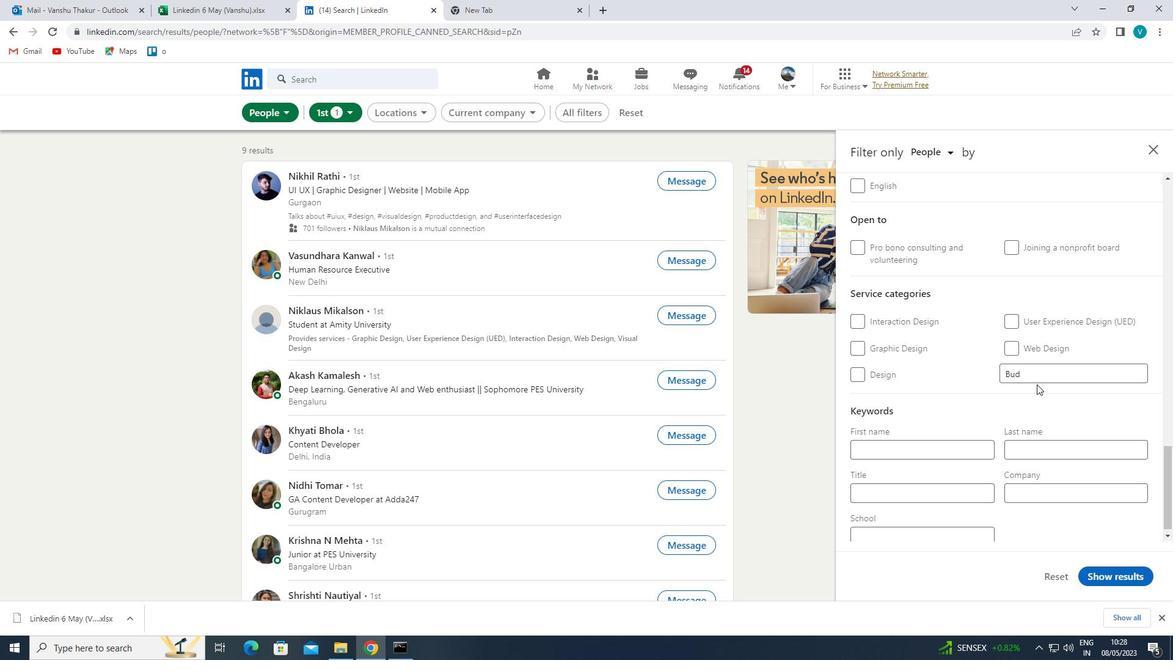 
Action: Mouse pressed left at (1040, 379)
Screenshot: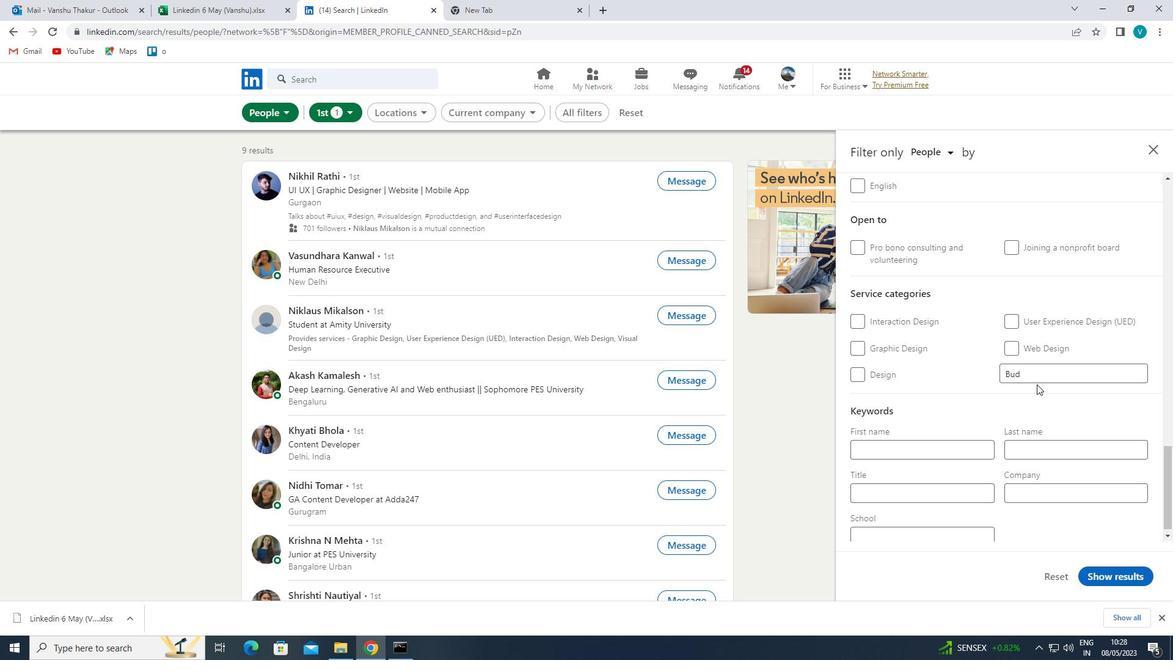 
Action: Mouse moved to (989, 398)
Screenshot: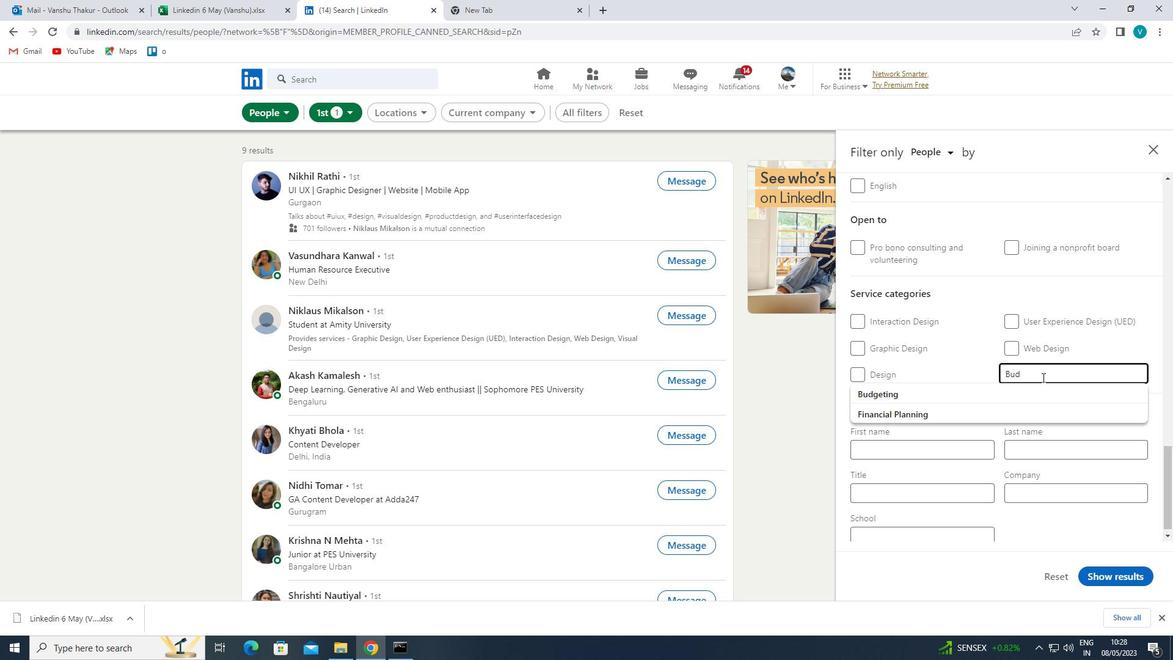 
Action: Mouse pressed left at (989, 398)
Screenshot: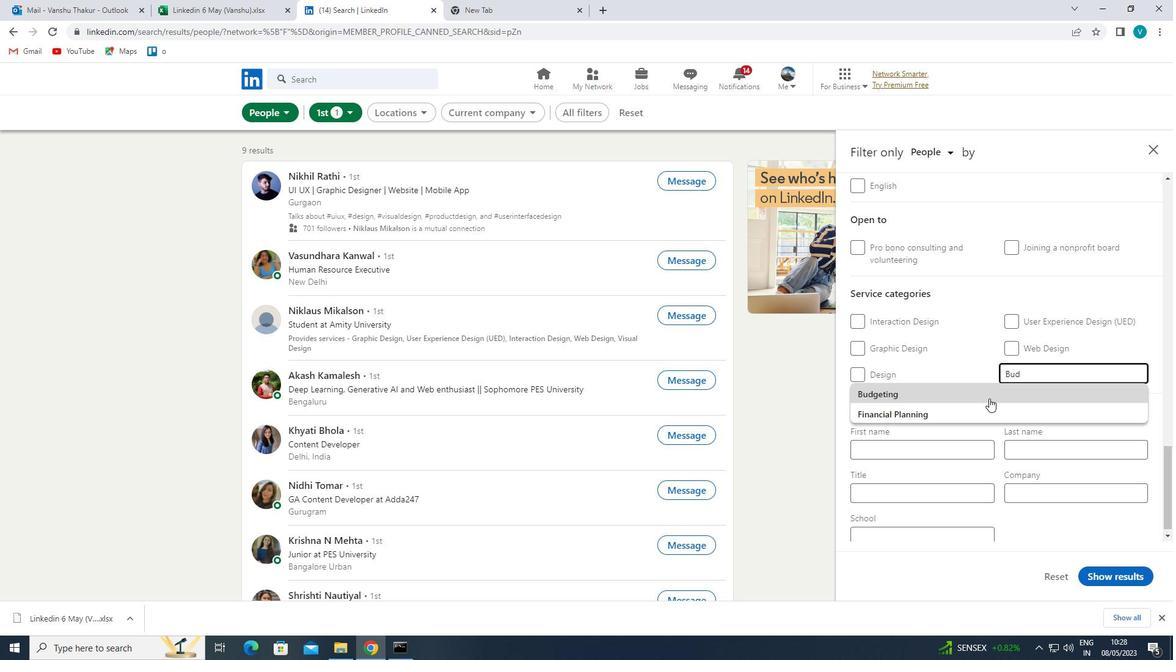 
Action: Mouse moved to (978, 413)
Screenshot: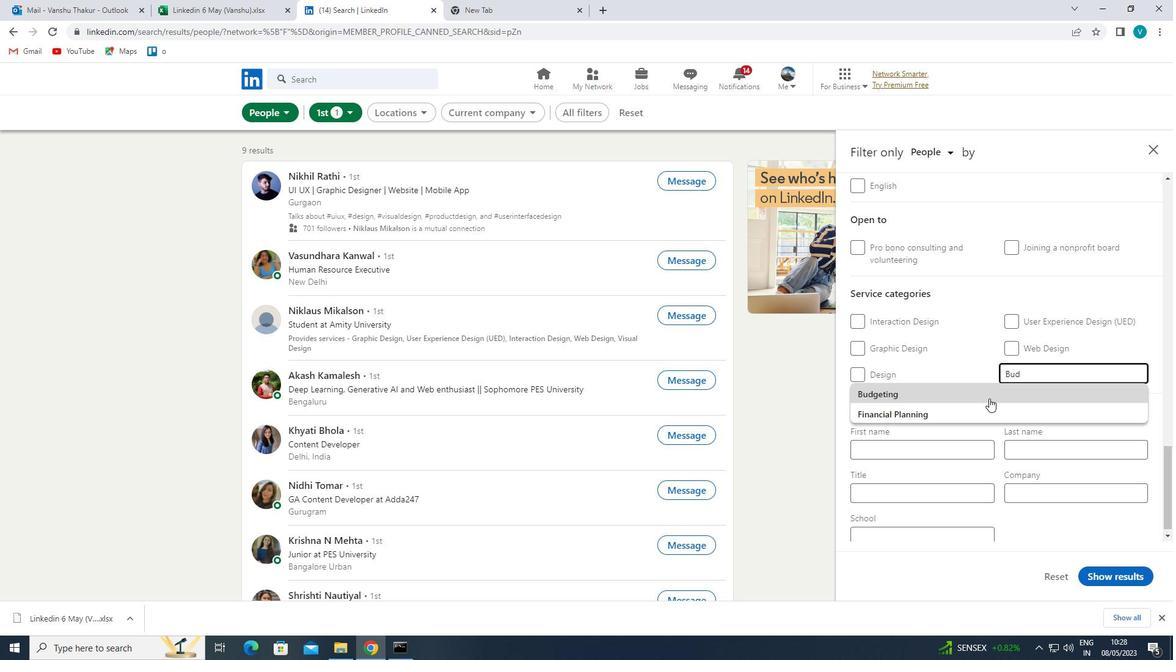 
Action: Mouse scrolled (978, 412) with delta (0, 0)
Screenshot: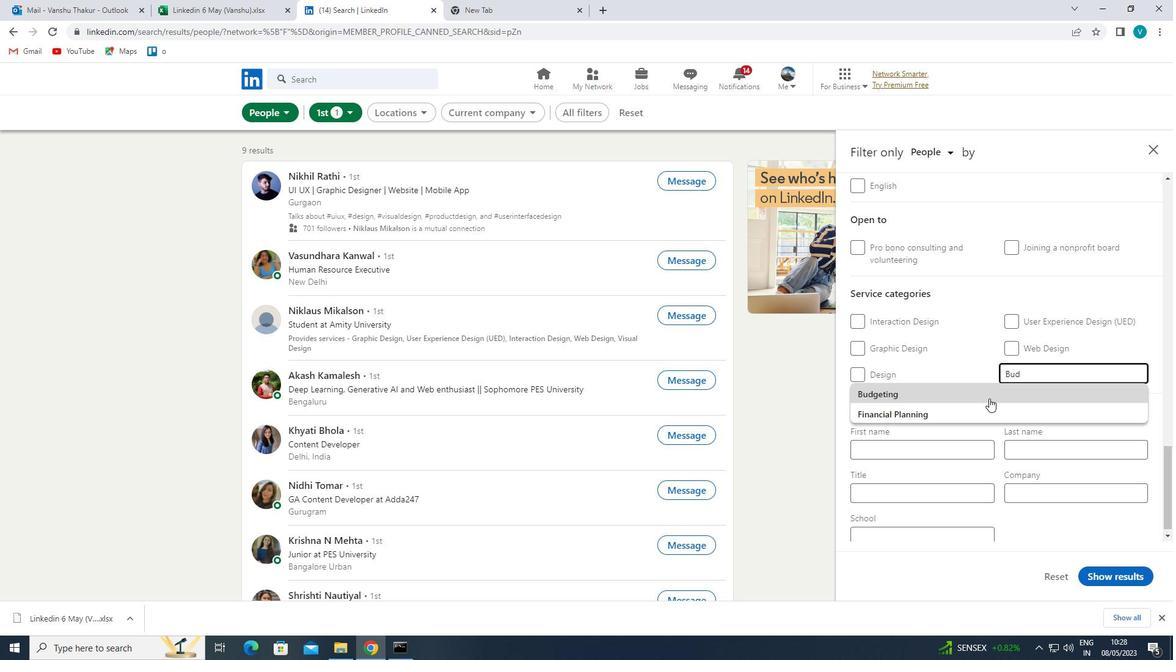 
Action: Mouse moved to (974, 421)
Screenshot: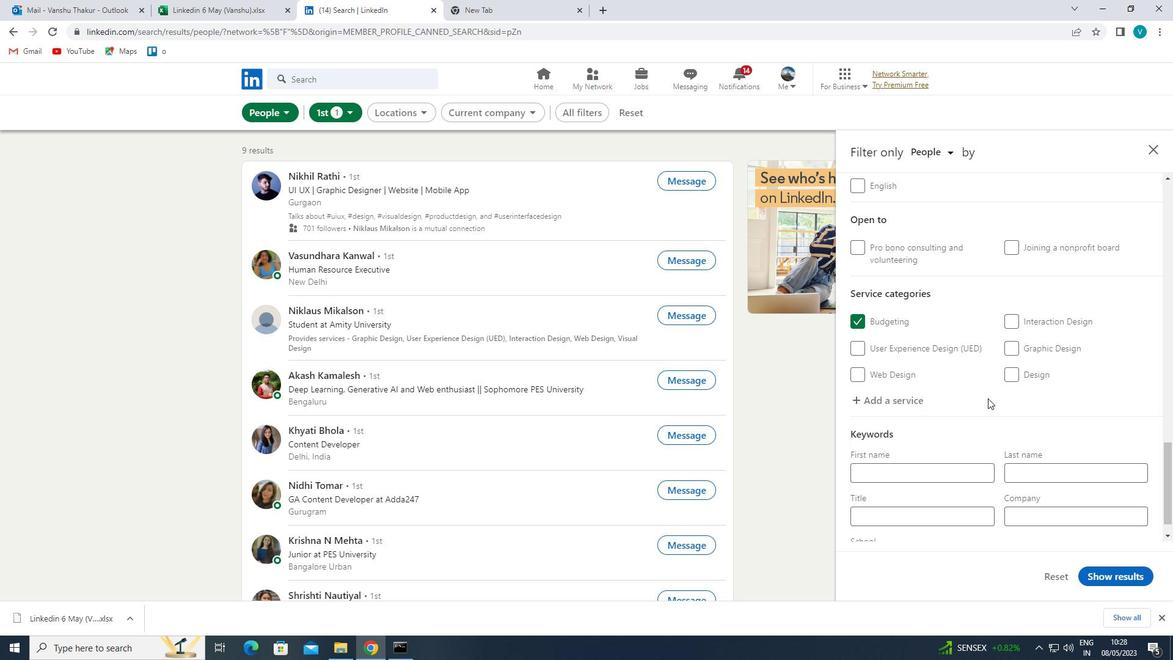 
Action: Mouse scrolled (974, 420) with delta (0, 0)
Screenshot: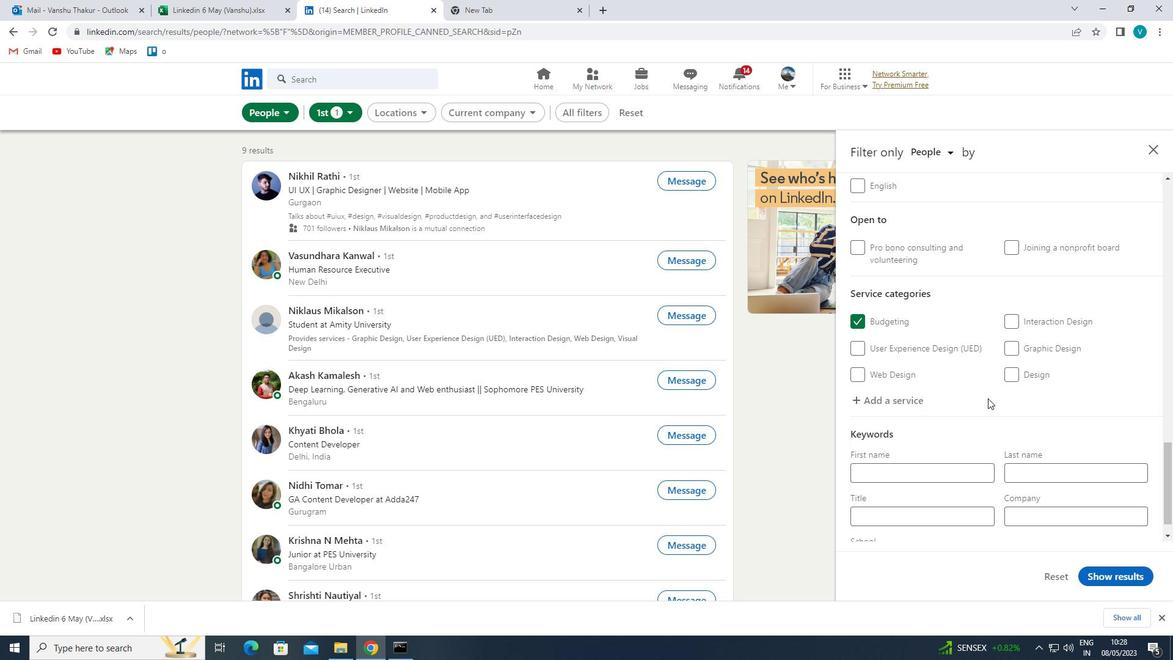 
Action: Mouse moved to (973, 422)
Screenshot: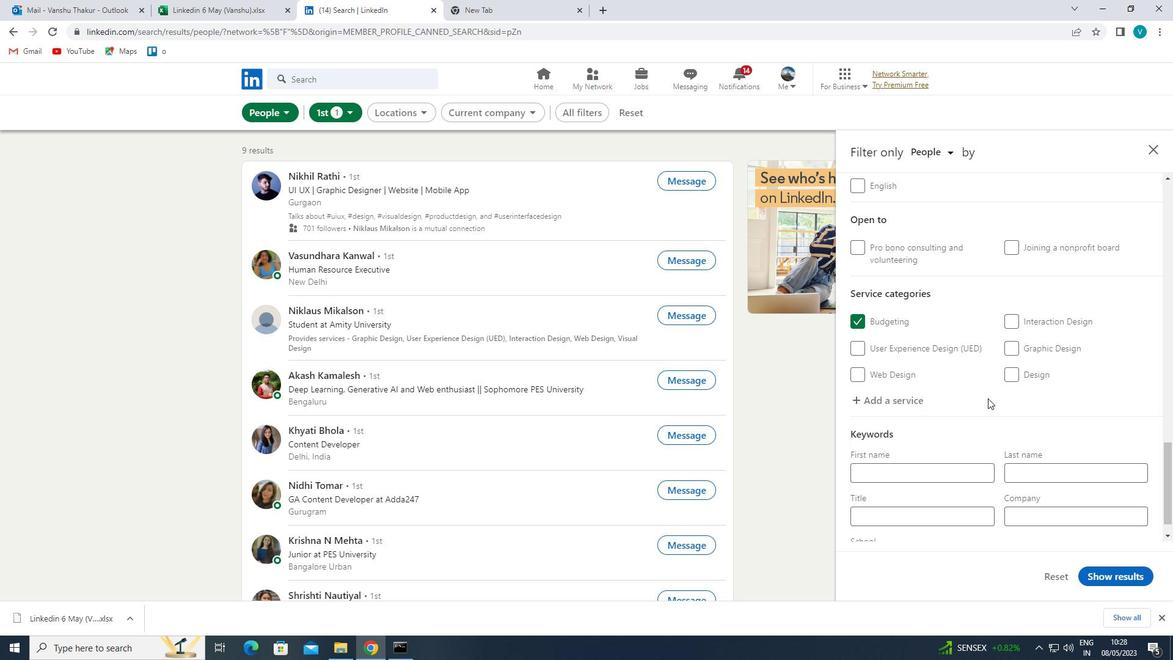 
Action: Mouse scrolled (973, 421) with delta (0, 0)
Screenshot: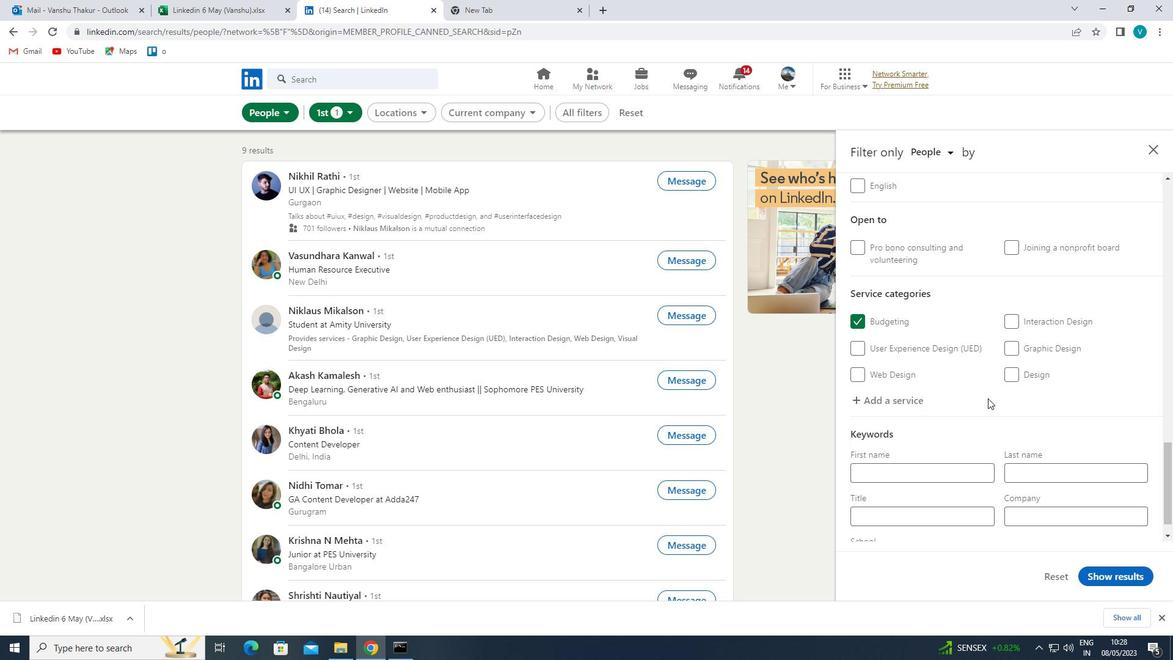 
Action: Mouse moved to (973, 422)
Screenshot: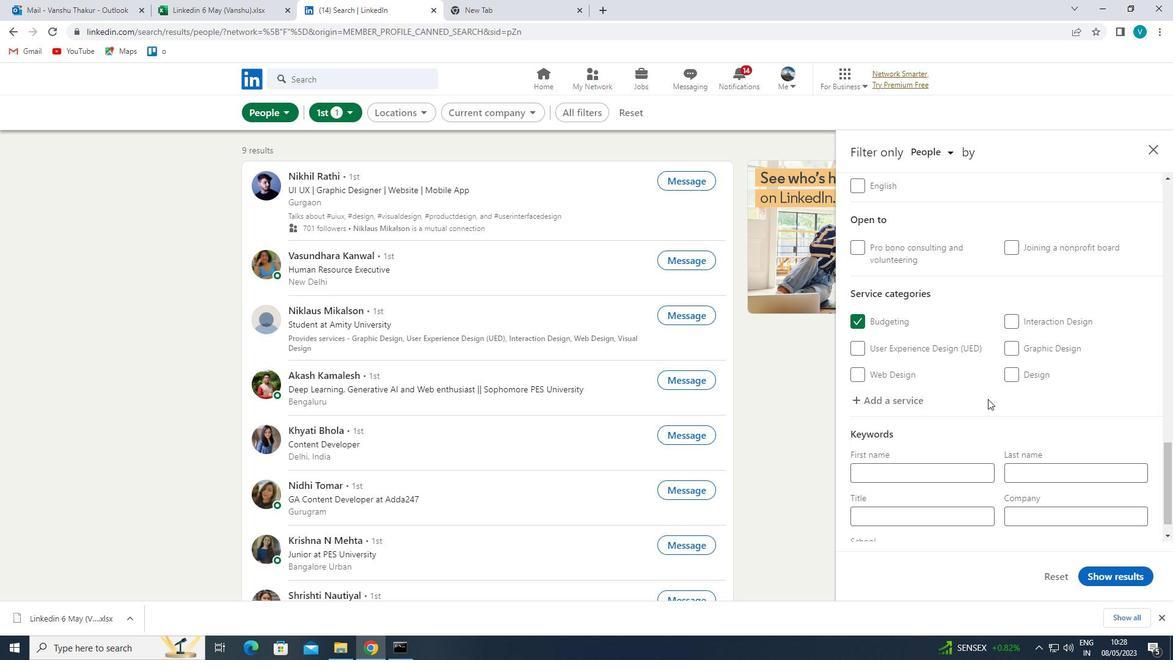 
Action: Mouse scrolled (973, 422) with delta (0, 0)
Screenshot: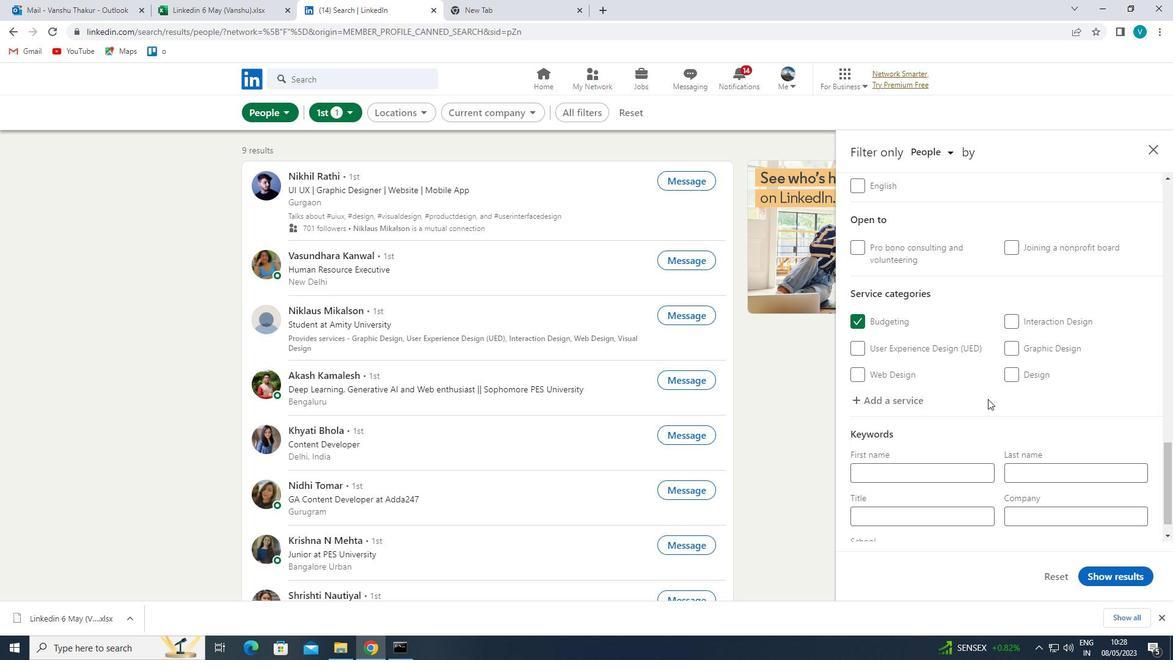 
Action: Mouse scrolled (973, 422) with delta (0, 0)
Screenshot: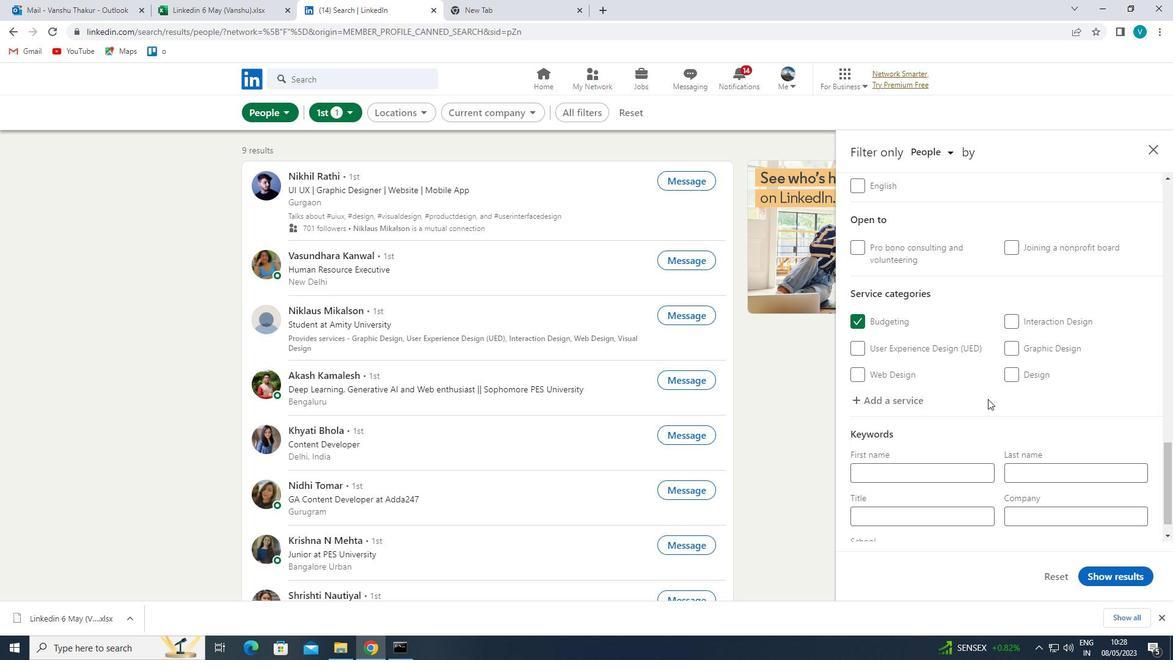 
Action: Mouse moved to (947, 477)
Screenshot: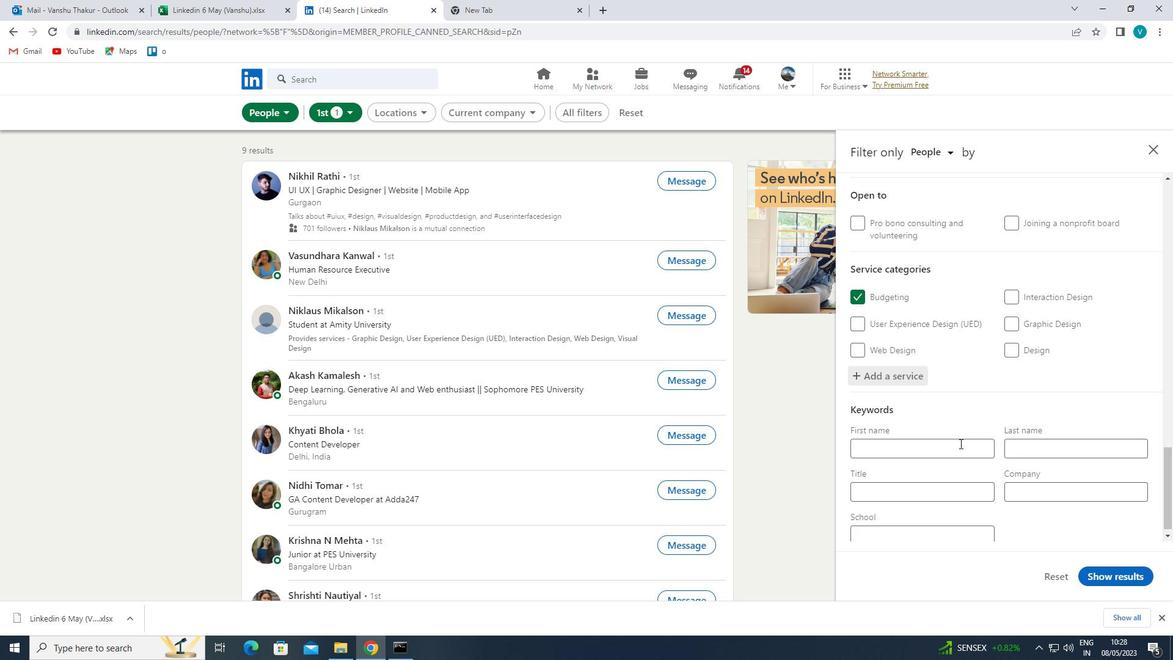 
Action: Mouse pressed left at (947, 477)
Screenshot: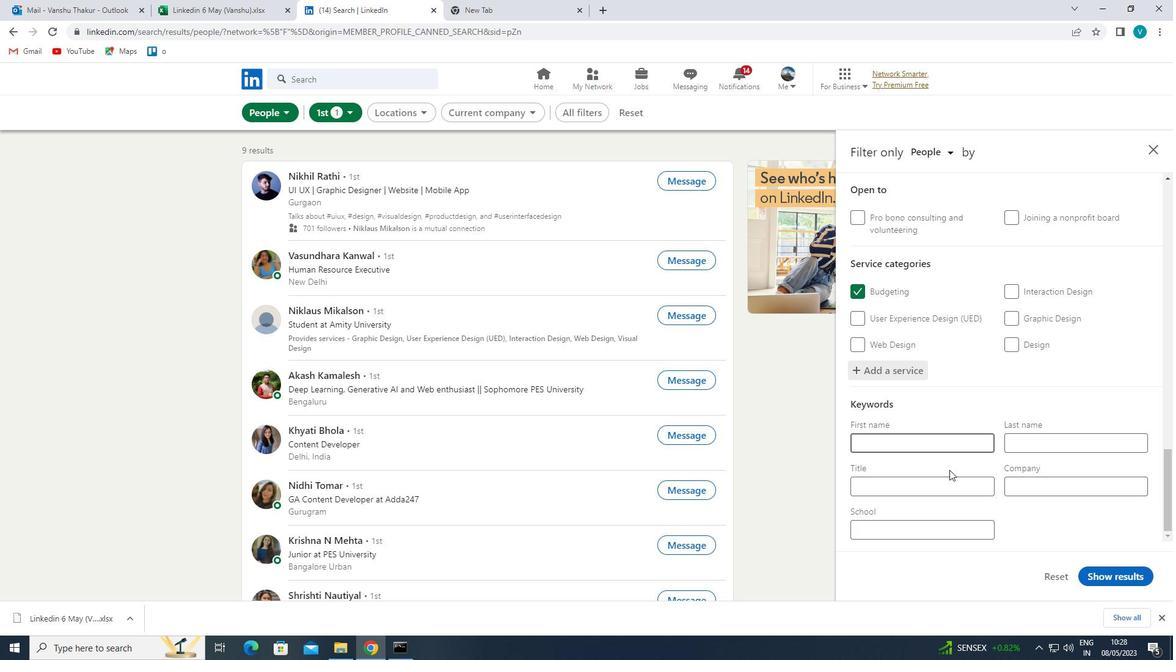
Action: Key pressed <Key.shift>MANAGEMENT<Key.space><Key.shift>CONSULTANT<Key.space>
Screenshot: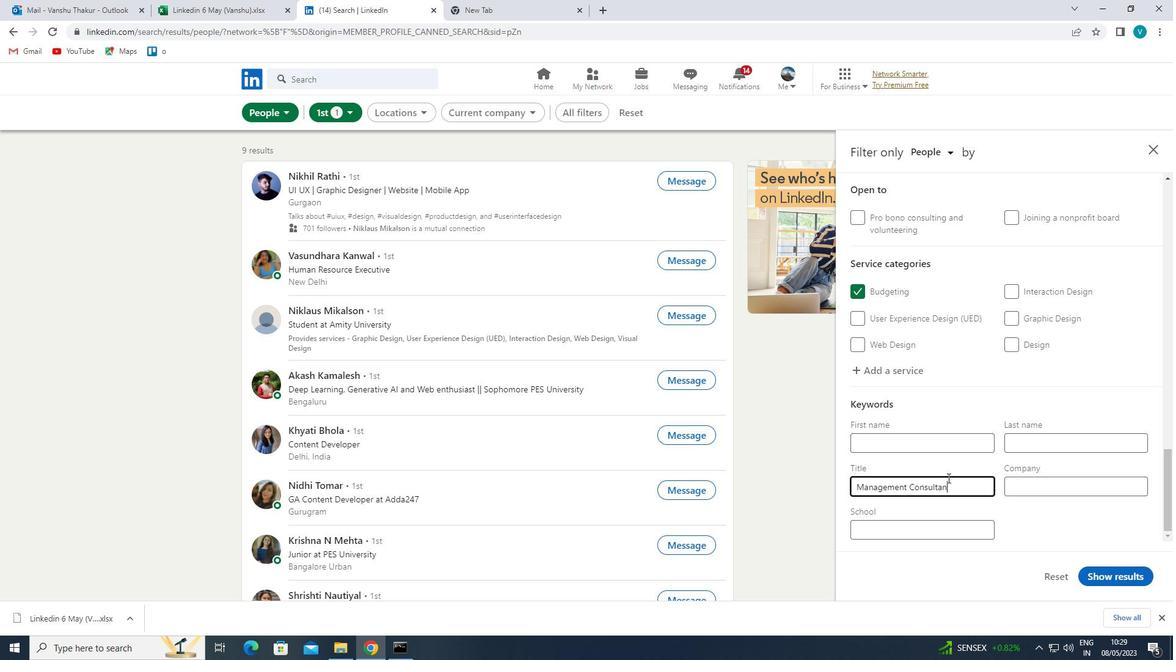 
Action: Mouse moved to (1137, 576)
Screenshot: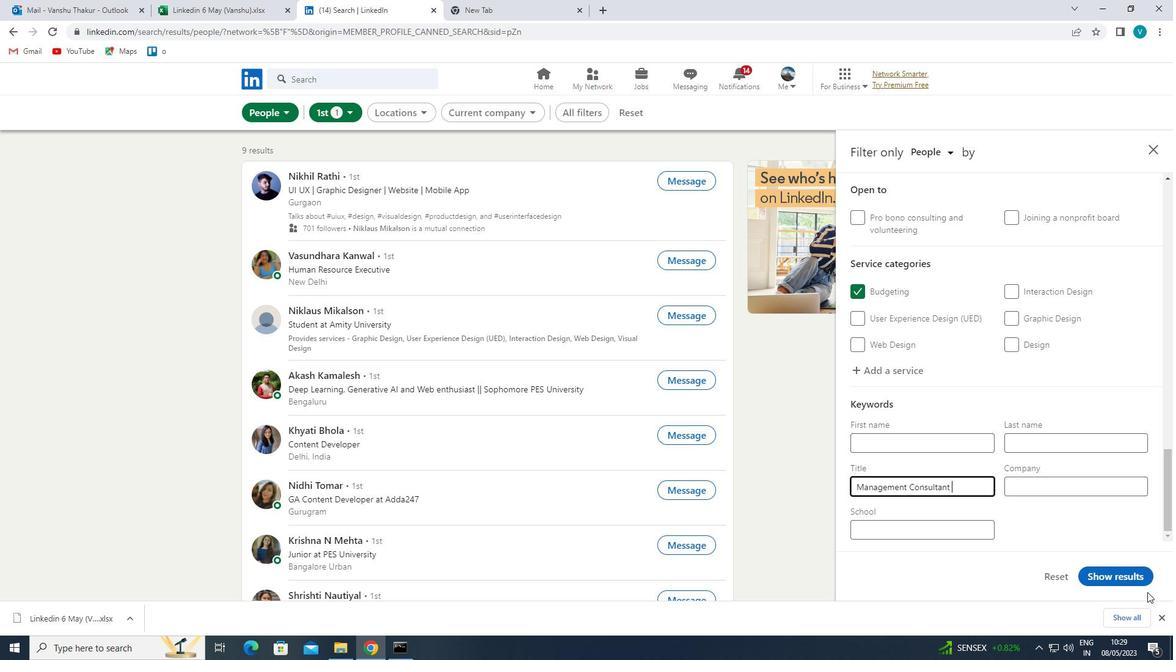 
Action: Mouse pressed left at (1137, 576)
Screenshot: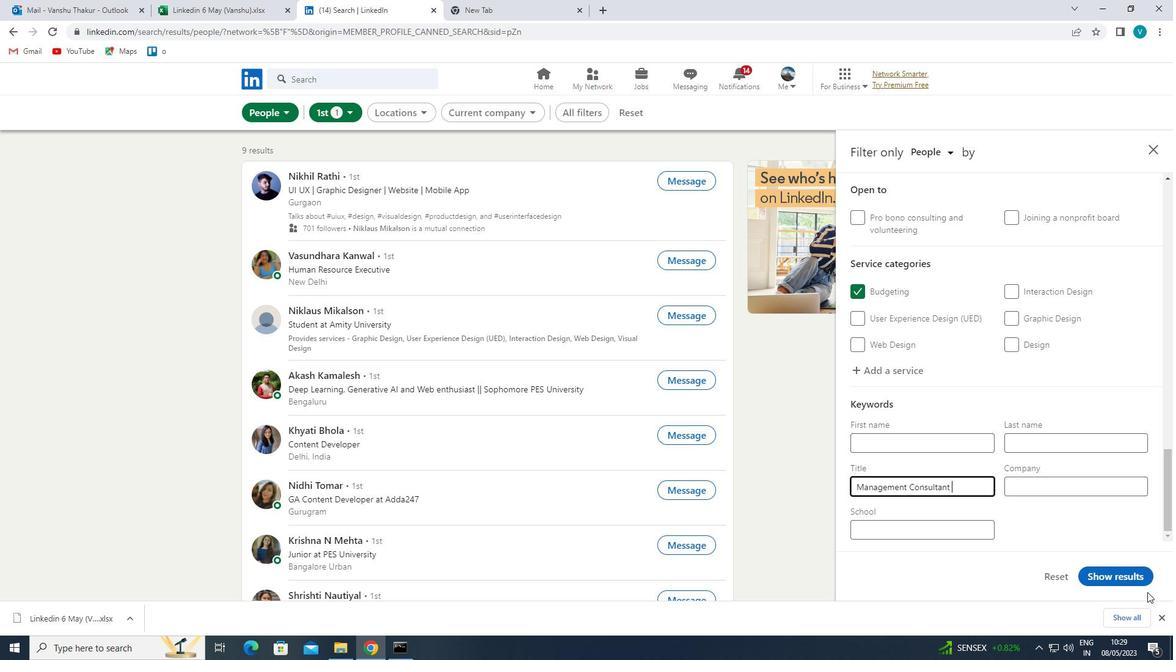 
